 Task: Find connections with filter location Dimāpur with filter topic #Storytellingwith filter profile language Spanish with filter current company Citi India with filter school Teegala Krishna Reddy Engineering College with filter industry Baked Goods Manufacturing with filter service category Computer Repair with filter keywords title Concierge
Action: Mouse moved to (195, 288)
Screenshot: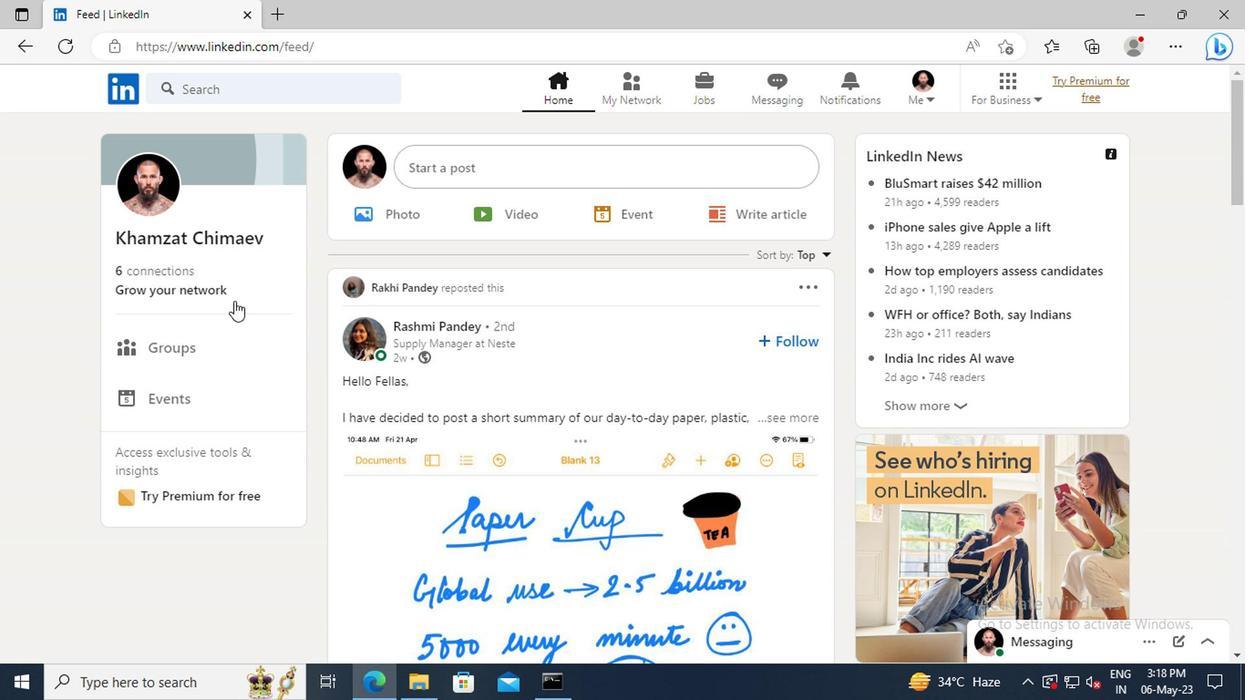 
Action: Mouse pressed left at (195, 288)
Screenshot: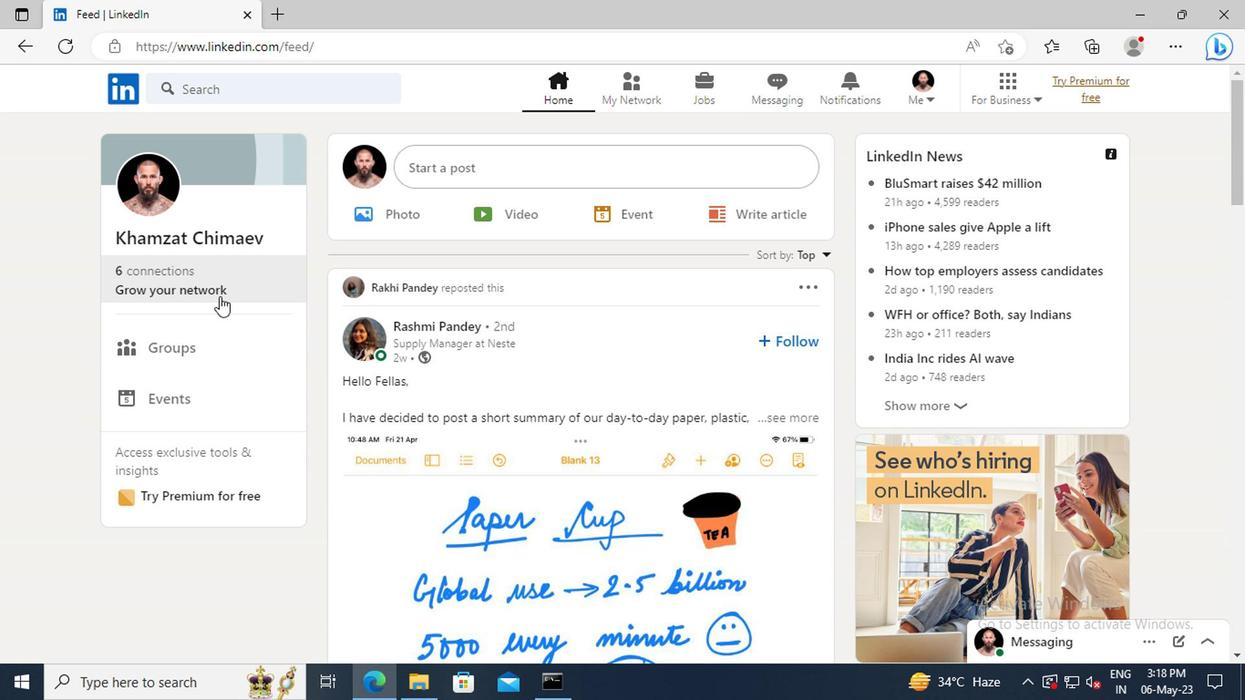 
Action: Mouse moved to (197, 197)
Screenshot: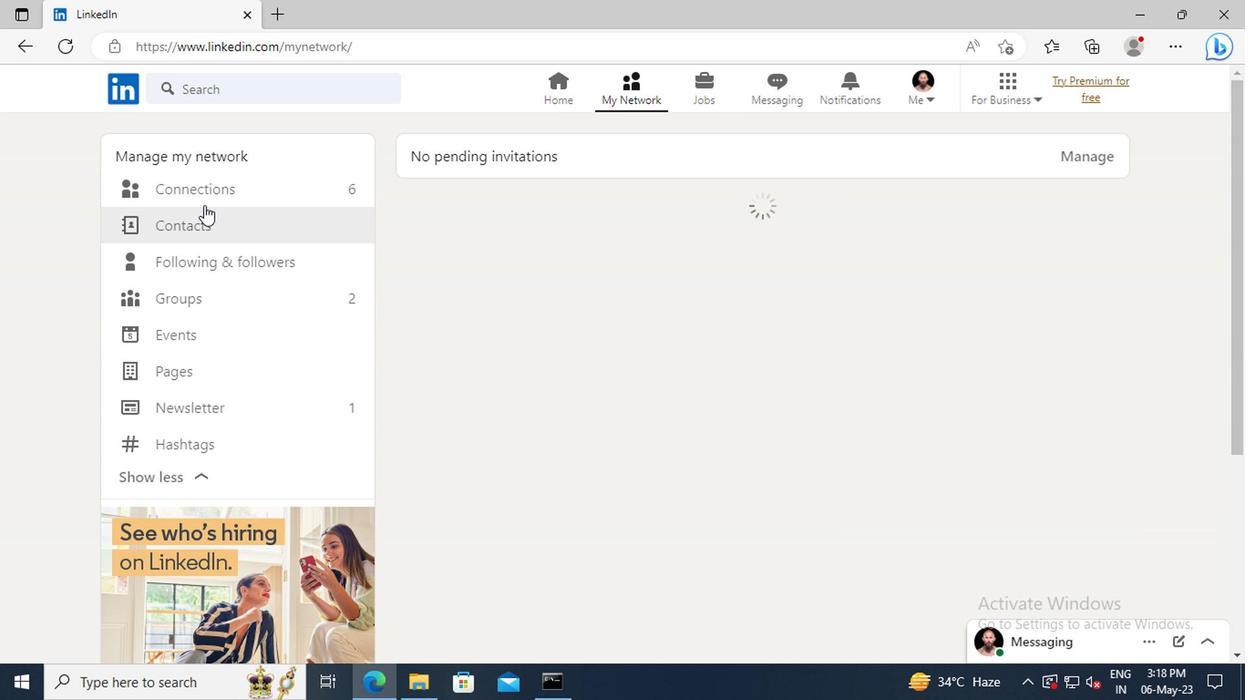 
Action: Mouse pressed left at (197, 197)
Screenshot: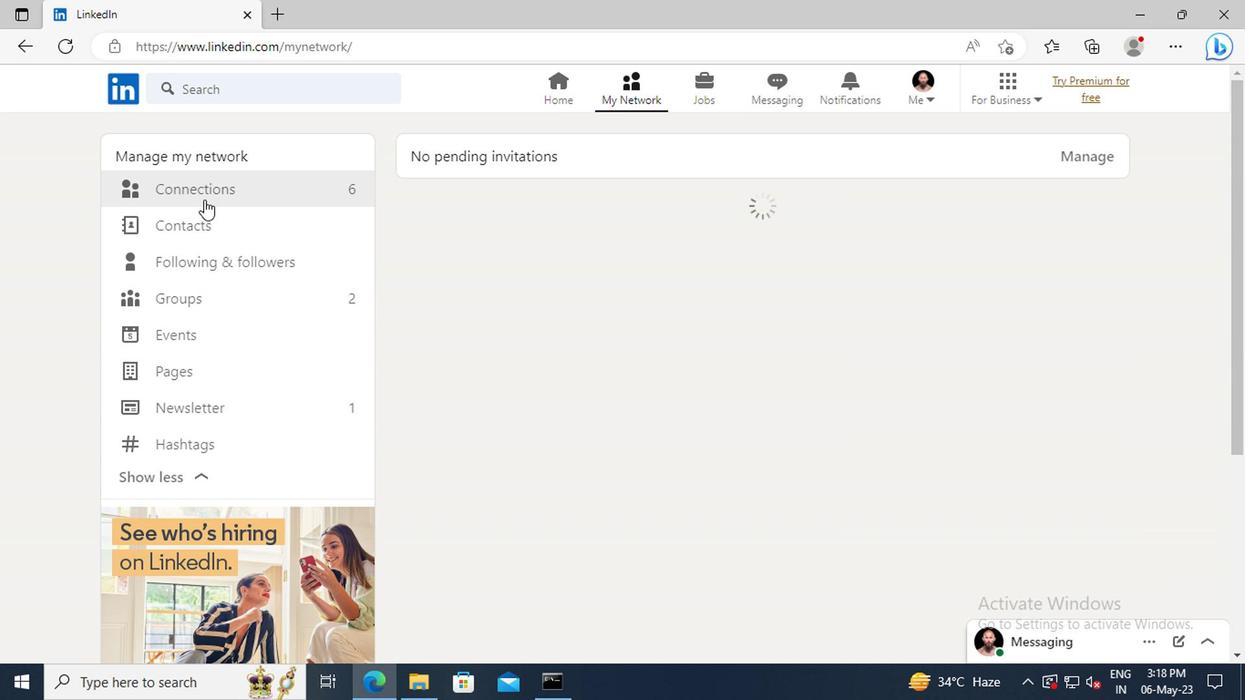 
Action: Mouse moved to (745, 195)
Screenshot: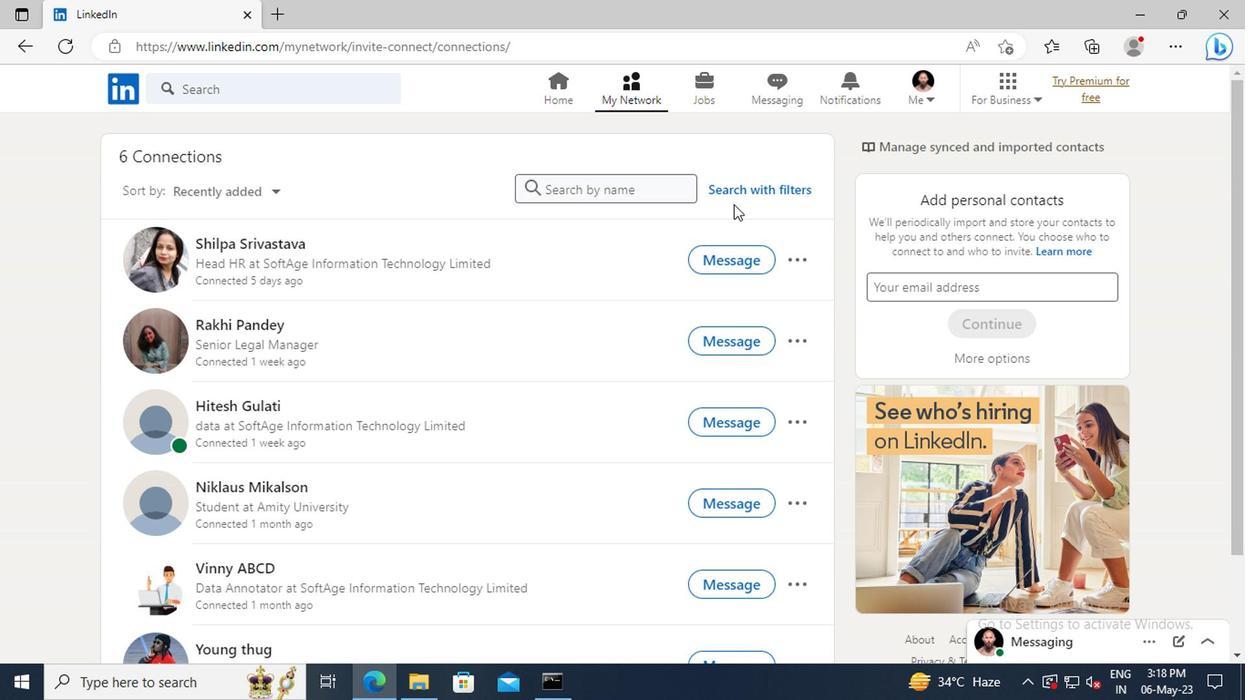 
Action: Mouse pressed left at (745, 195)
Screenshot: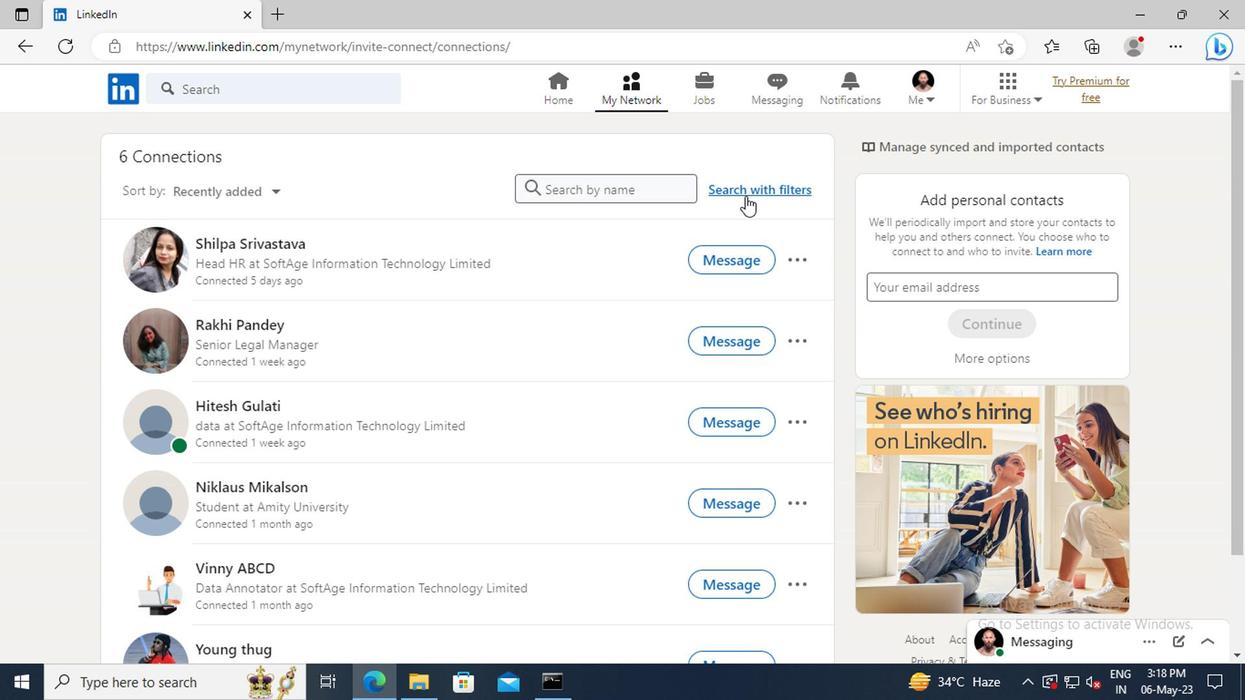 
Action: Mouse moved to (693, 138)
Screenshot: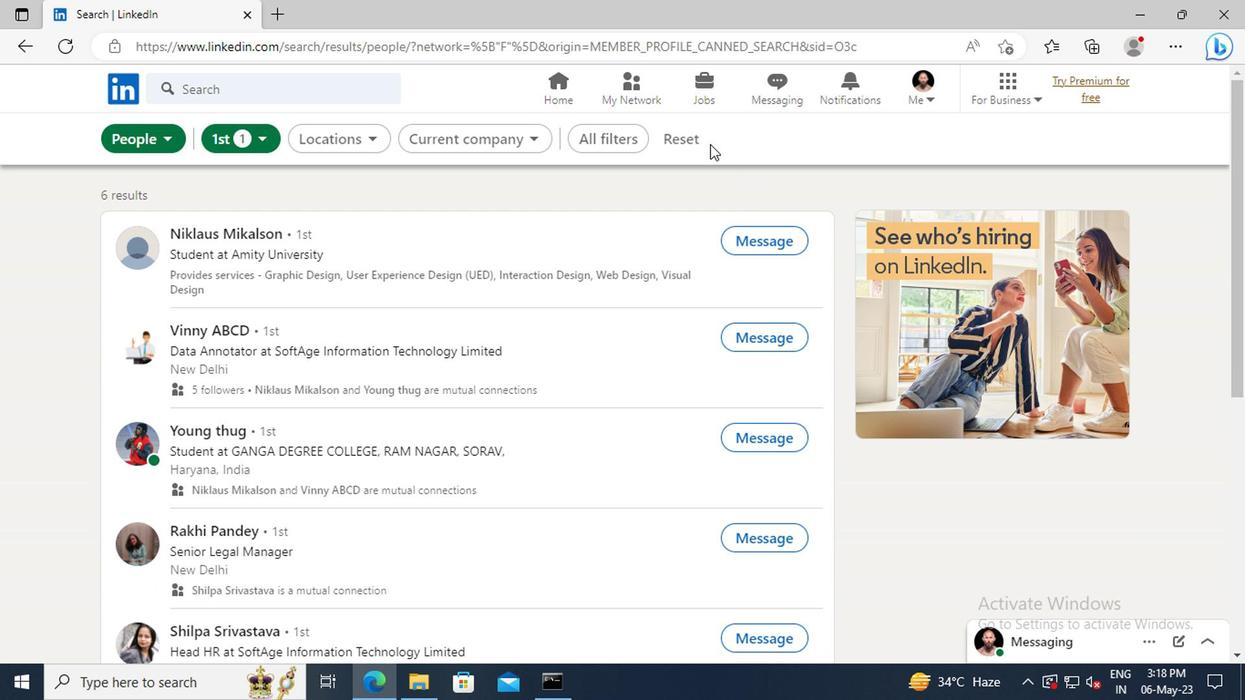 
Action: Mouse pressed left at (693, 138)
Screenshot: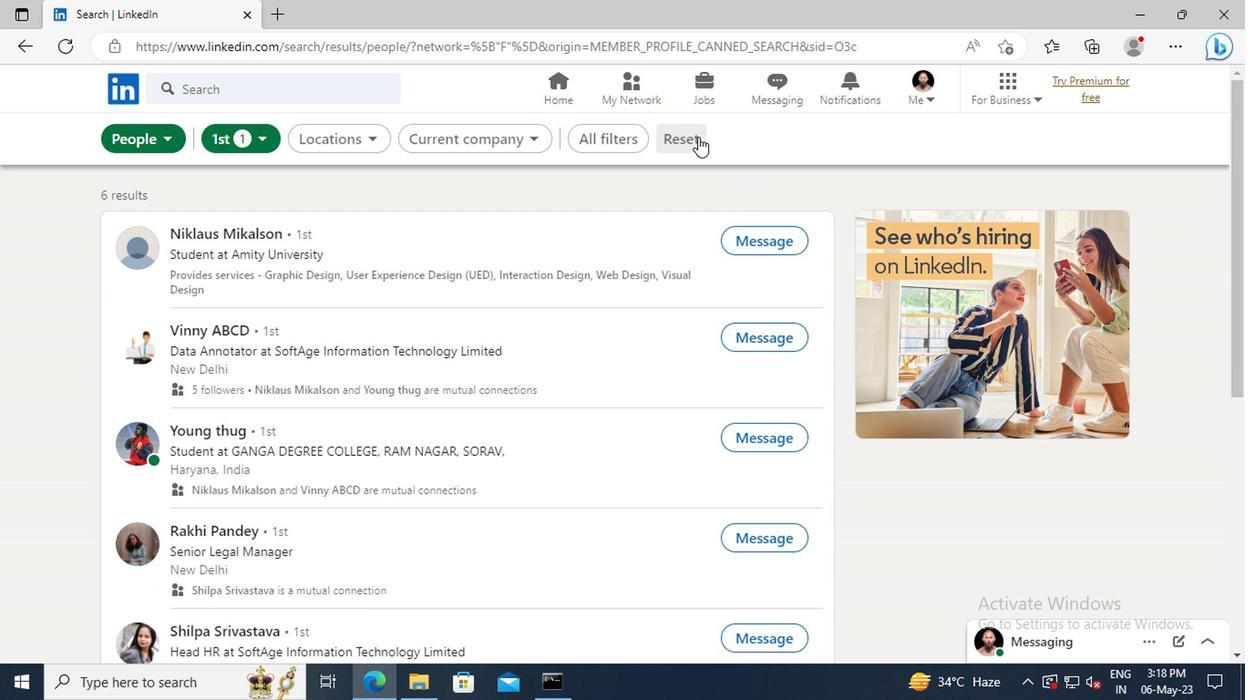 
Action: Mouse moved to (665, 141)
Screenshot: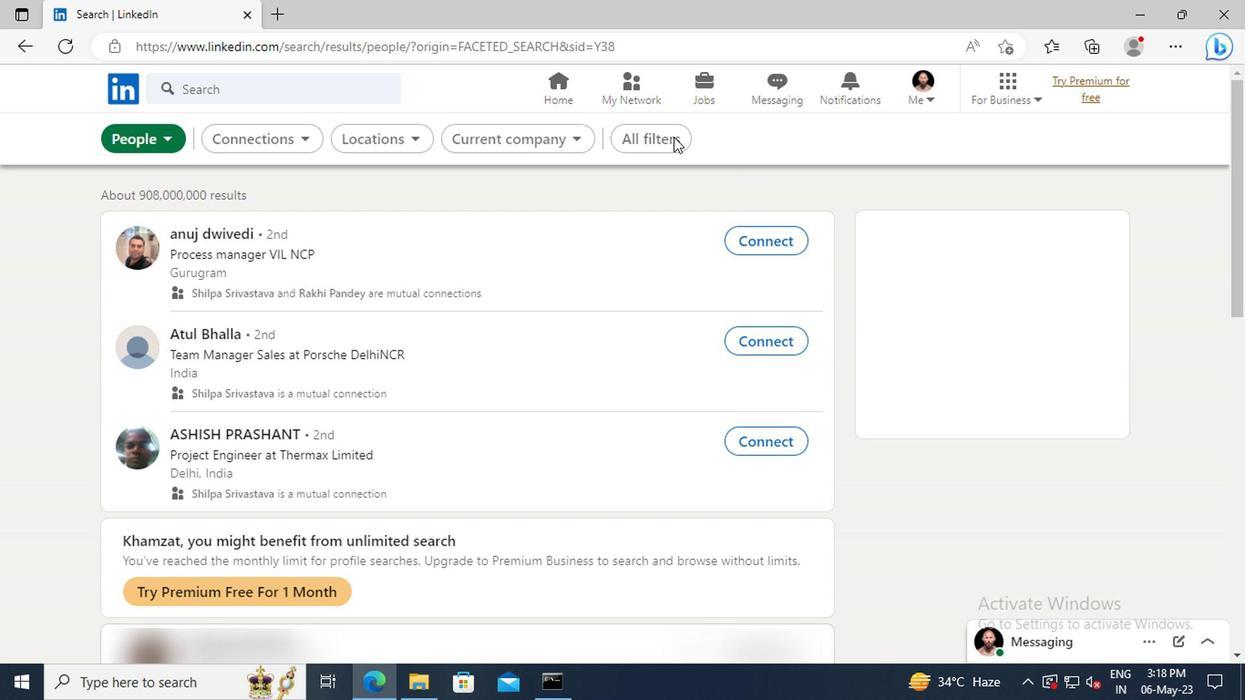 
Action: Mouse pressed left at (665, 141)
Screenshot: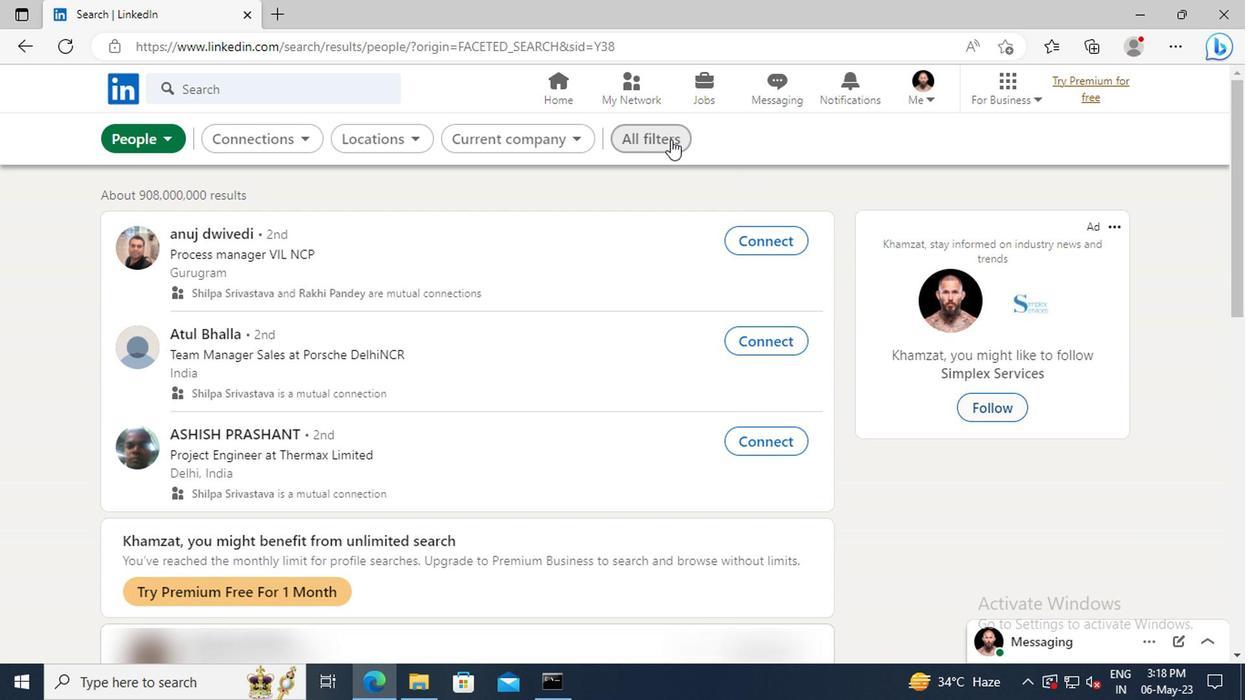 
Action: Mouse moved to (969, 327)
Screenshot: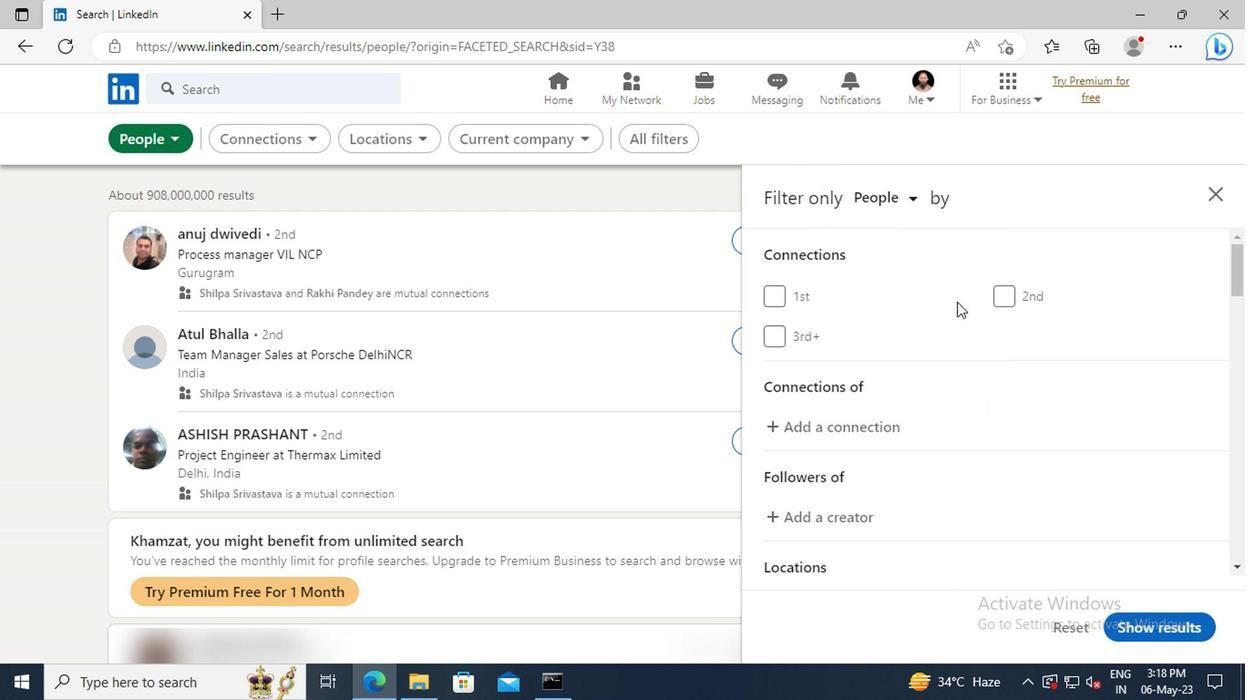 
Action: Mouse scrolled (969, 327) with delta (0, 0)
Screenshot: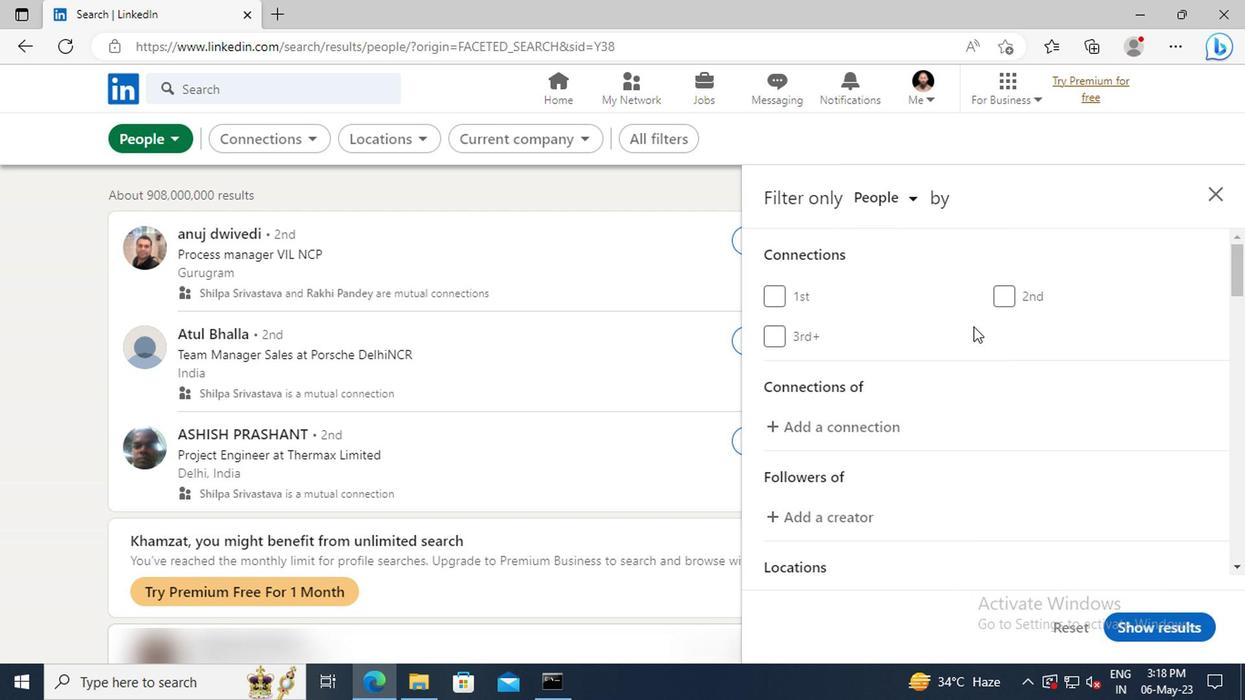 
Action: Mouse scrolled (969, 327) with delta (0, 0)
Screenshot: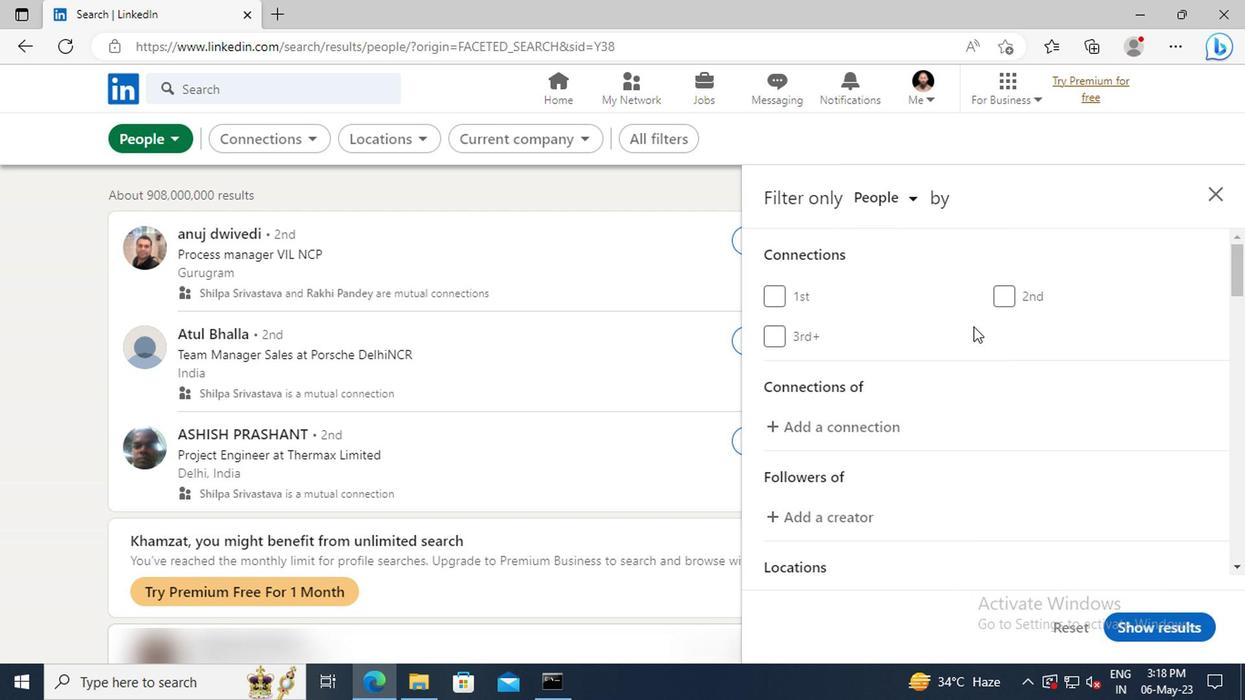 
Action: Mouse scrolled (969, 327) with delta (0, 0)
Screenshot: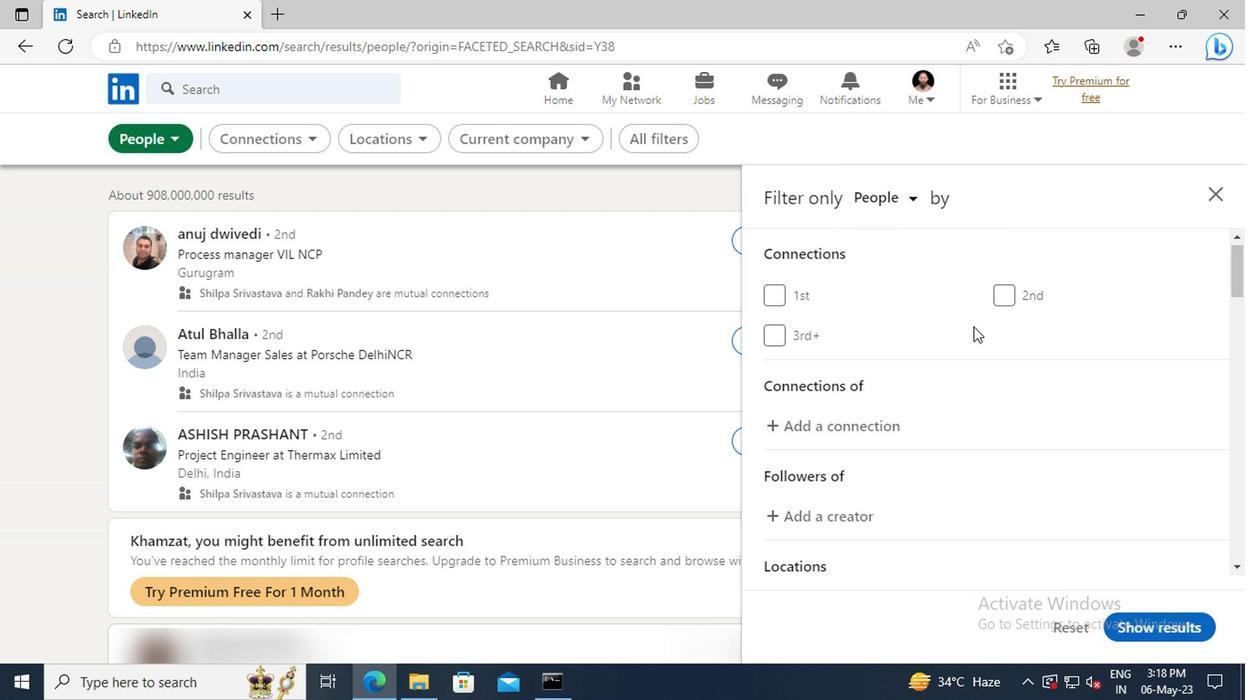 
Action: Mouse scrolled (969, 327) with delta (0, 0)
Screenshot: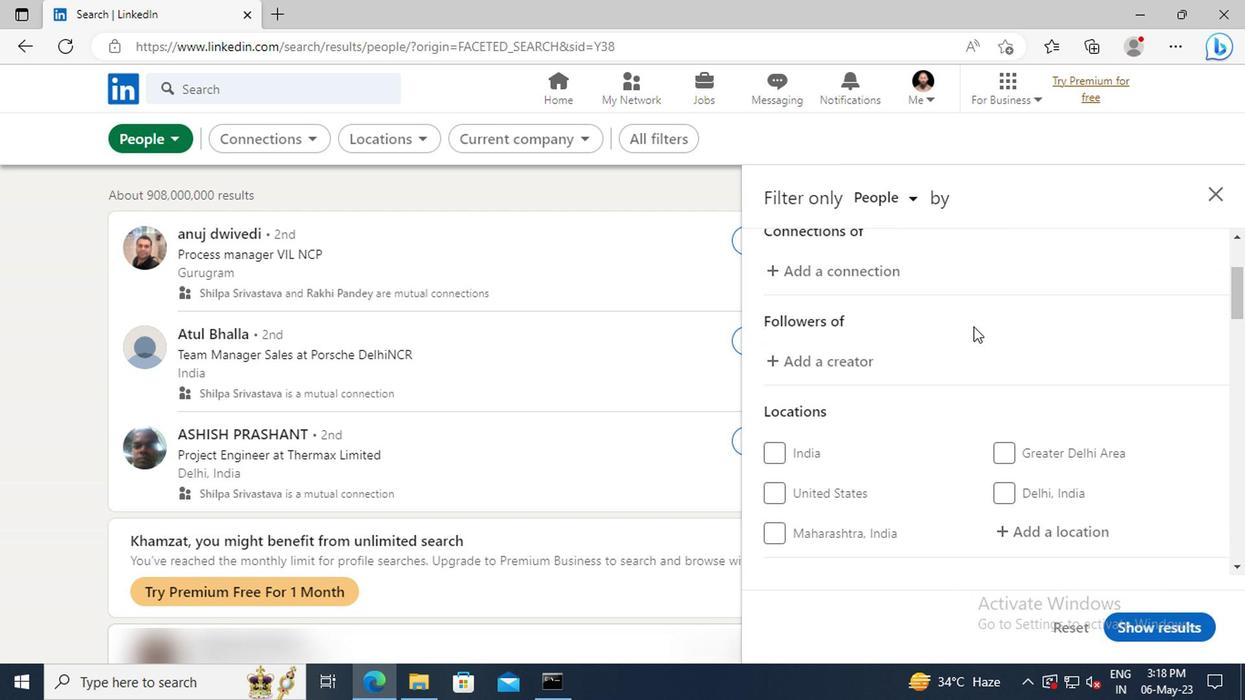 
Action: Mouse scrolled (969, 327) with delta (0, 0)
Screenshot: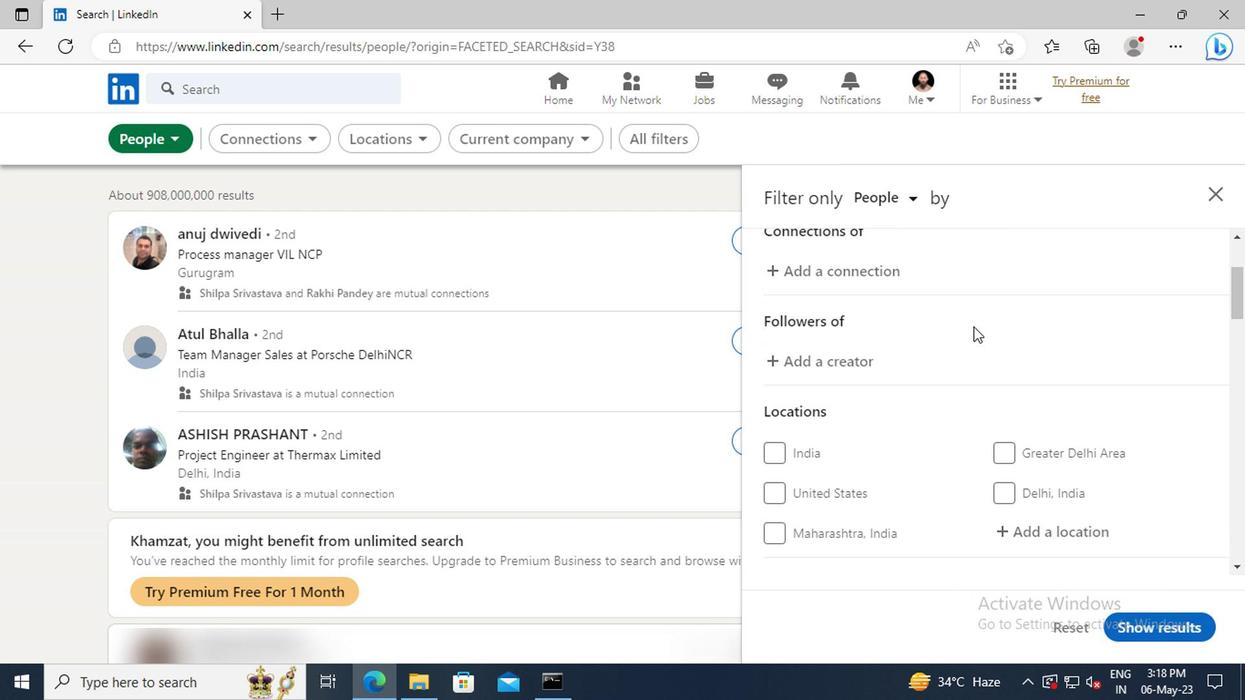 
Action: Mouse scrolled (969, 327) with delta (0, 0)
Screenshot: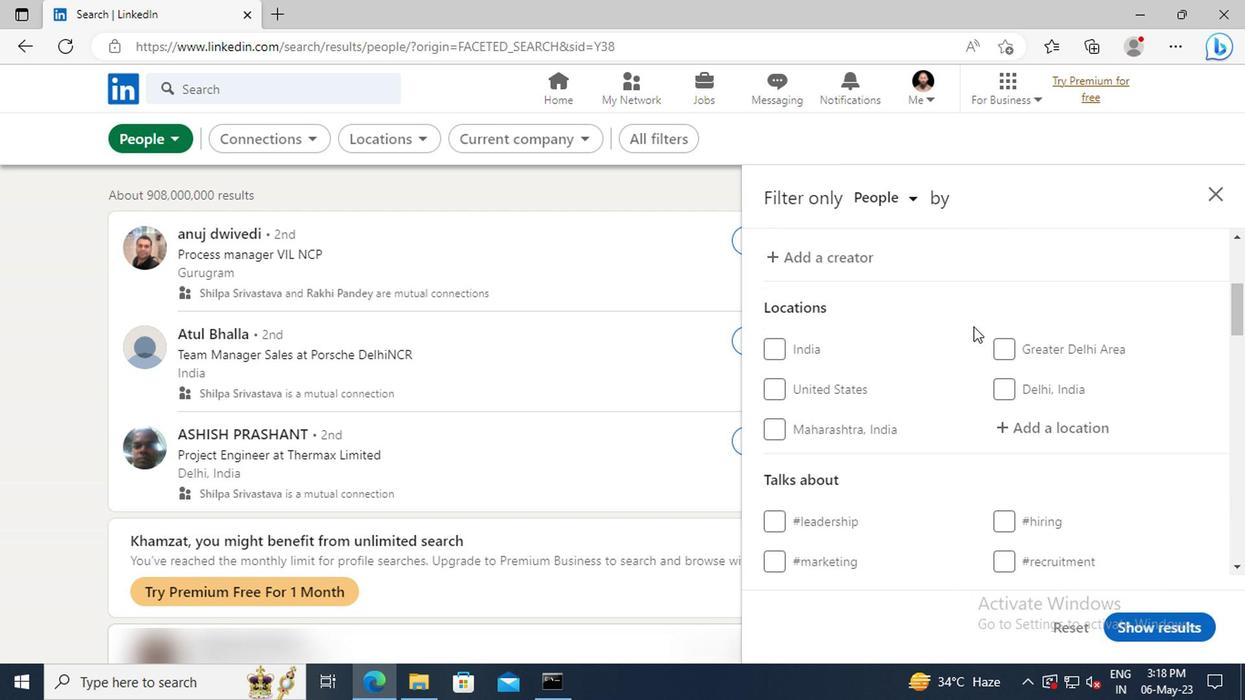 
Action: Mouse scrolled (969, 327) with delta (0, 0)
Screenshot: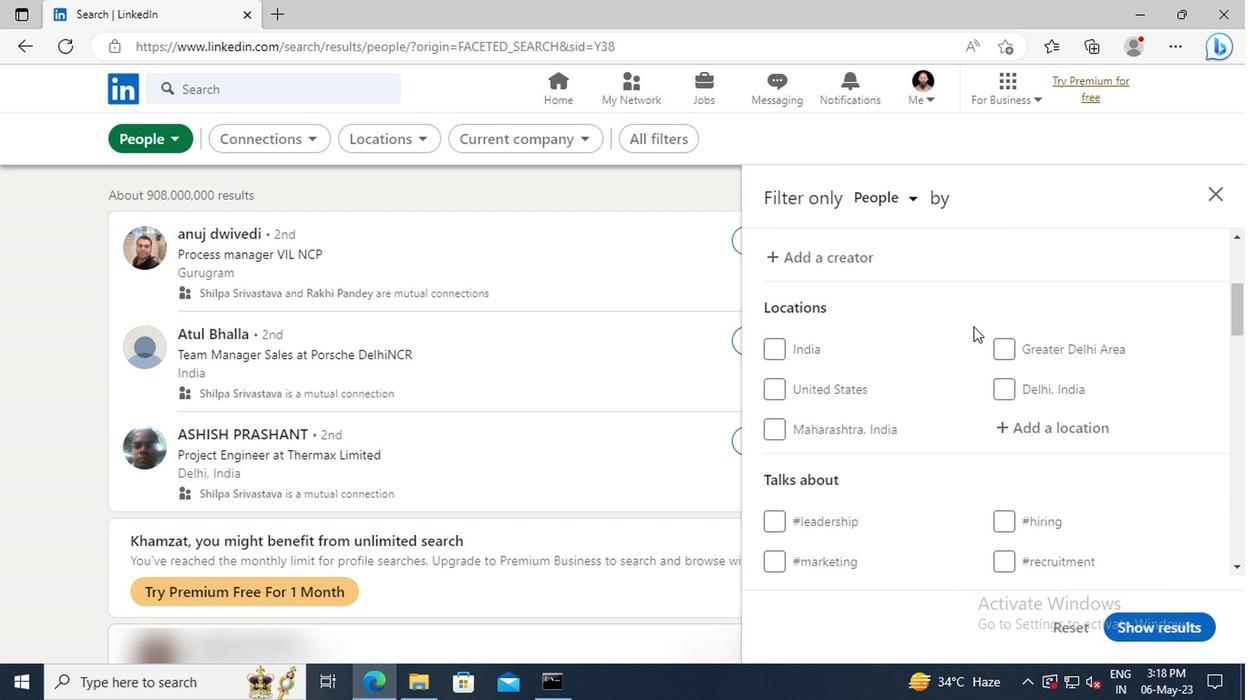 
Action: Mouse moved to (1018, 334)
Screenshot: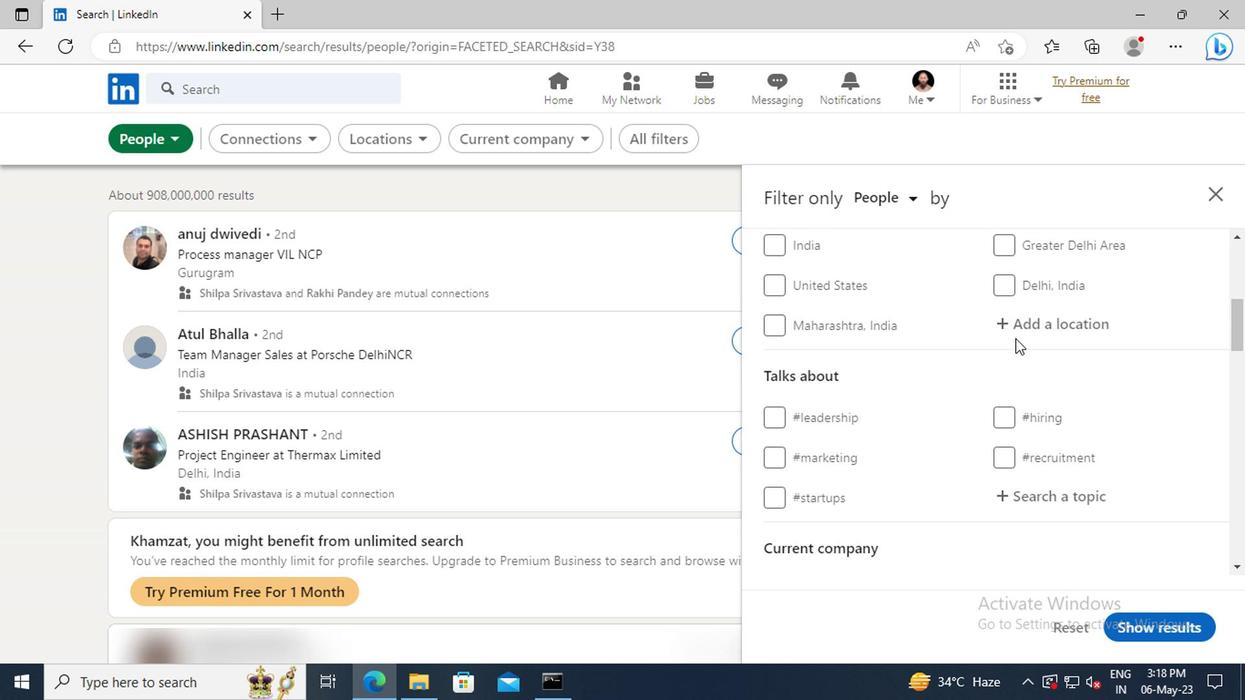 
Action: Mouse pressed left at (1018, 334)
Screenshot: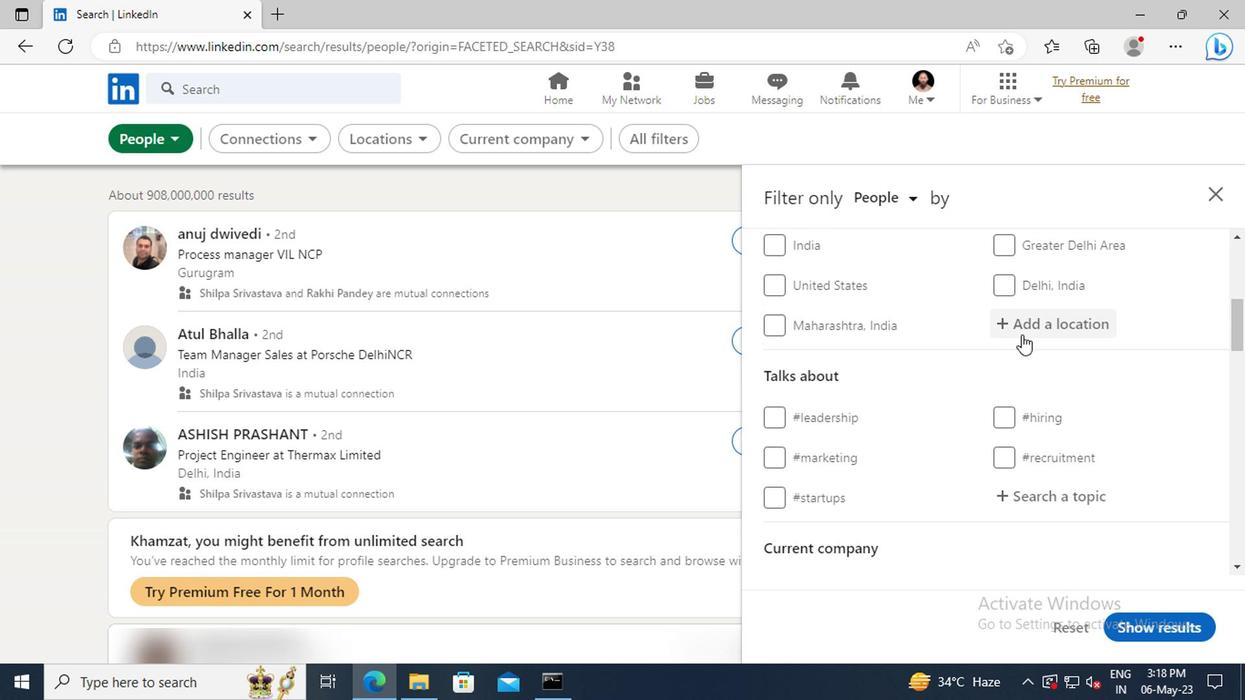 
Action: Key pressed <Key.shift>D
Screenshot: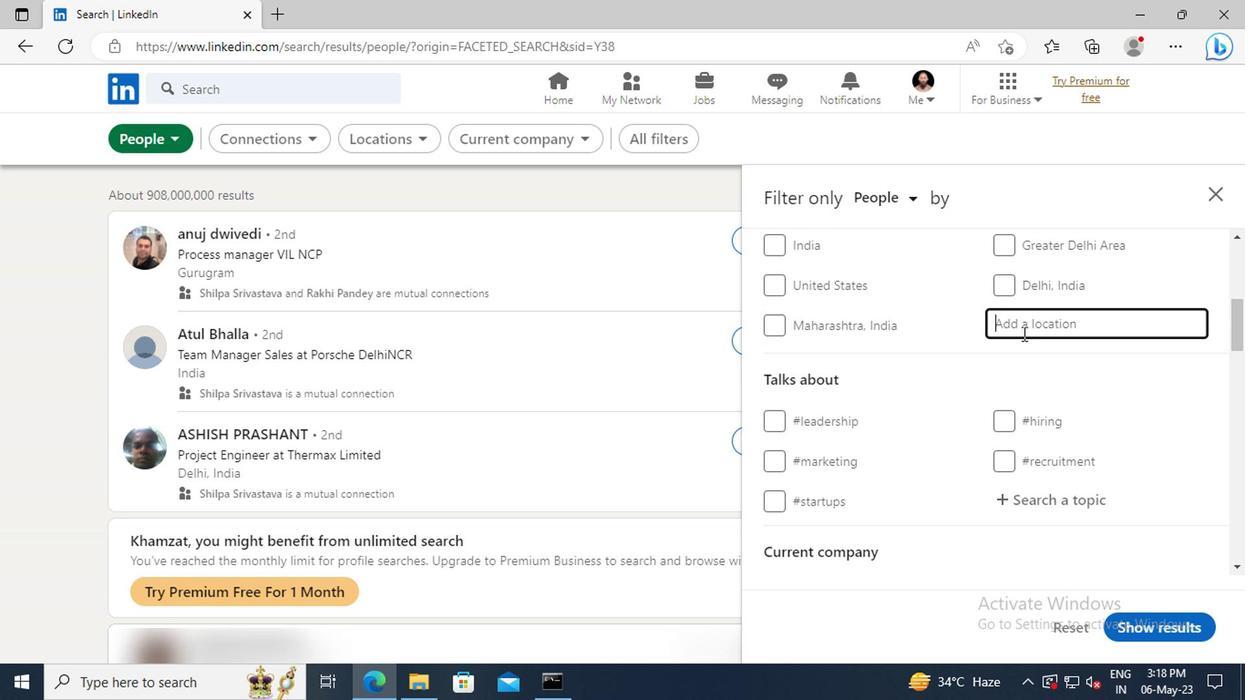
Action: Mouse moved to (1016, 330)
Screenshot: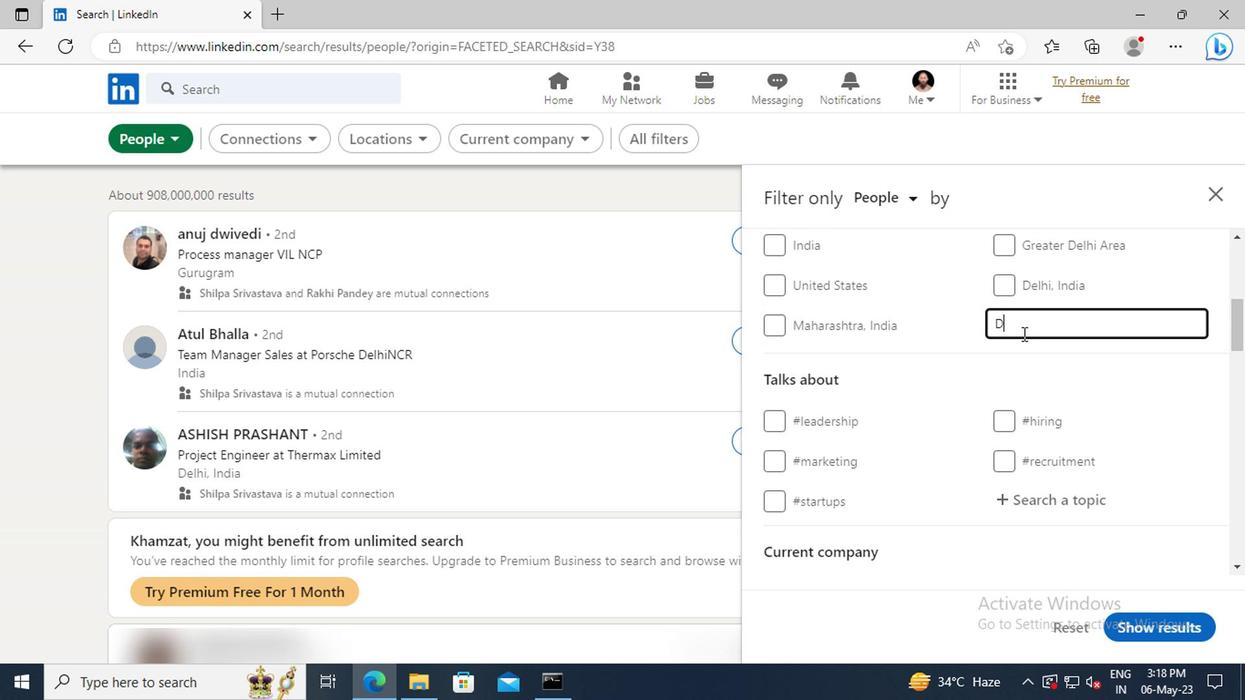 
Action: Key pressed IMAPUR<Key.enter>
Screenshot: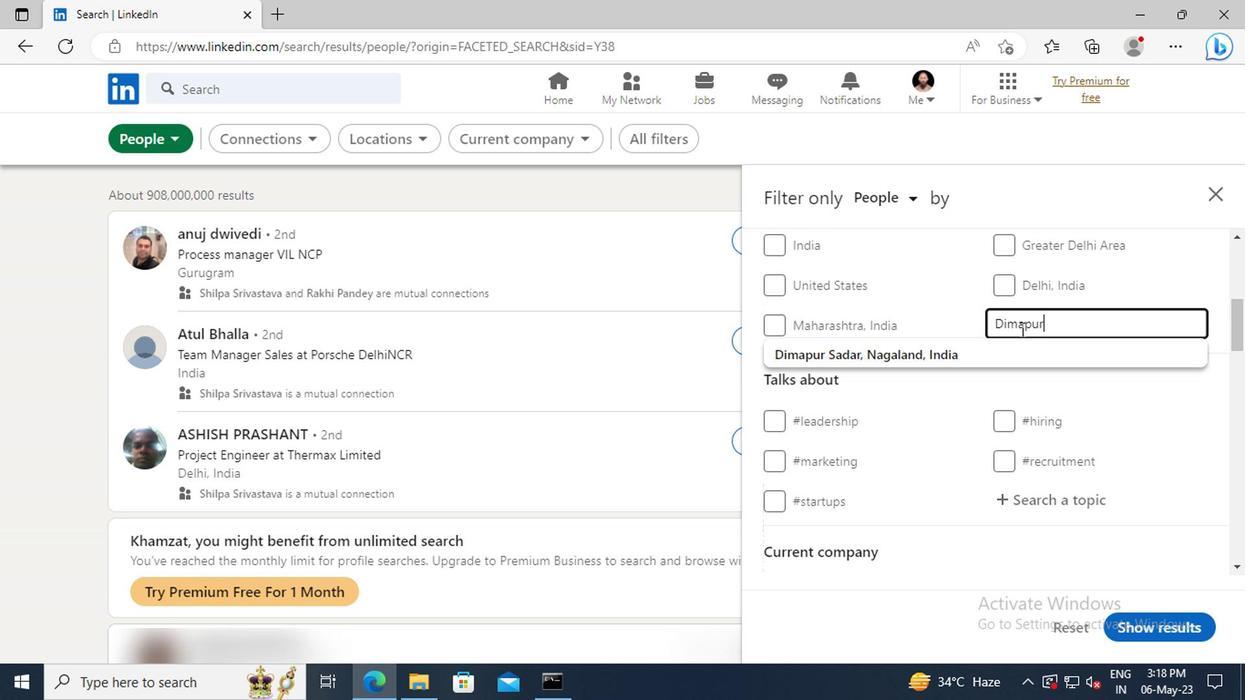
Action: Mouse scrolled (1016, 329) with delta (0, 0)
Screenshot: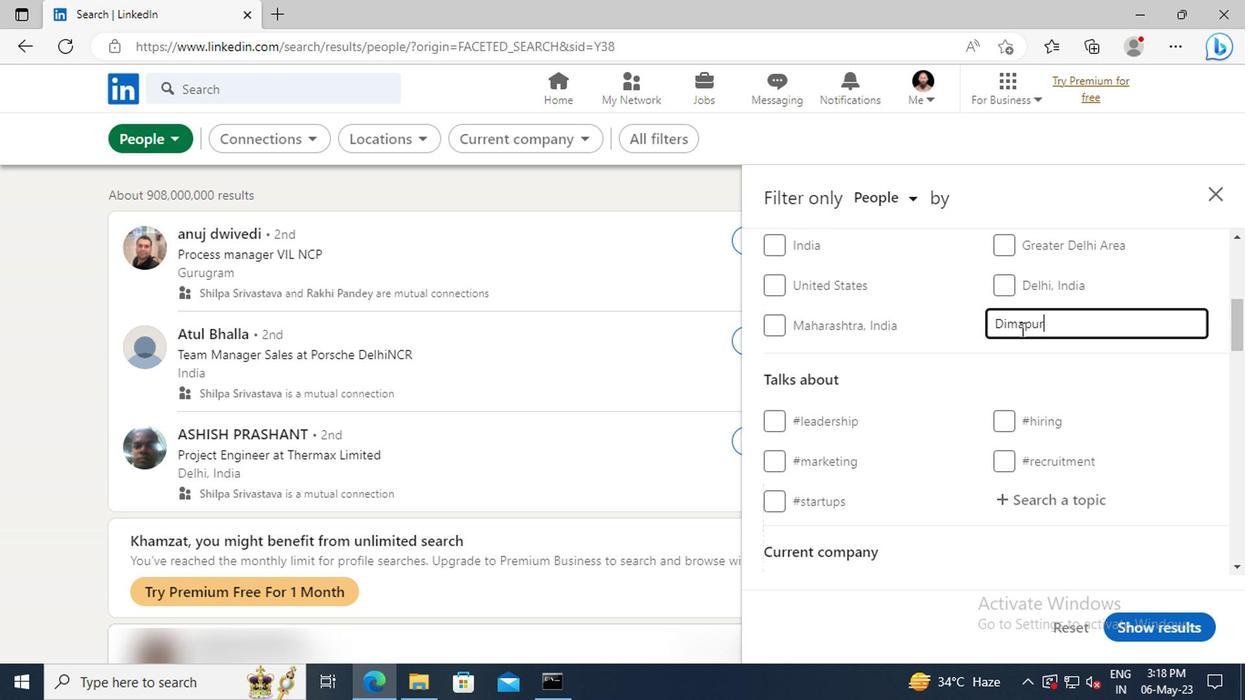 
Action: Mouse scrolled (1016, 329) with delta (0, 0)
Screenshot: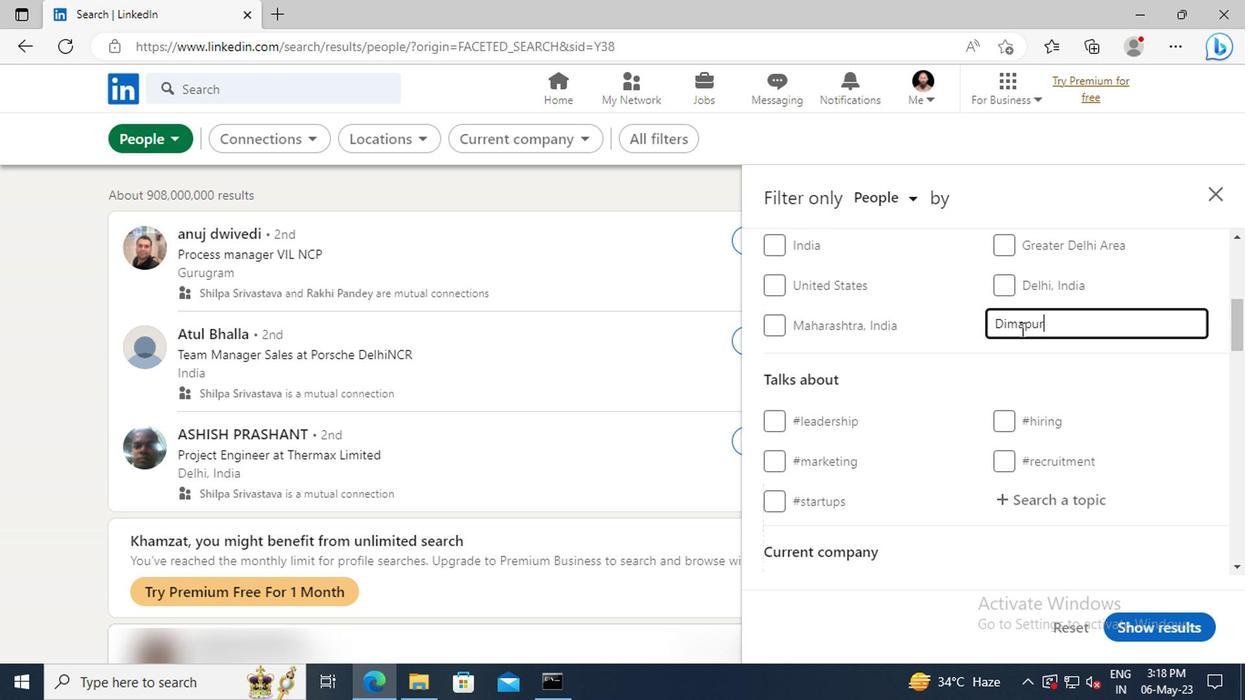 
Action: Mouse scrolled (1016, 329) with delta (0, 0)
Screenshot: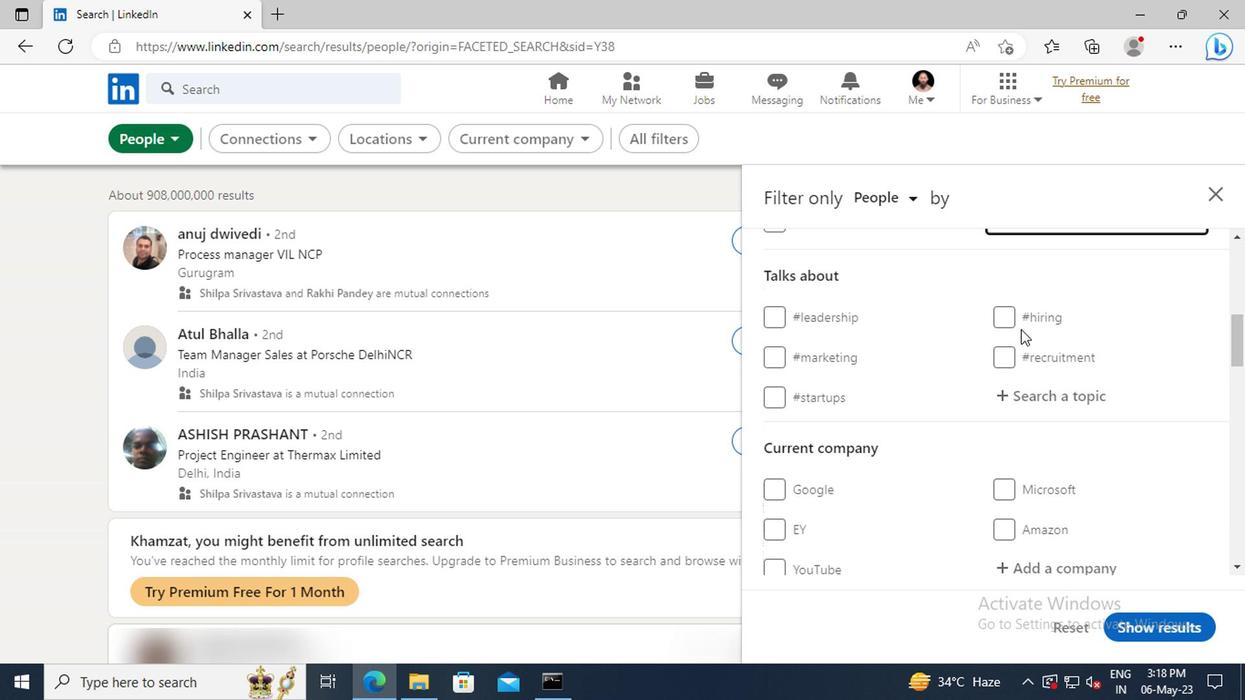 
Action: Mouse moved to (1016, 346)
Screenshot: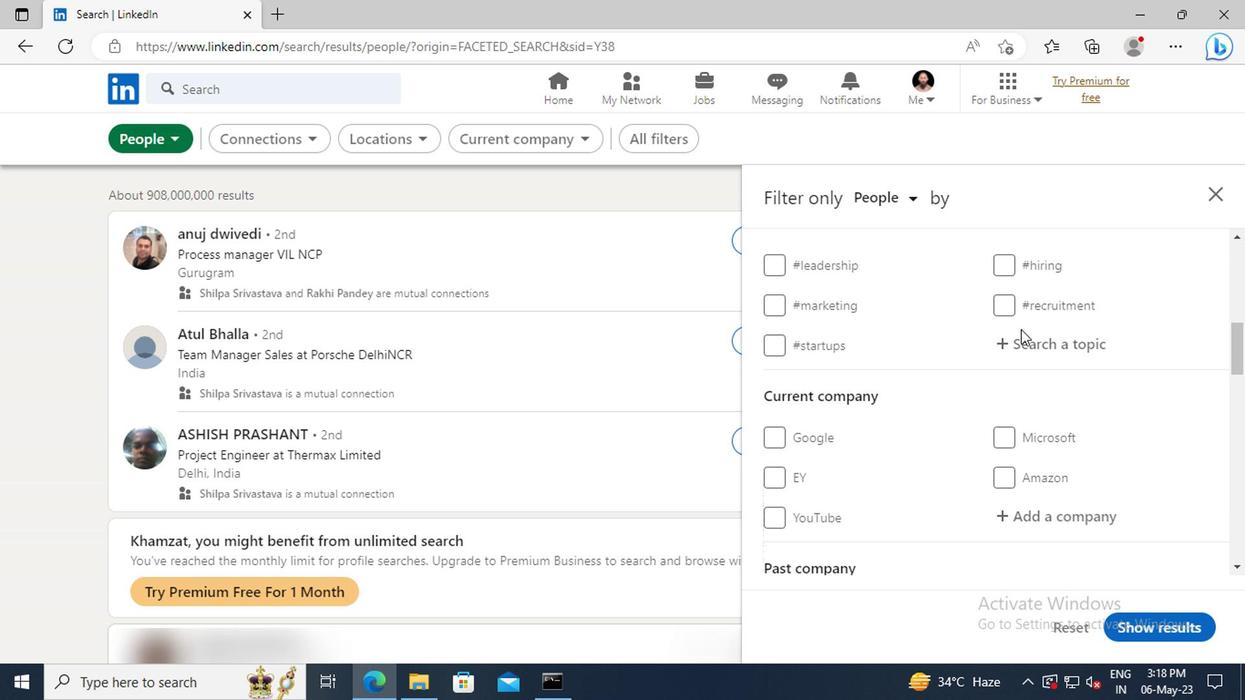 
Action: Mouse pressed left at (1016, 346)
Screenshot: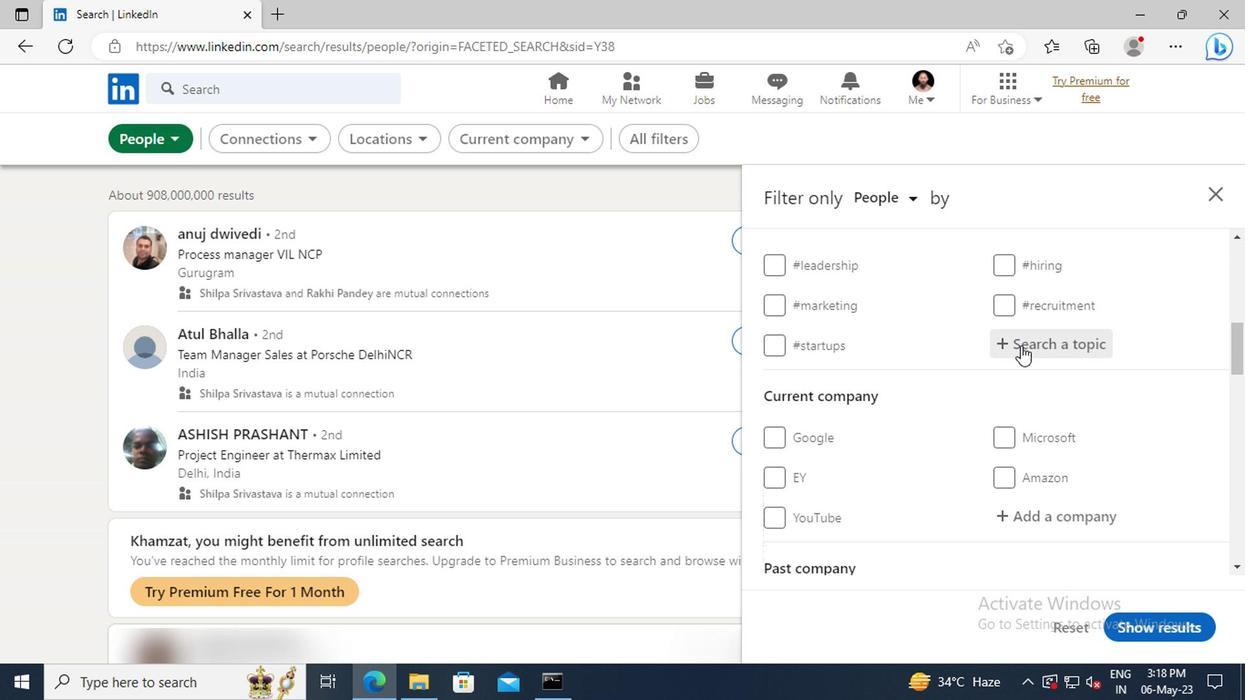 
Action: Key pressed <Key.shift>STORYTEL
Screenshot: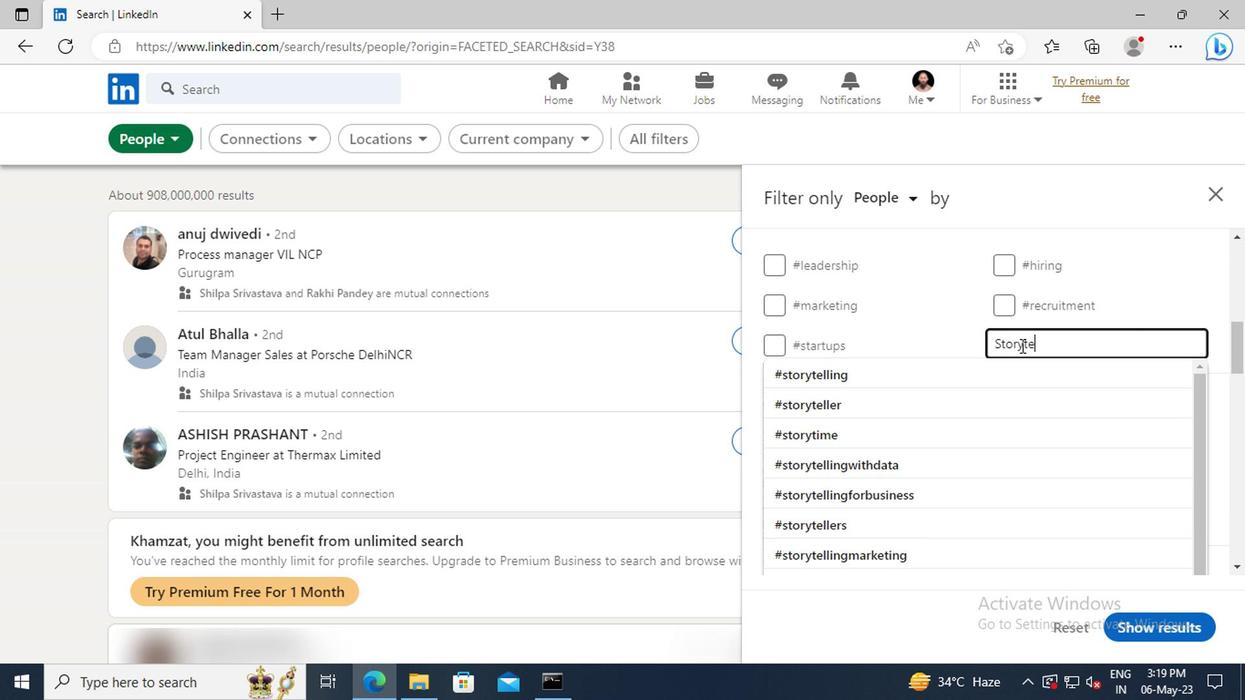 
Action: Mouse moved to (1016, 375)
Screenshot: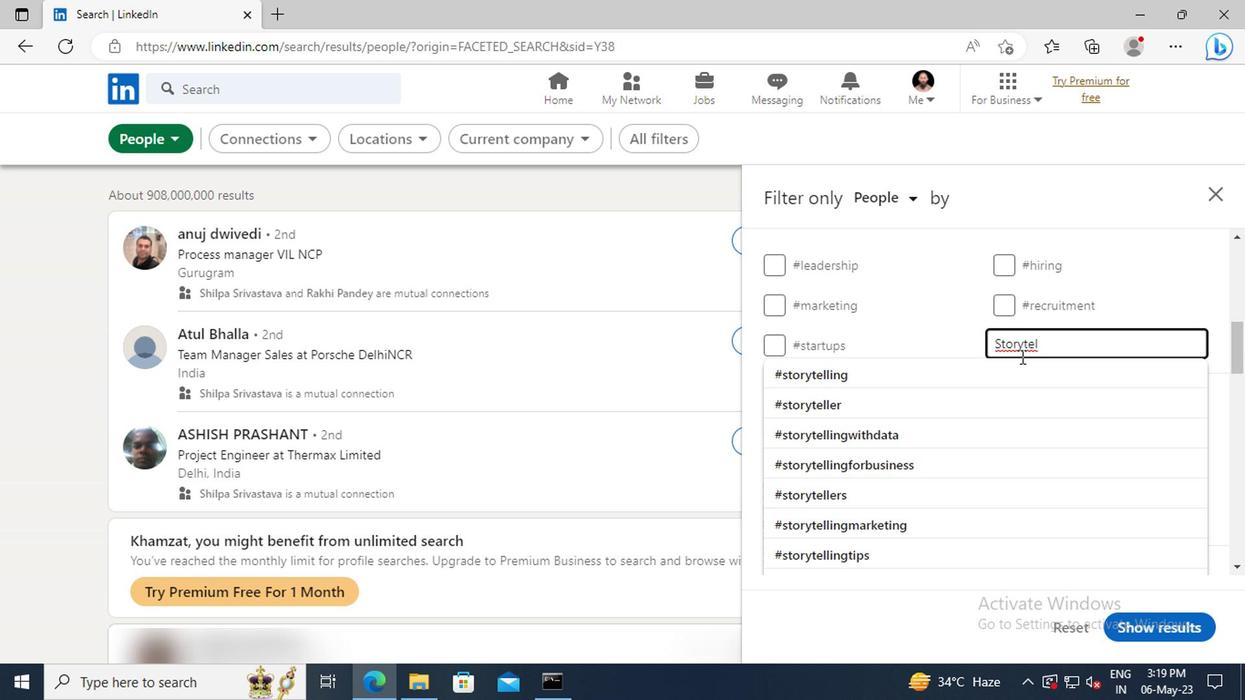 
Action: Mouse pressed left at (1016, 375)
Screenshot: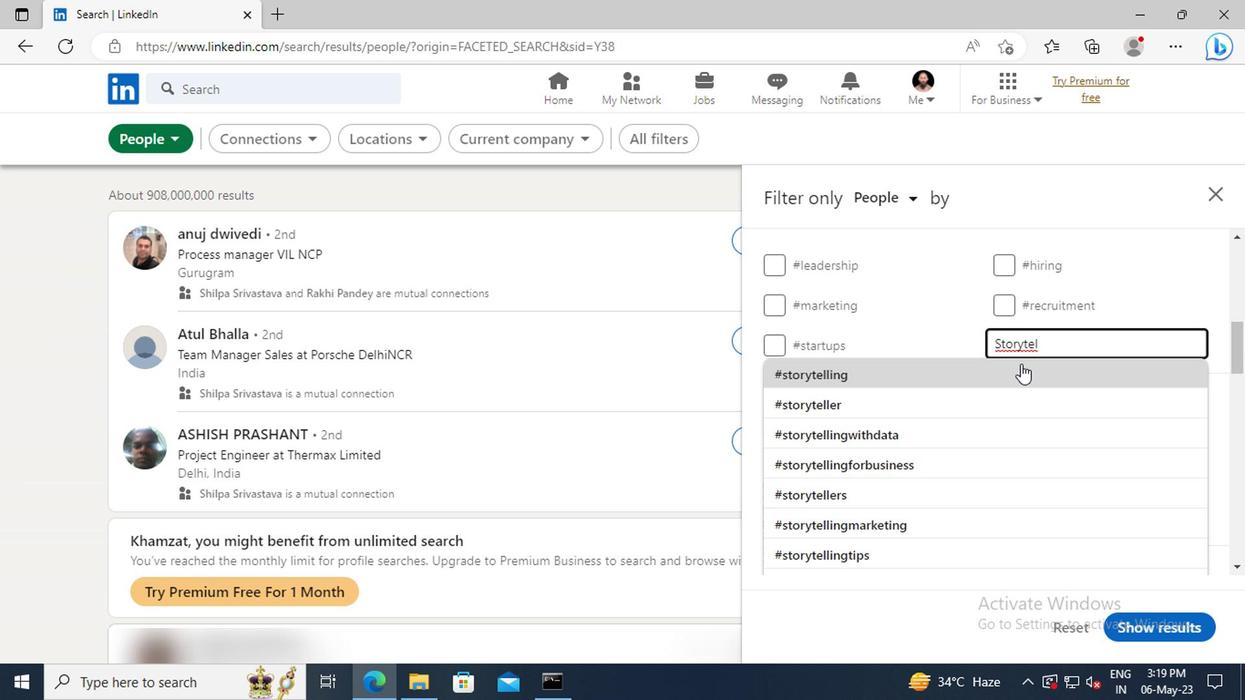 
Action: Mouse scrolled (1016, 373) with delta (0, -1)
Screenshot: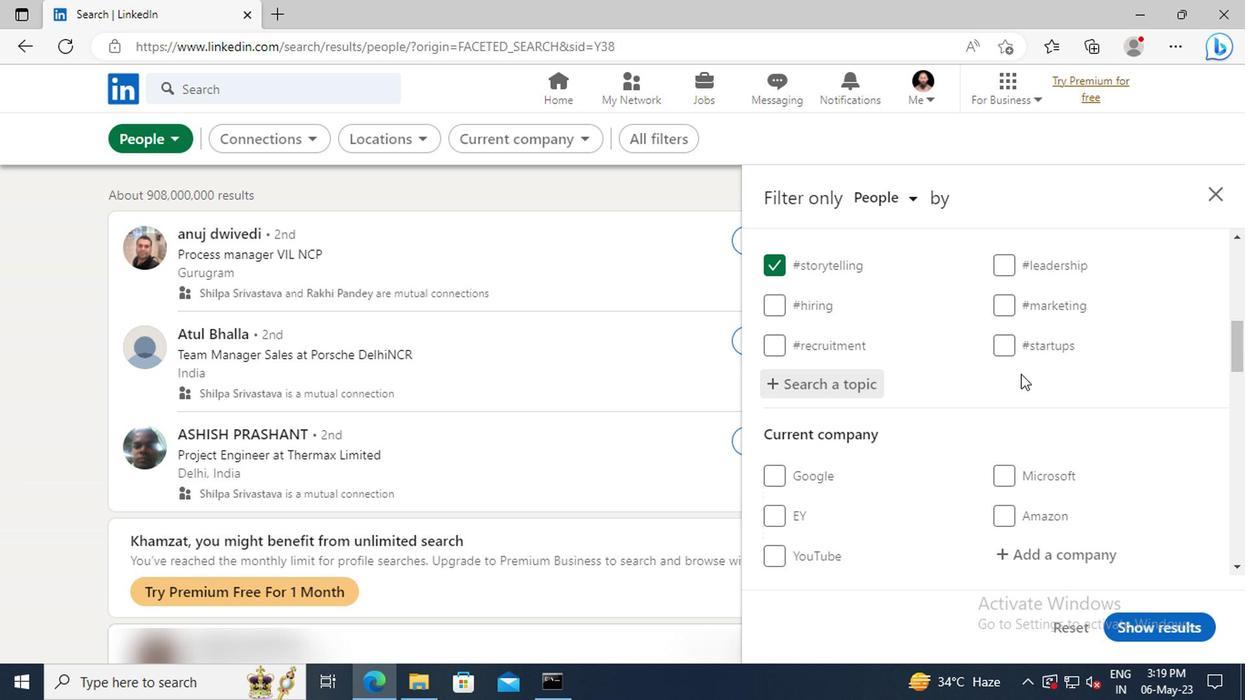 
Action: Mouse scrolled (1016, 373) with delta (0, -1)
Screenshot: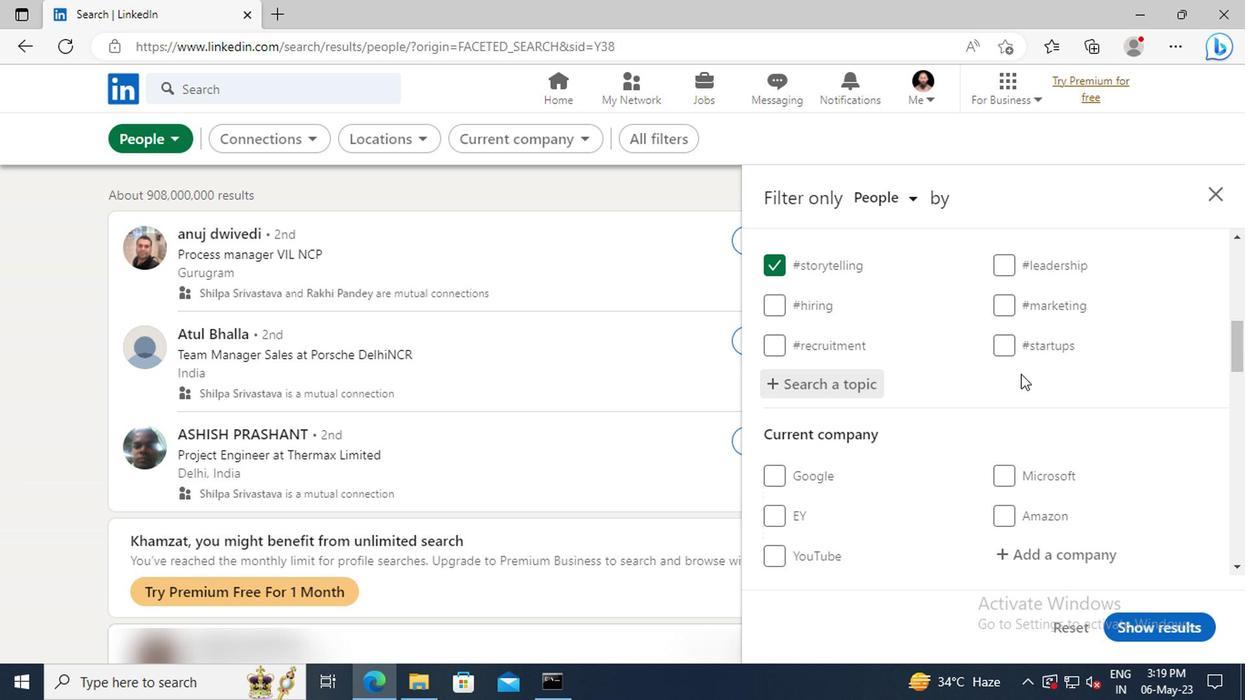 
Action: Mouse scrolled (1016, 373) with delta (0, -1)
Screenshot: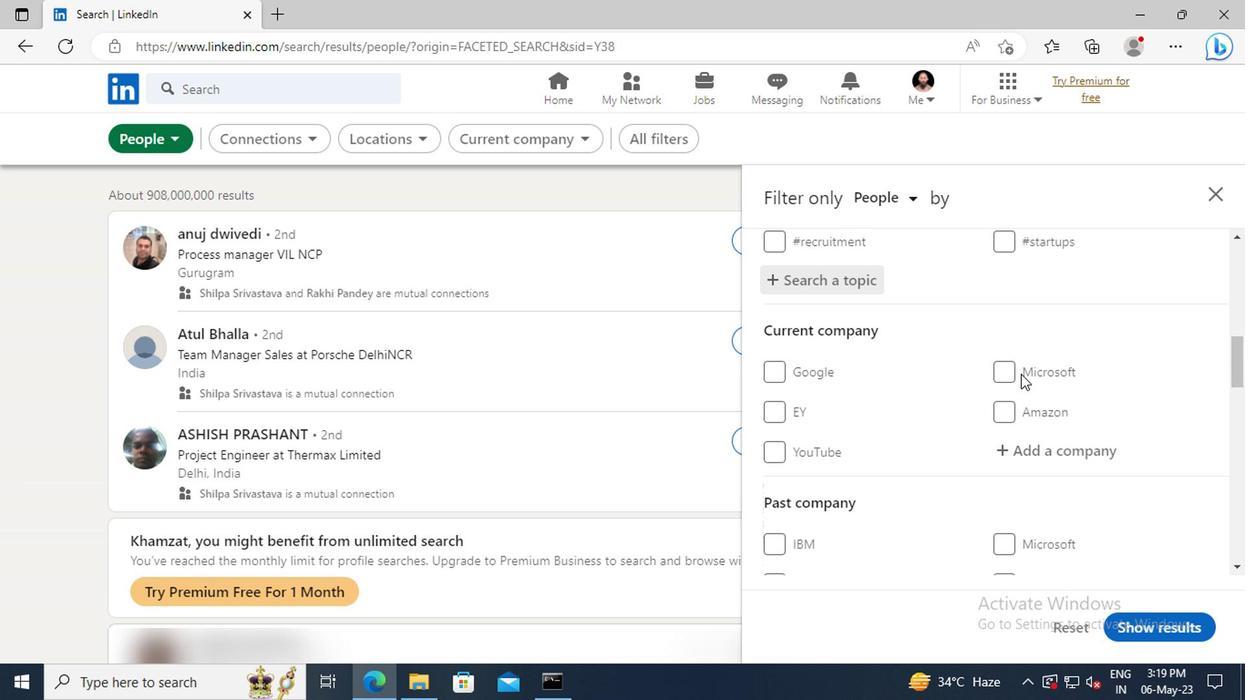
Action: Mouse scrolled (1016, 373) with delta (0, -1)
Screenshot: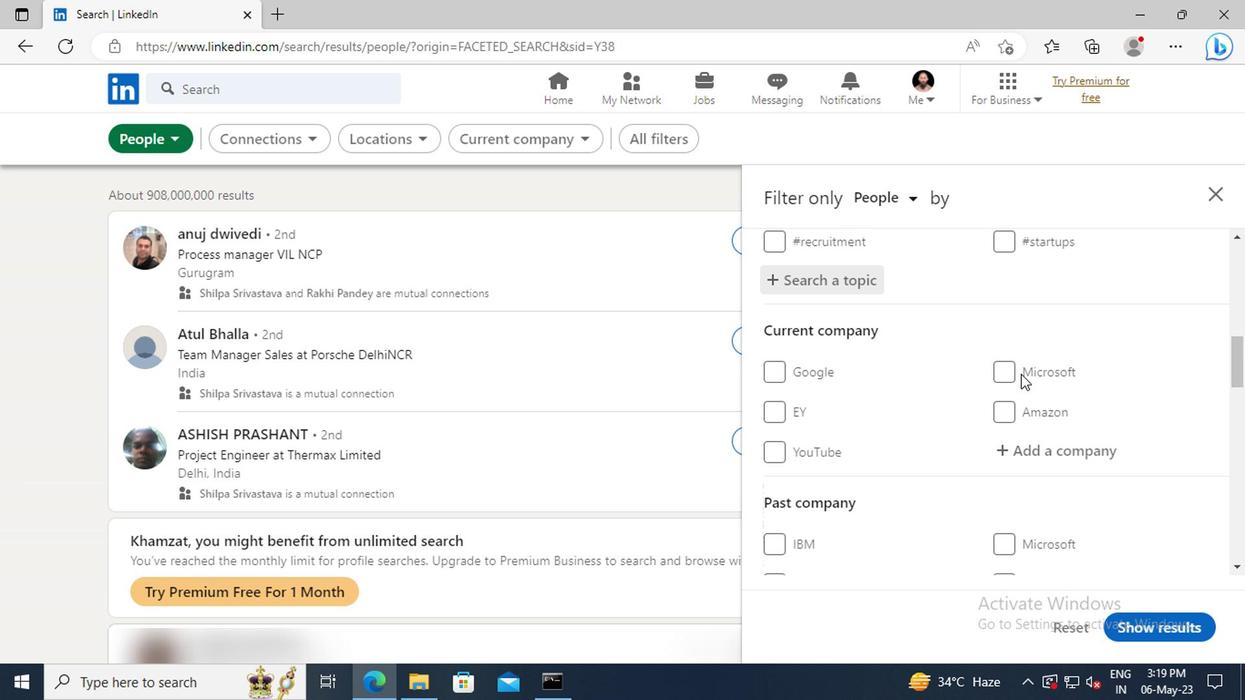
Action: Mouse scrolled (1016, 373) with delta (0, -1)
Screenshot: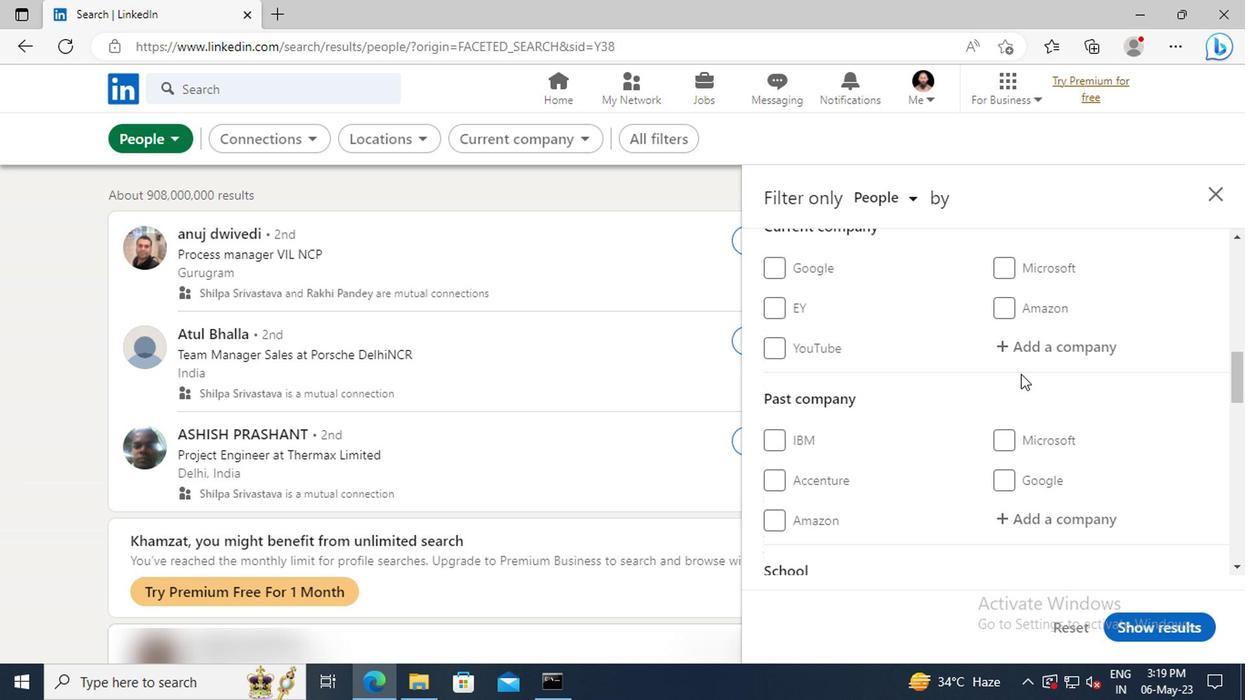 
Action: Mouse scrolled (1016, 373) with delta (0, -1)
Screenshot: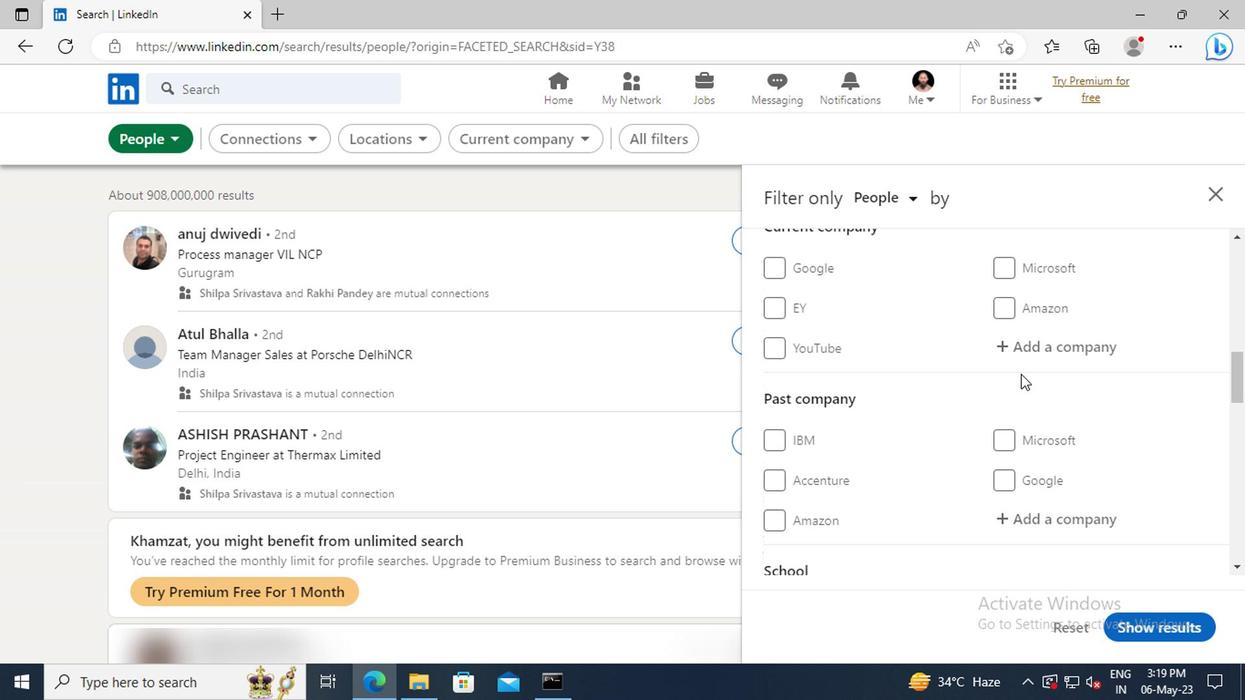 
Action: Mouse scrolled (1016, 373) with delta (0, -1)
Screenshot: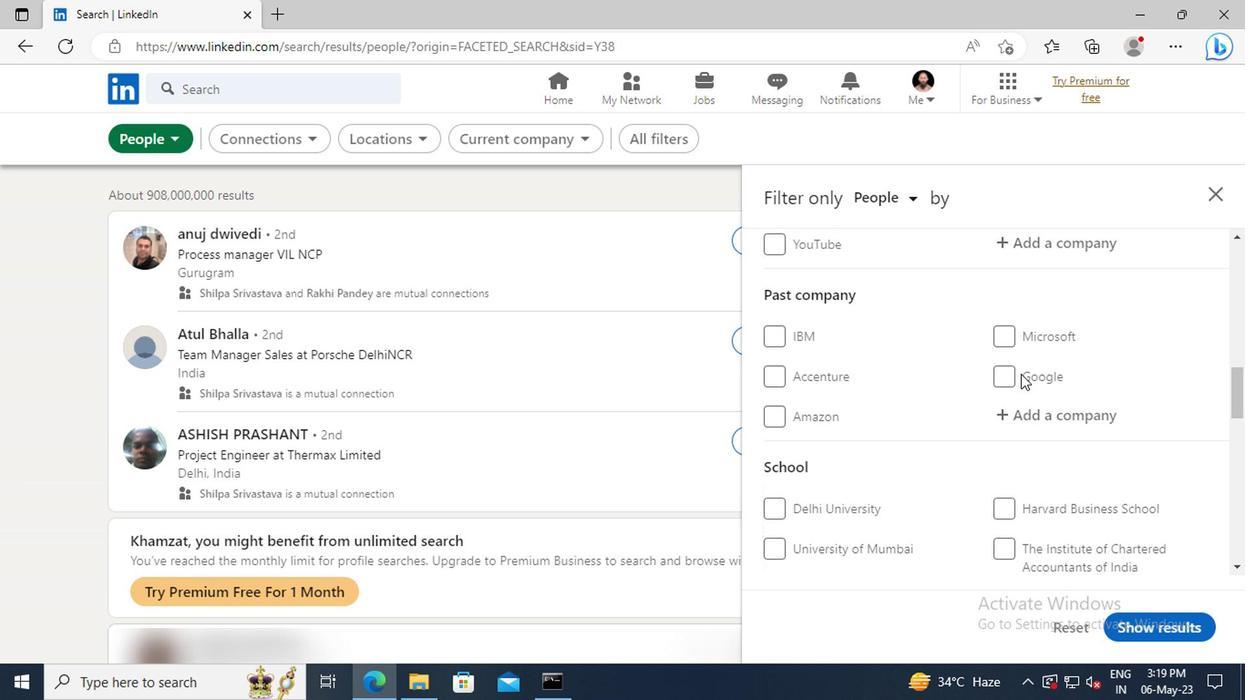 
Action: Mouse scrolled (1016, 373) with delta (0, -1)
Screenshot: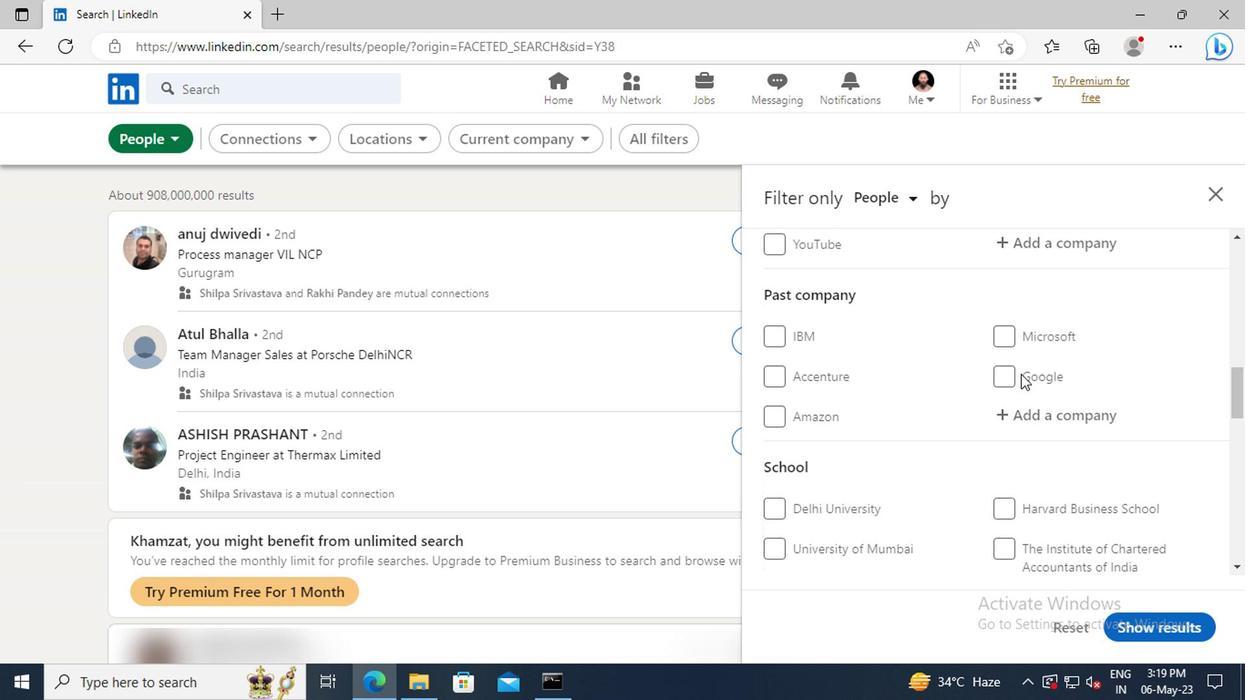 
Action: Mouse scrolled (1016, 373) with delta (0, -1)
Screenshot: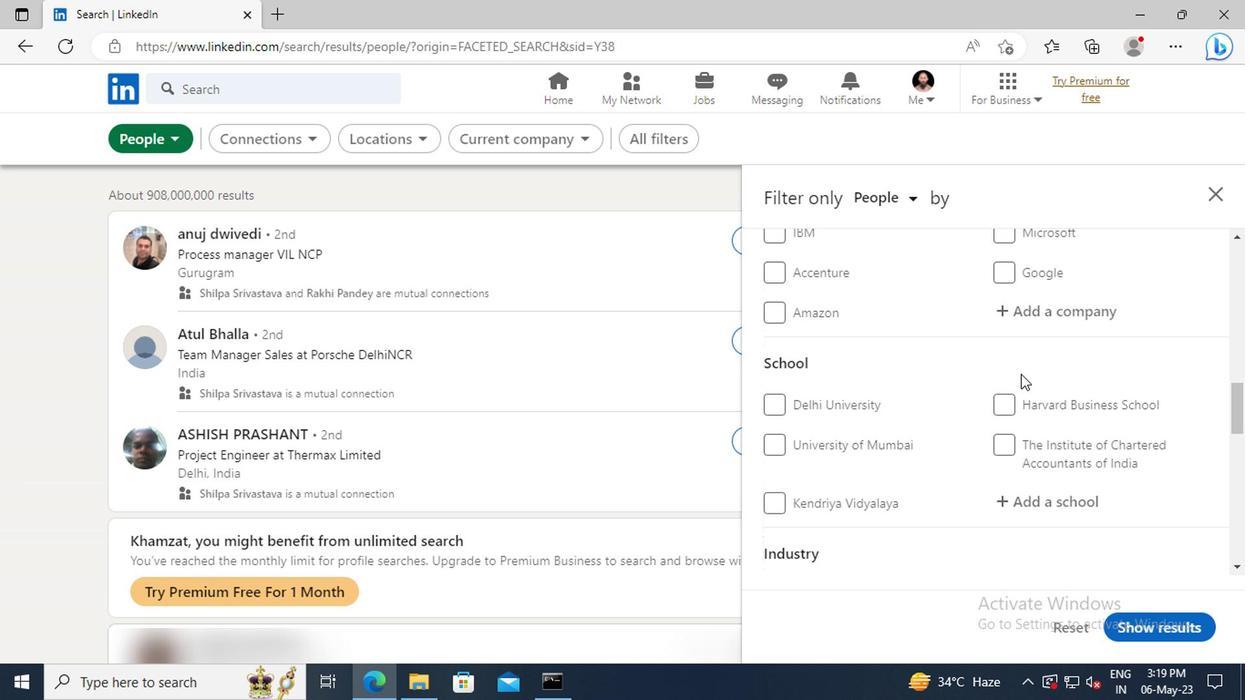 
Action: Mouse scrolled (1016, 373) with delta (0, -1)
Screenshot: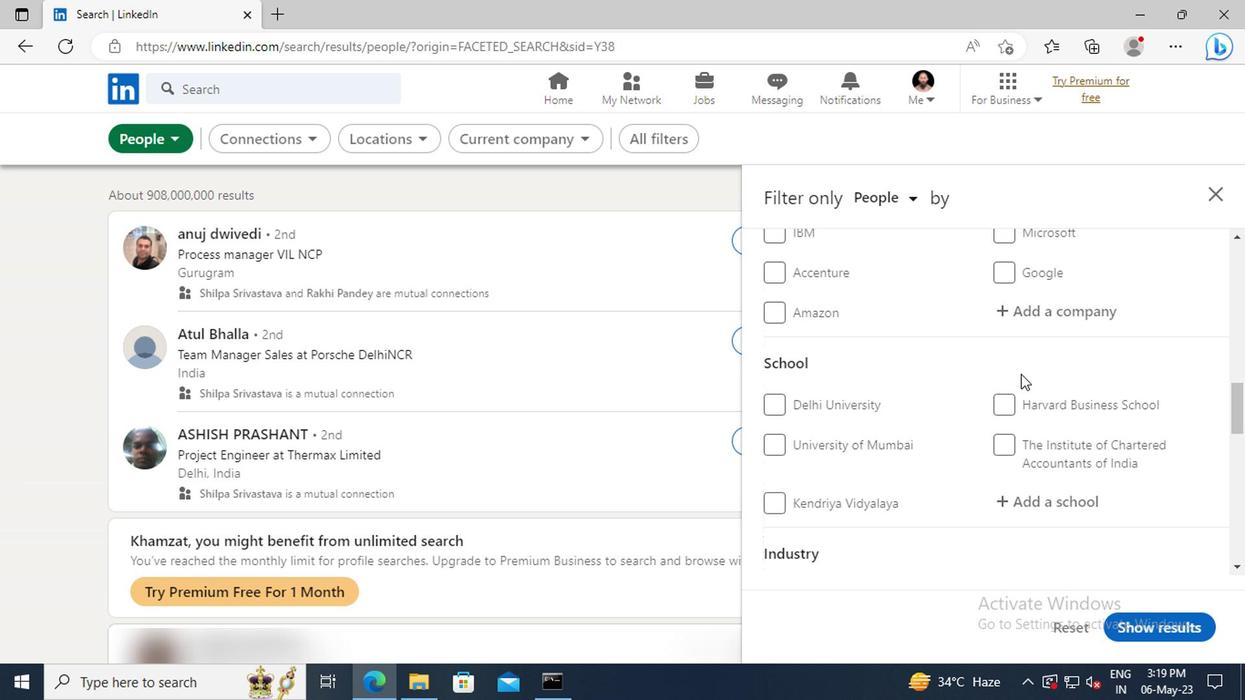 
Action: Mouse scrolled (1016, 373) with delta (0, -1)
Screenshot: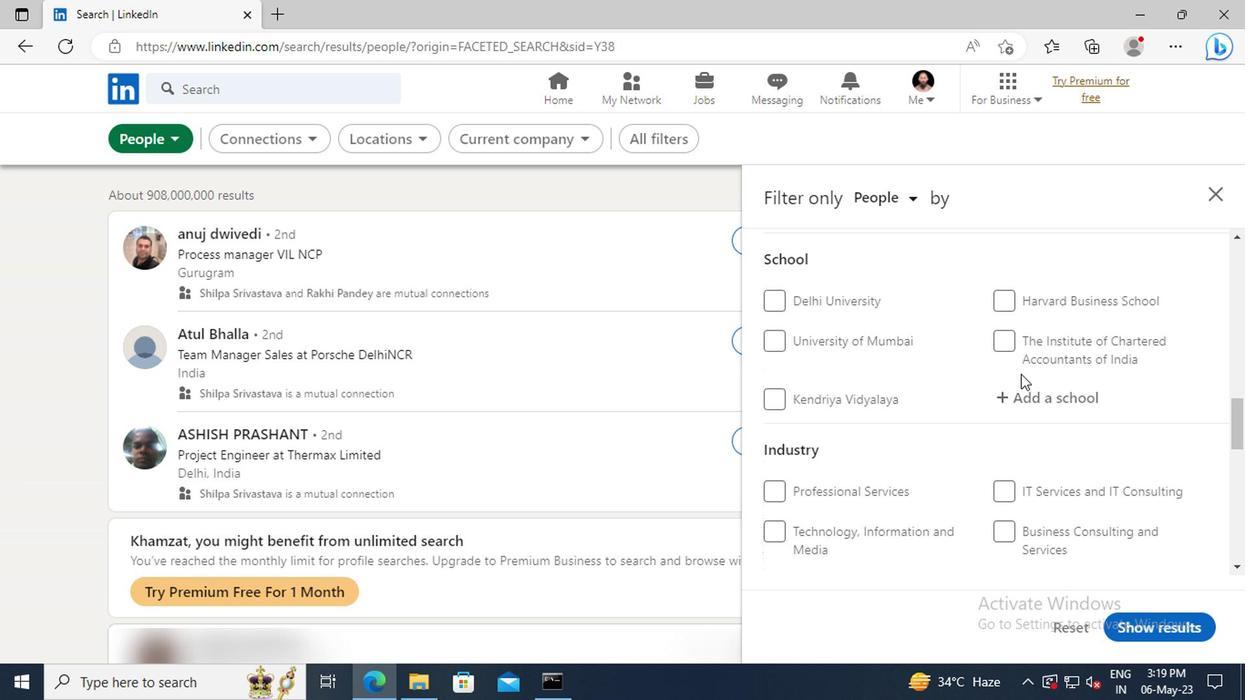 
Action: Mouse scrolled (1016, 373) with delta (0, -1)
Screenshot: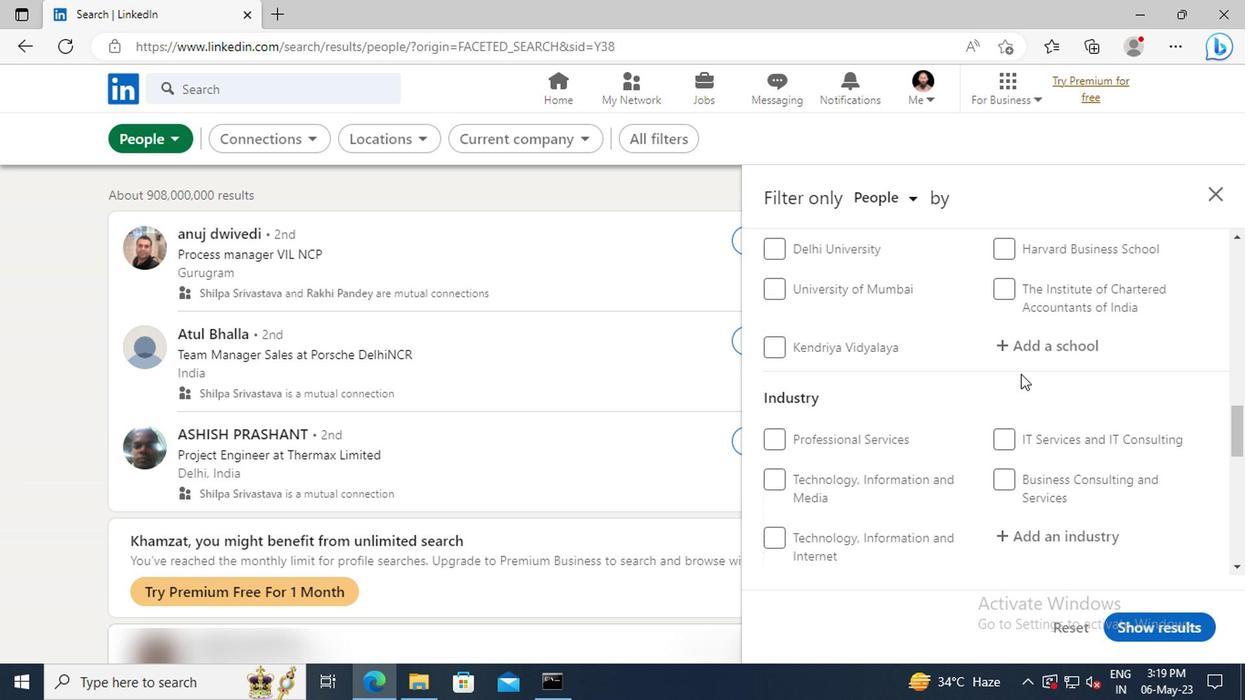 
Action: Mouse scrolled (1016, 373) with delta (0, -1)
Screenshot: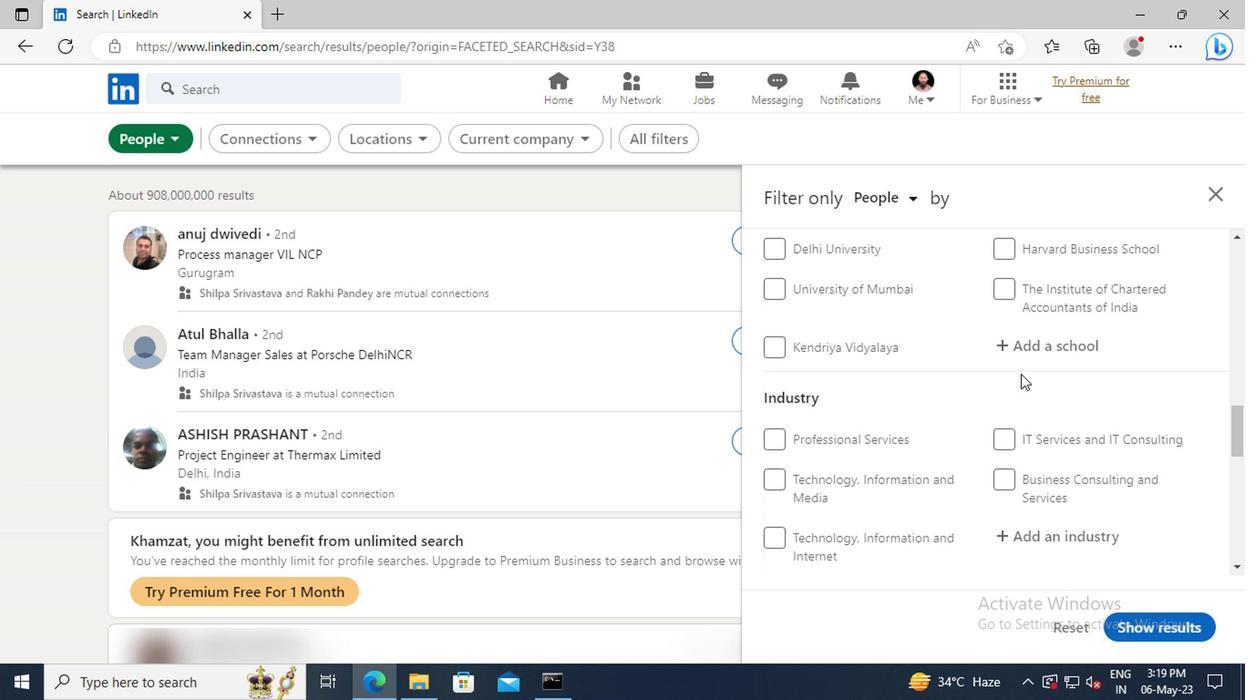 
Action: Mouse scrolled (1016, 373) with delta (0, -1)
Screenshot: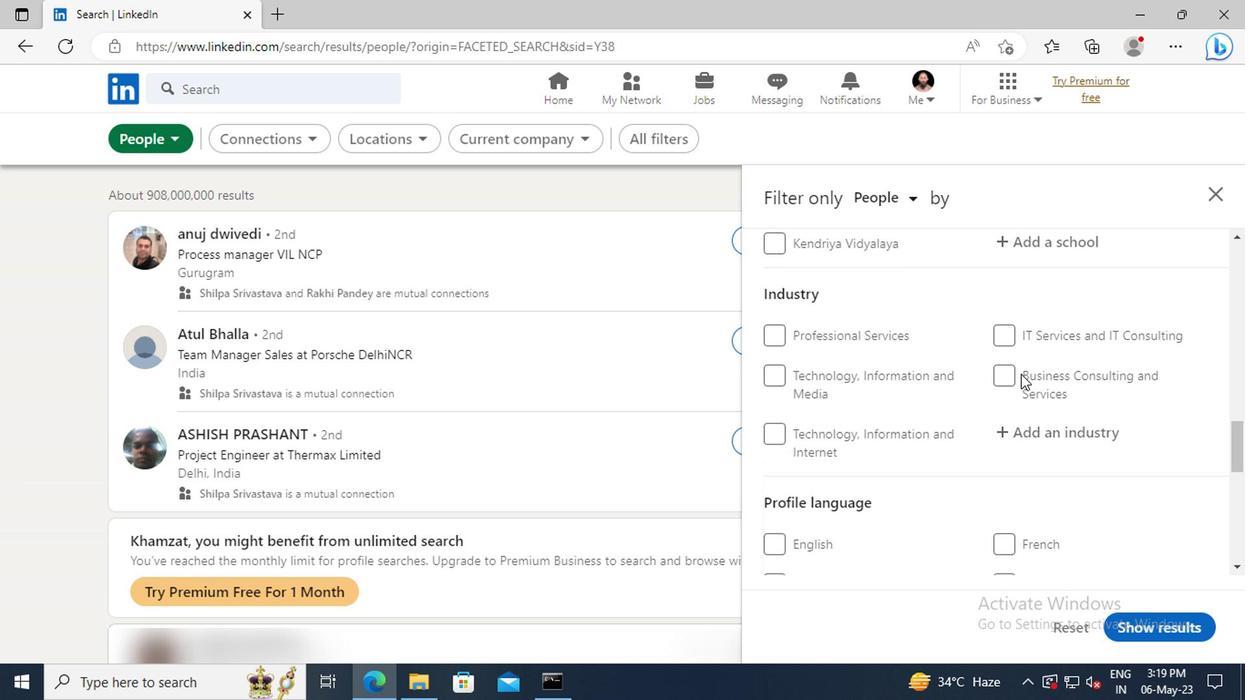 
Action: Mouse scrolled (1016, 373) with delta (0, -1)
Screenshot: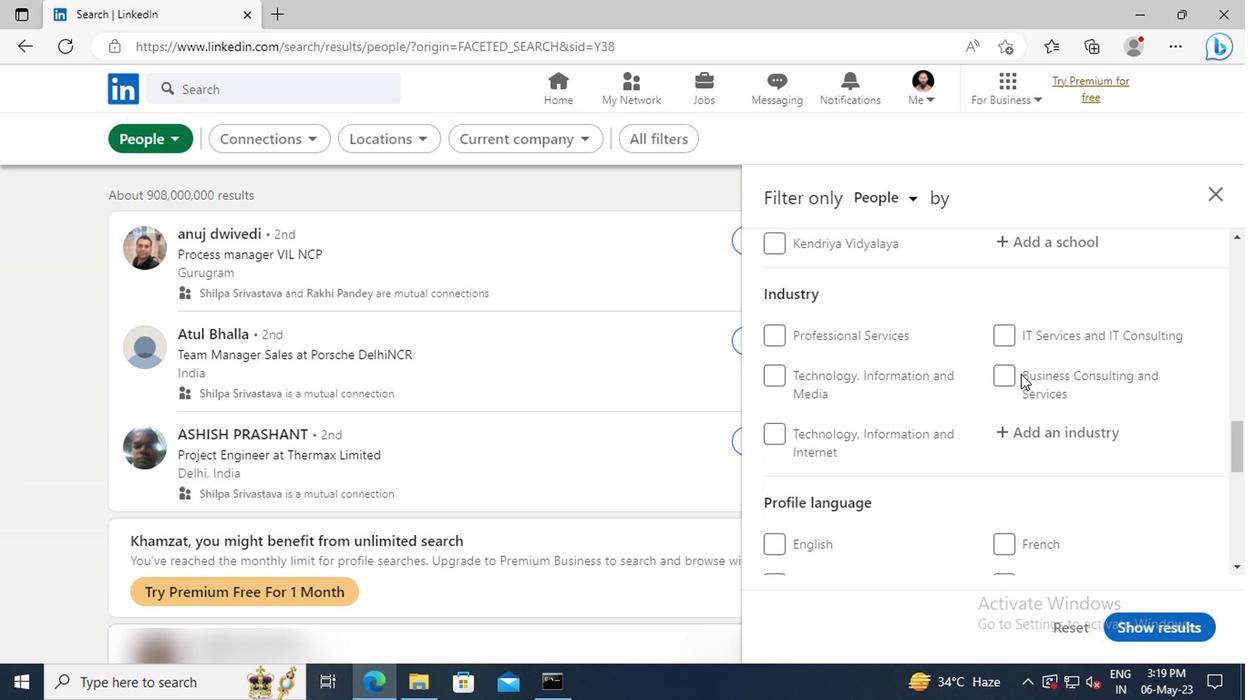 
Action: Mouse scrolled (1016, 373) with delta (0, -1)
Screenshot: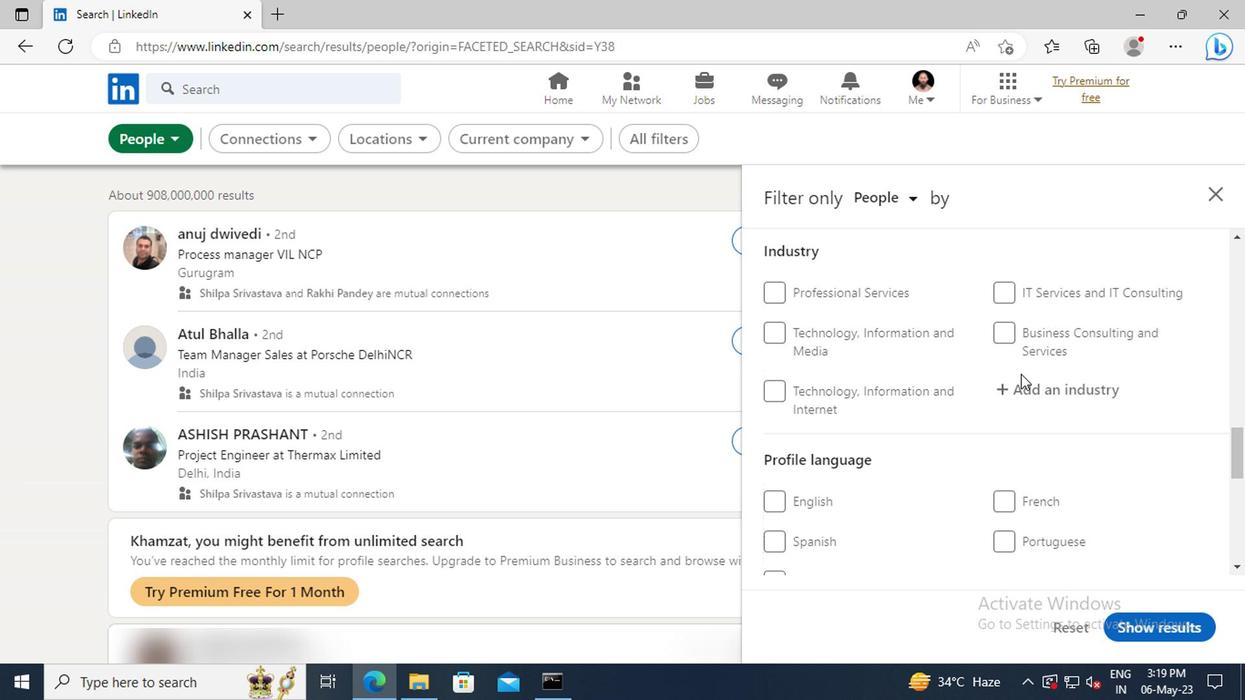 
Action: Mouse scrolled (1016, 373) with delta (0, -1)
Screenshot: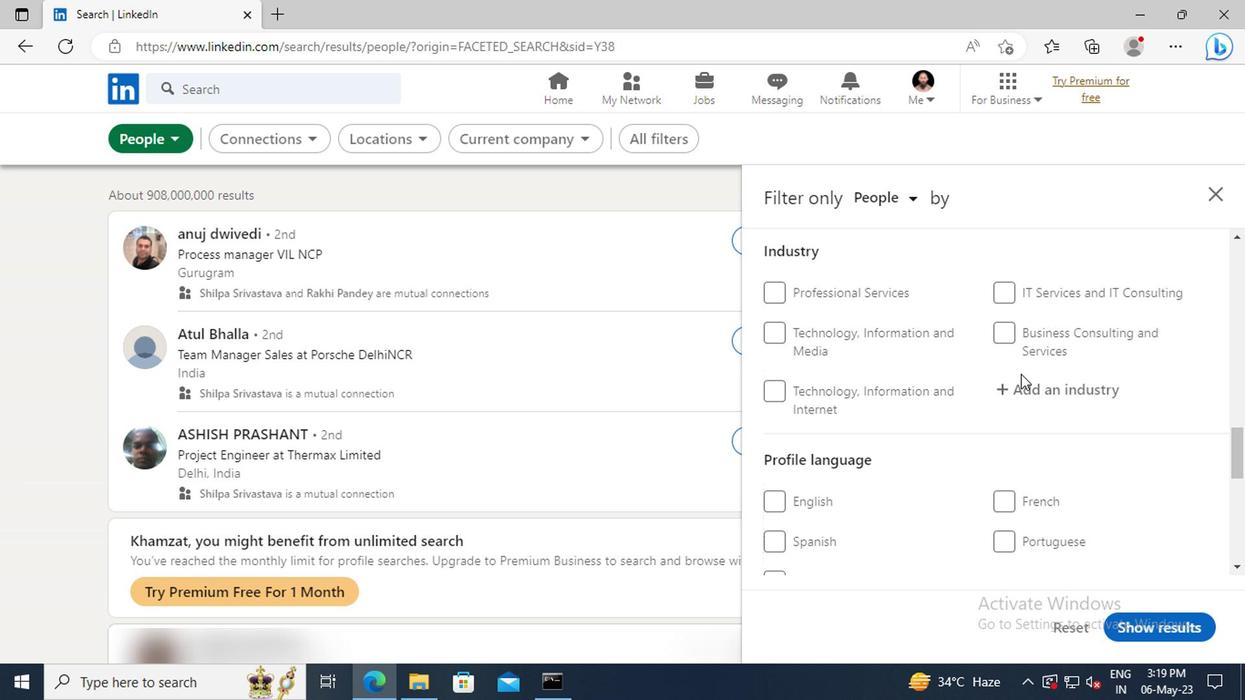 
Action: Mouse moved to (766, 375)
Screenshot: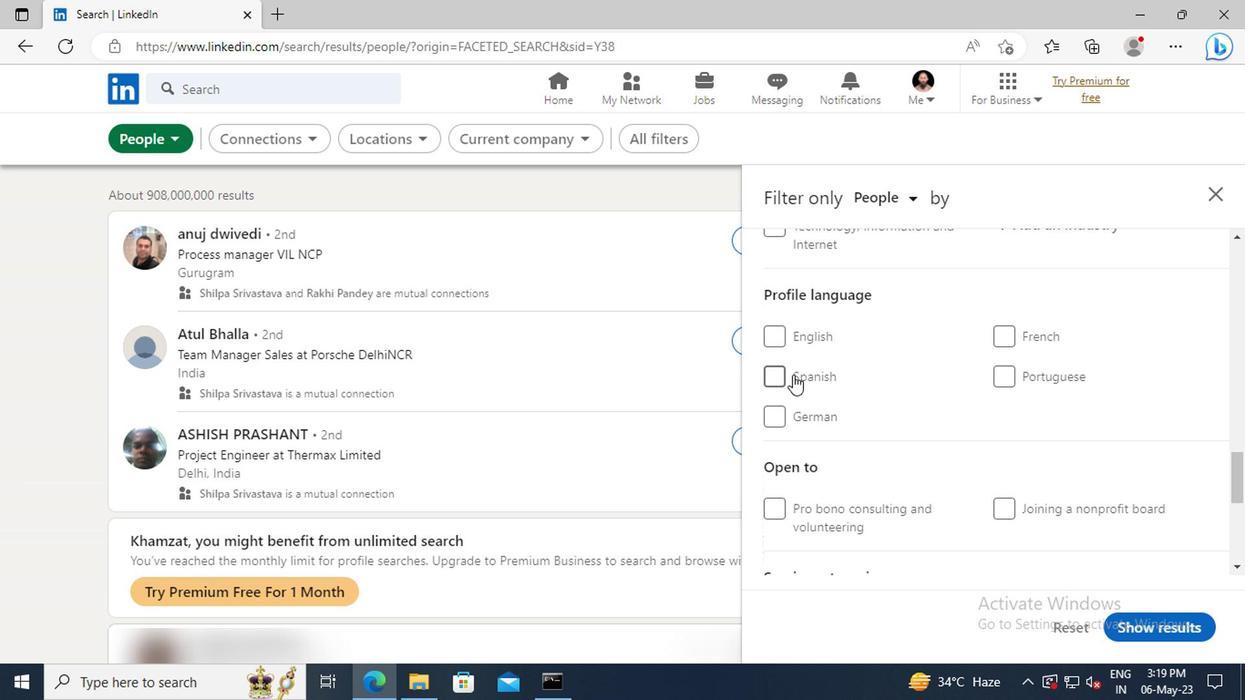 
Action: Mouse pressed left at (766, 375)
Screenshot: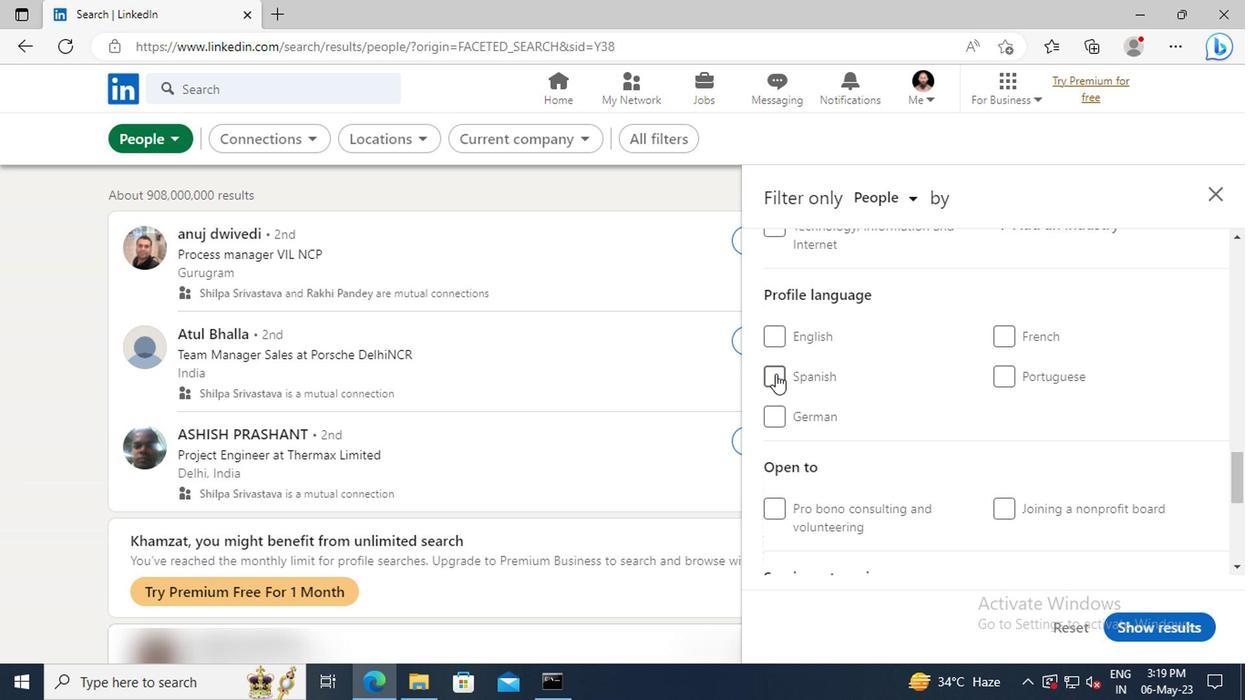 
Action: Mouse moved to (974, 394)
Screenshot: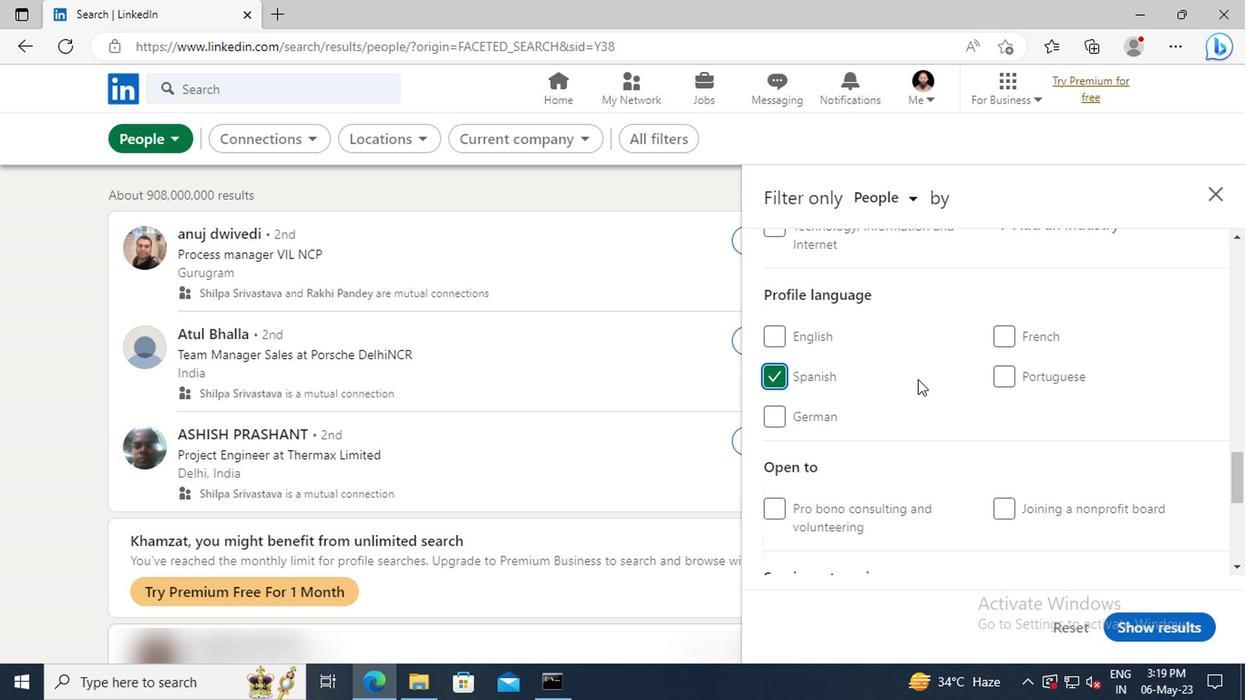 
Action: Mouse scrolled (974, 395) with delta (0, 1)
Screenshot: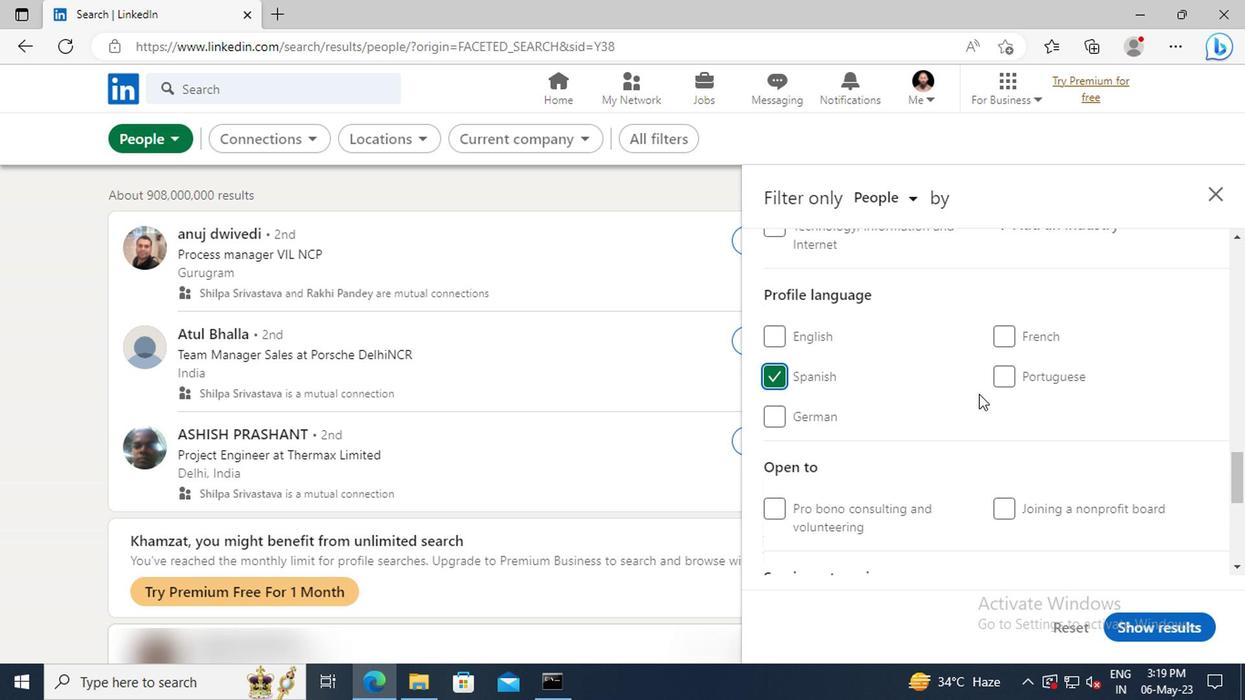 
Action: Mouse scrolled (974, 395) with delta (0, 1)
Screenshot: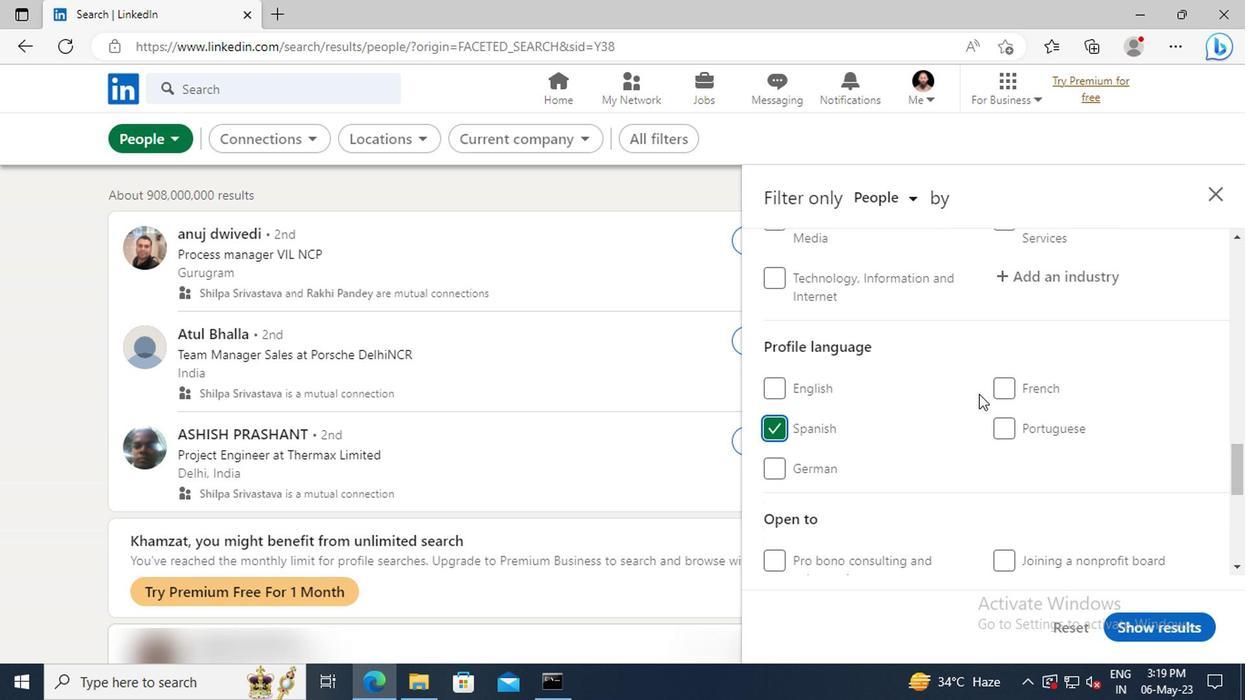 
Action: Mouse scrolled (974, 395) with delta (0, 1)
Screenshot: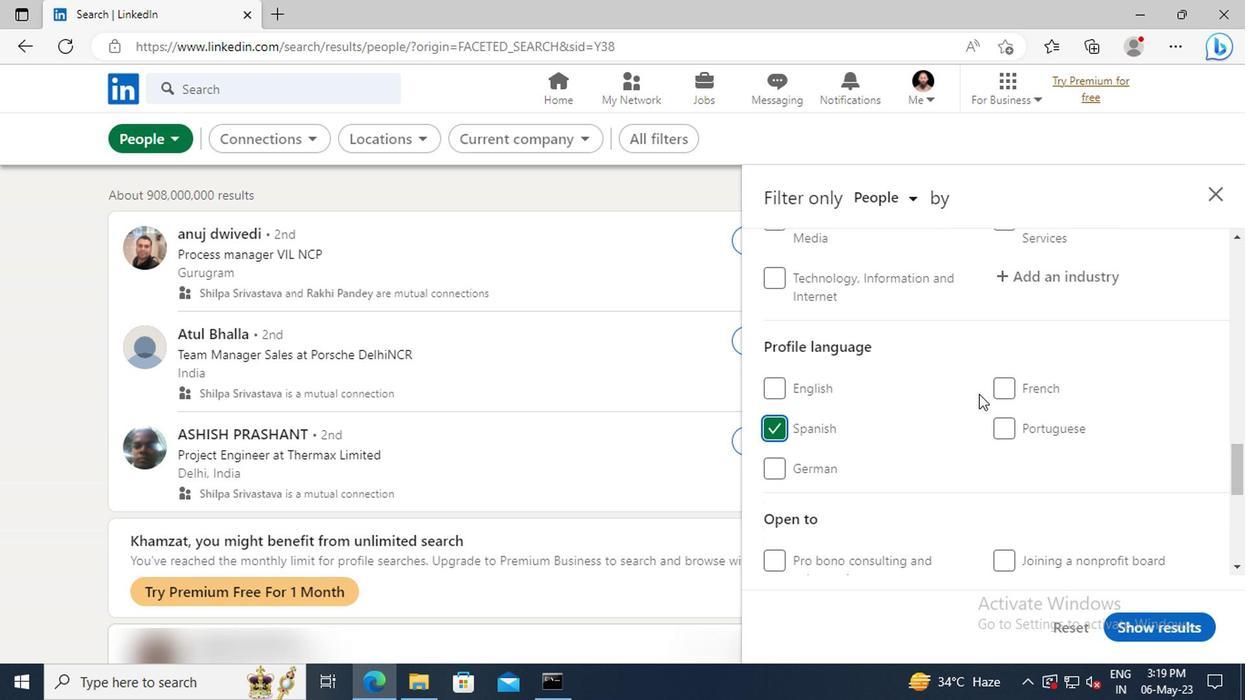 
Action: Mouse scrolled (974, 395) with delta (0, 1)
Screenshot: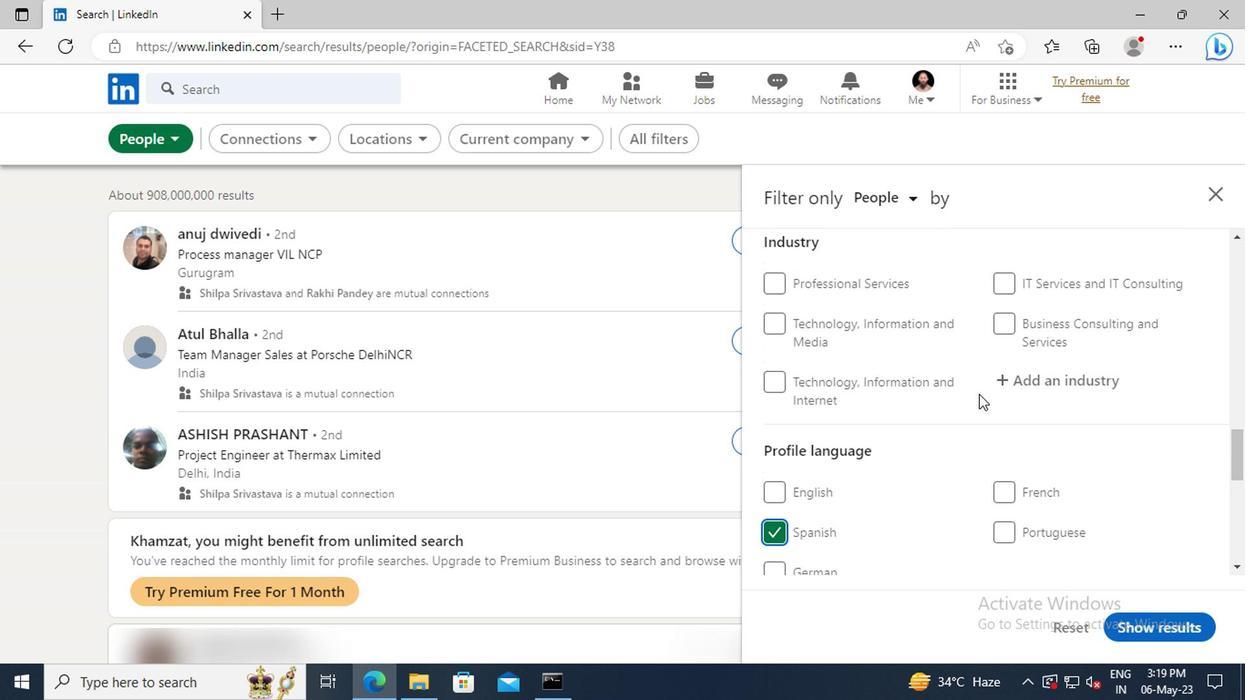 
Action: Mouse moved to (983, 434)
Screenshot: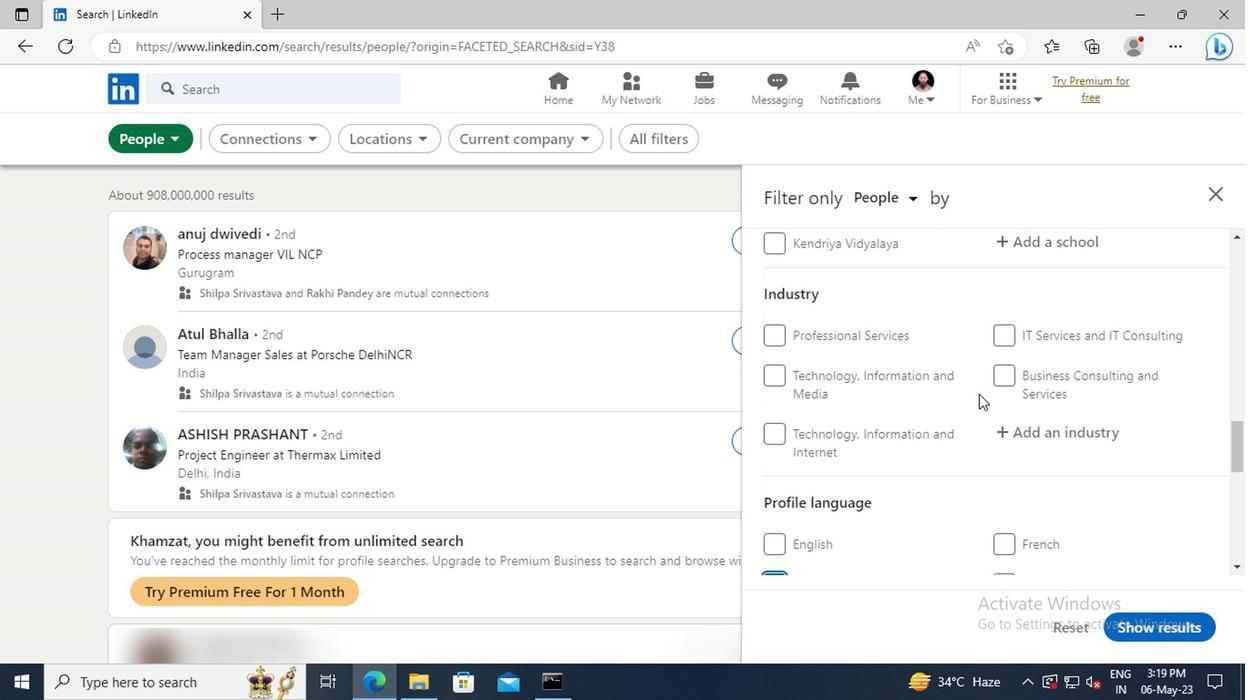 
Action: Mouse scrolled (983, 434) with delta (0, 0)
Screenshot: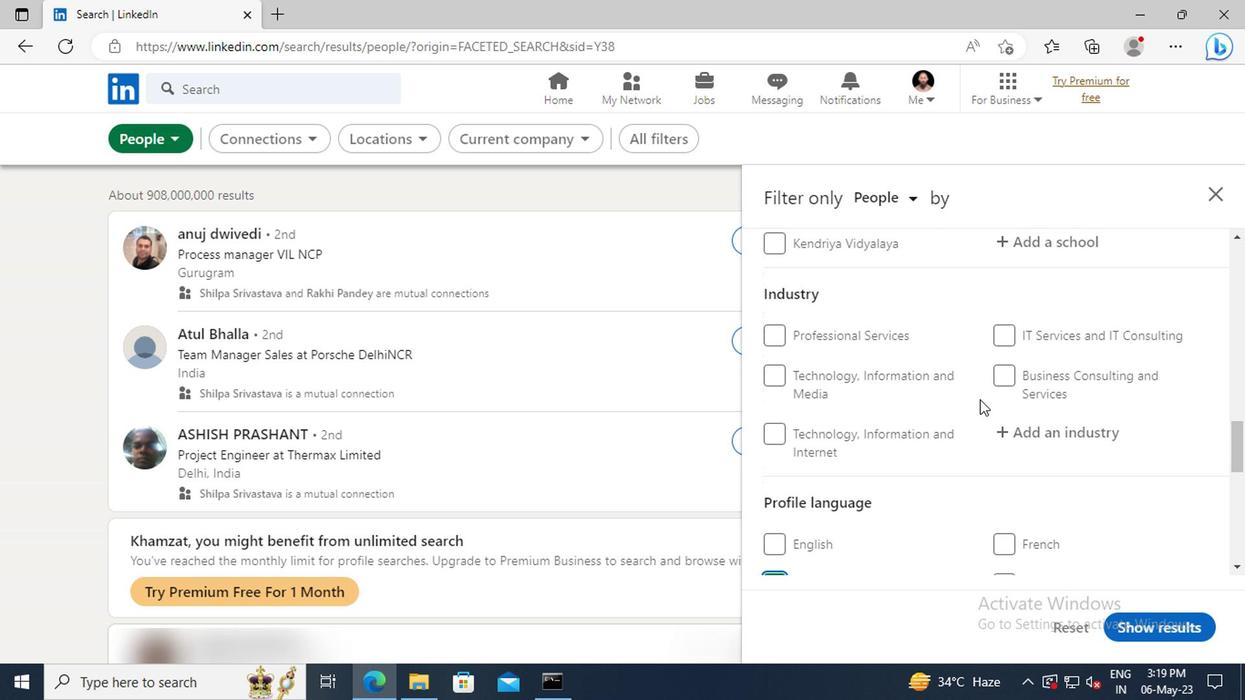 
Action: Mouse scrolled (983, 434) with delta (0, 0)
Screenshot: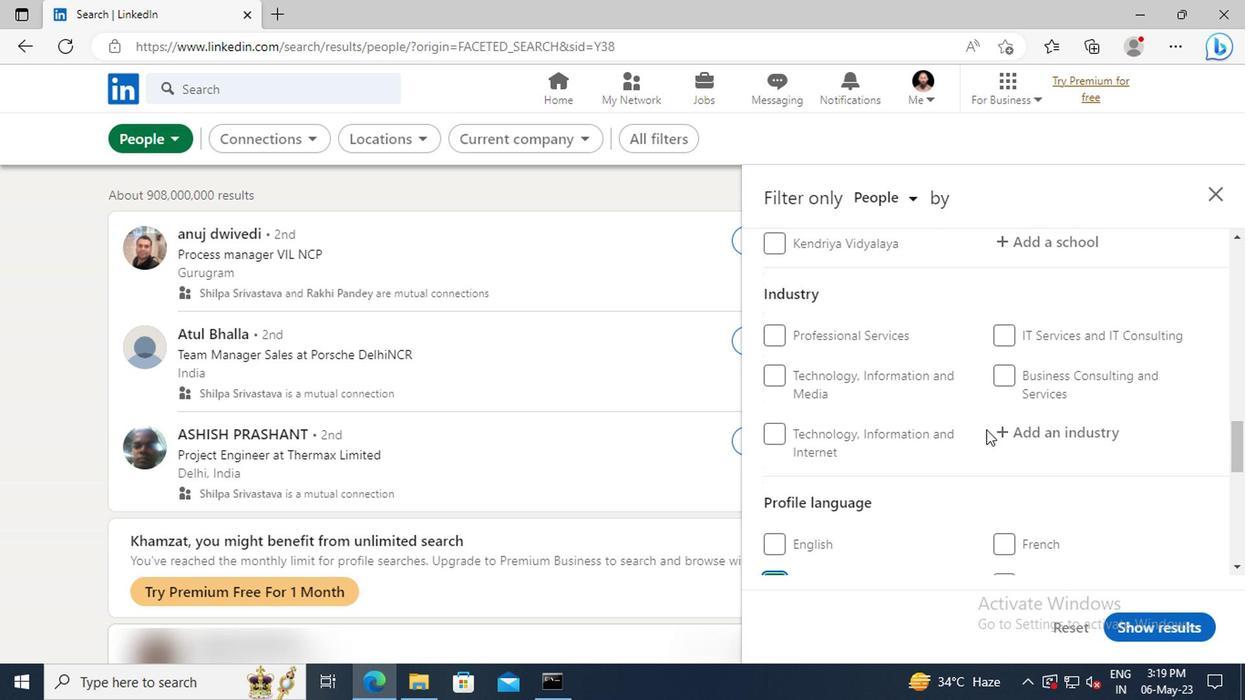 
Action: Mouse scrolled (983, 434) with delta (0, 0)
Screenshot: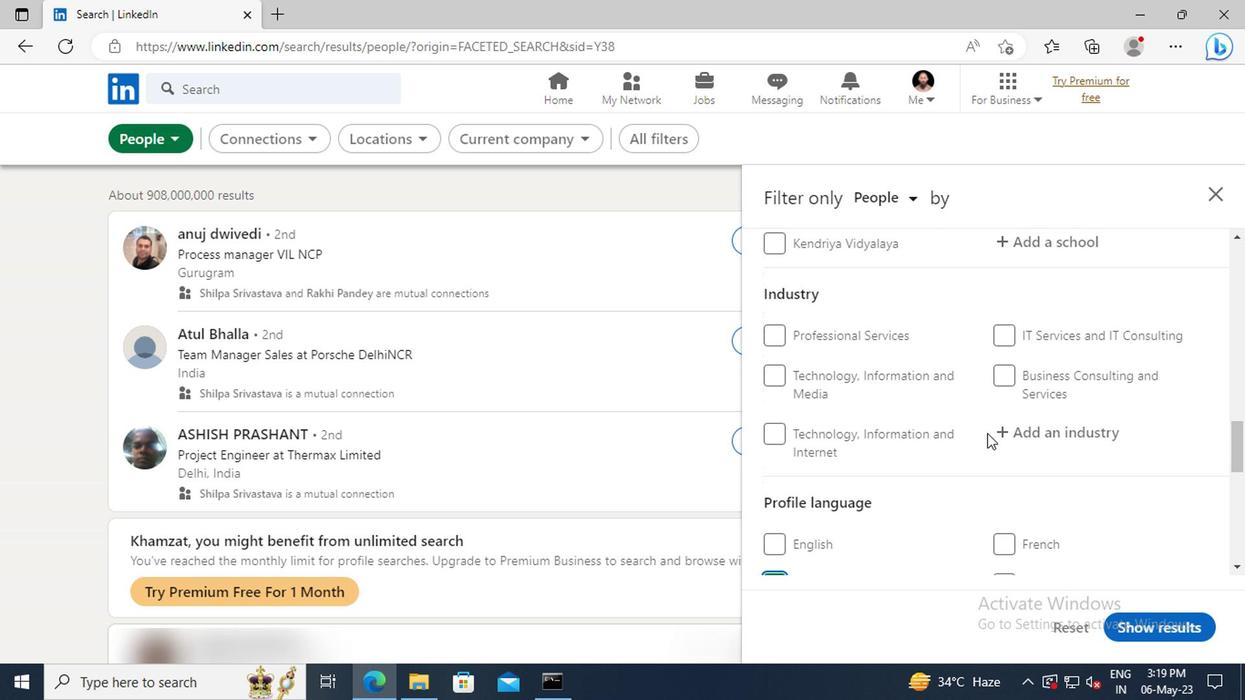 
Action: Mouse scrolled (983, 434) with delta (0, 0)
Screenshot: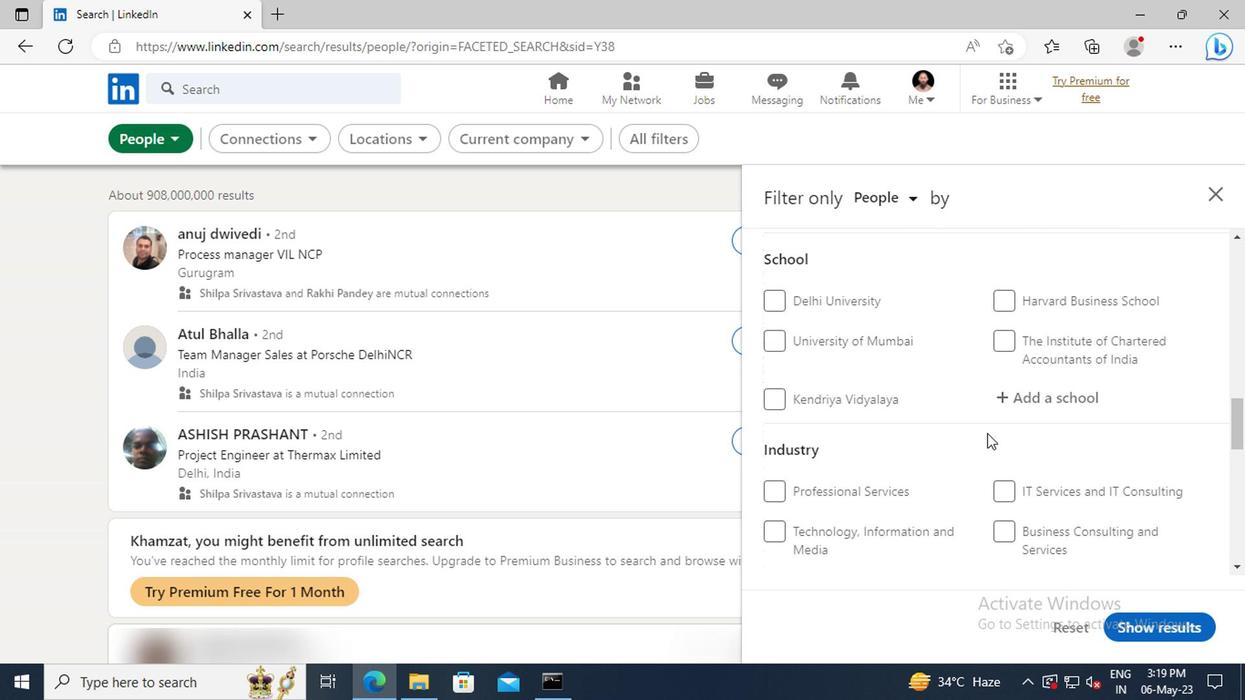 
Action: Mouse scrolled (983, 434) with delta (0, 0)
Screenshot: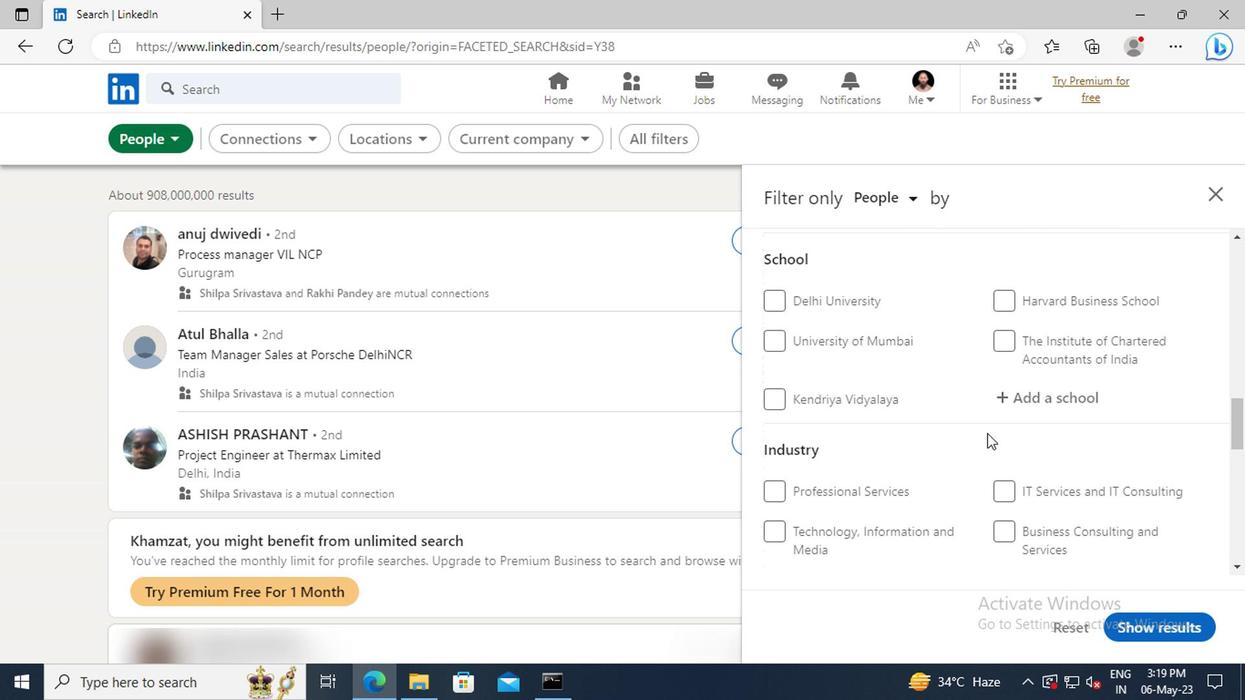 
Action: Mouse scrolled (983, 434) with delta (0, 0)
Screenshot: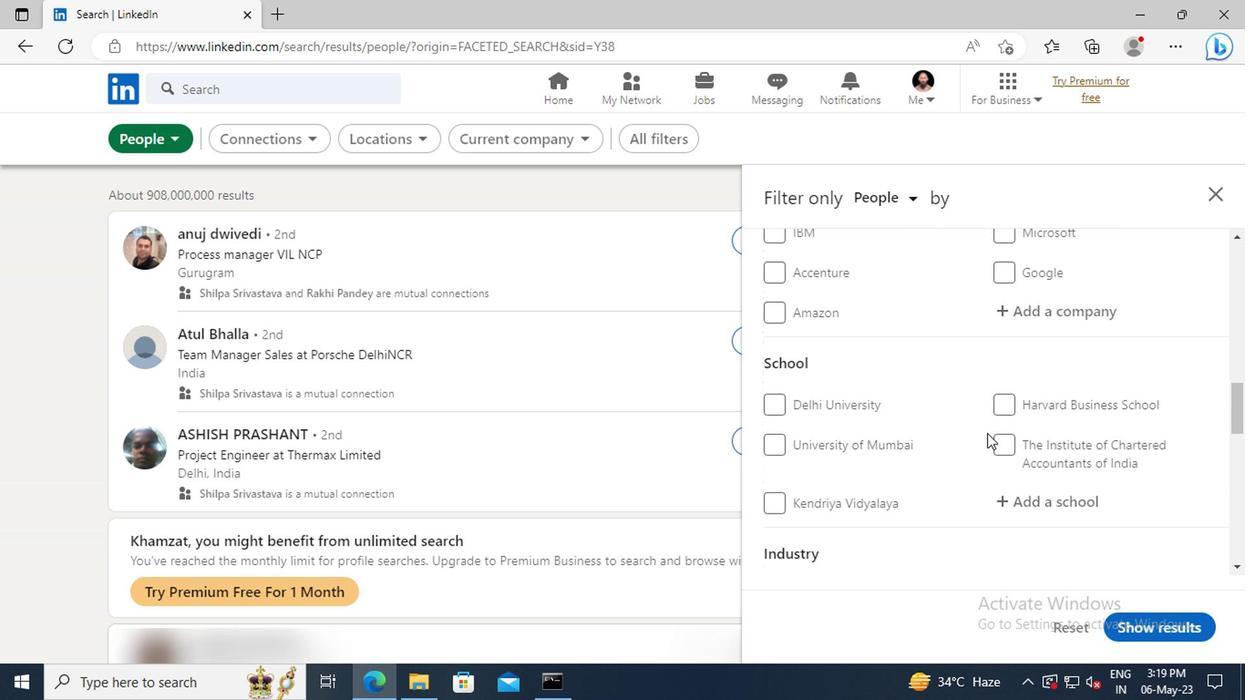
Action: Mouse scrolled (983, 434) with delta (0, 0)
Screenshot: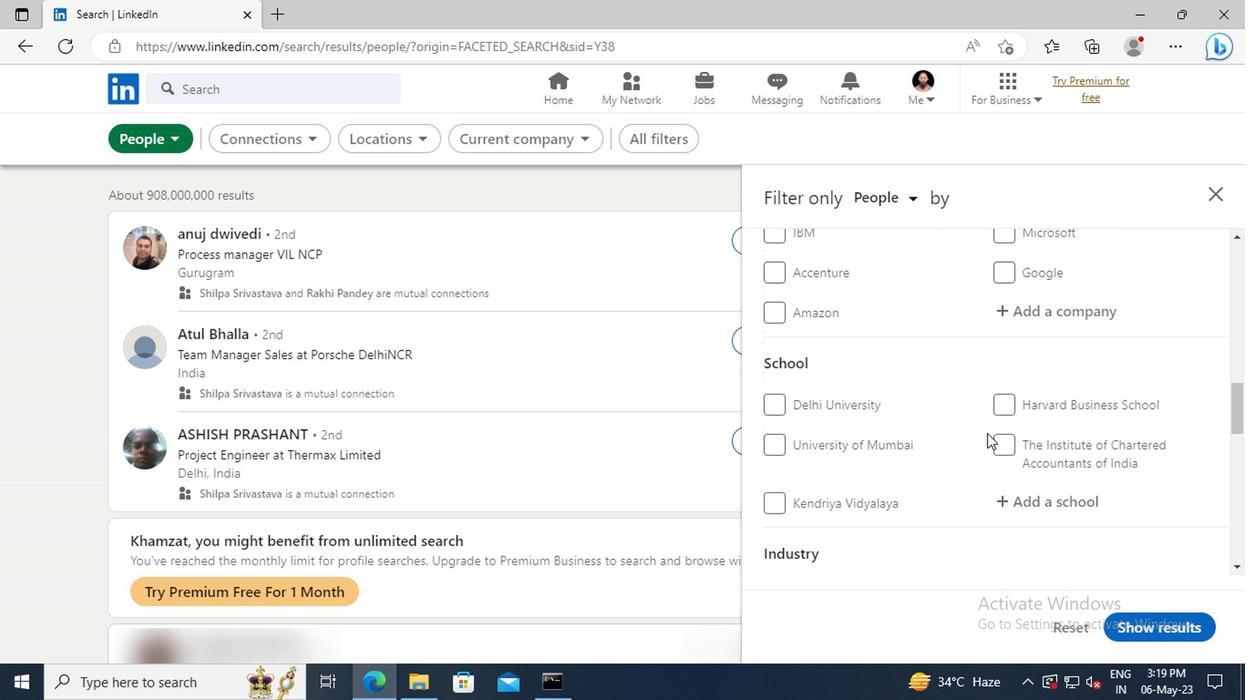 
Action: Mouse scrolled (983, 434) with delta (0, 0)
Screenshot: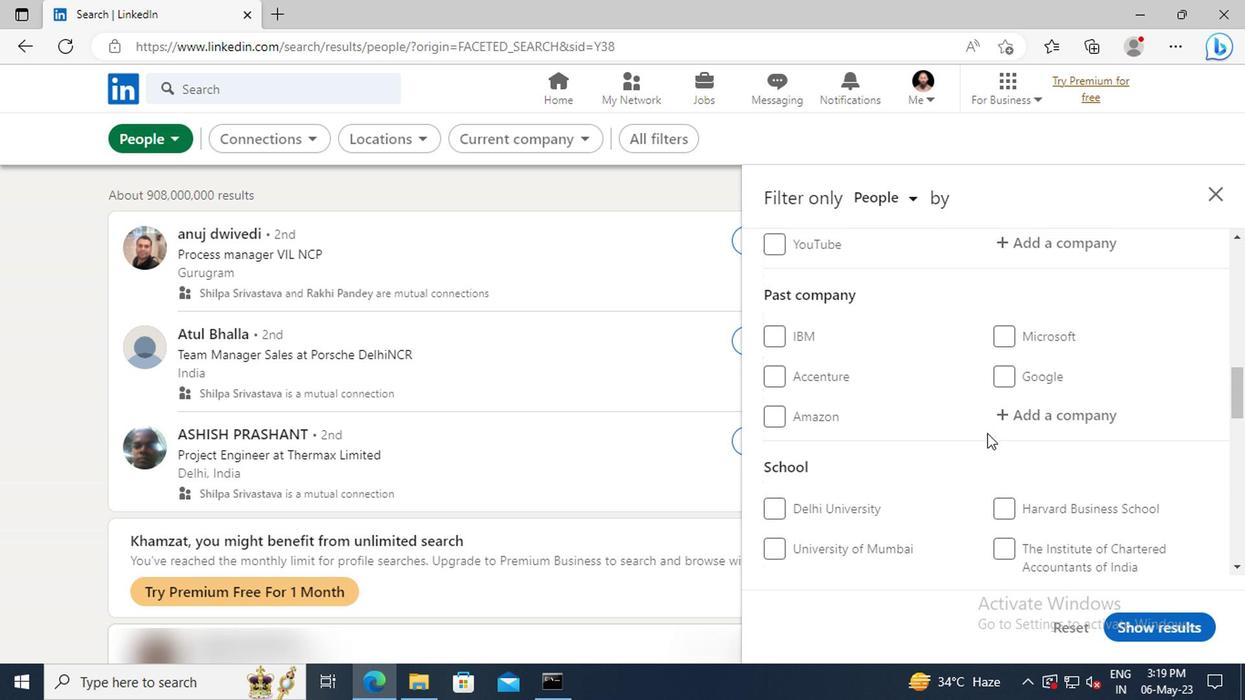 
Action: Mouse scrolled (983, 434) with delta (0, 0)
Screenshot: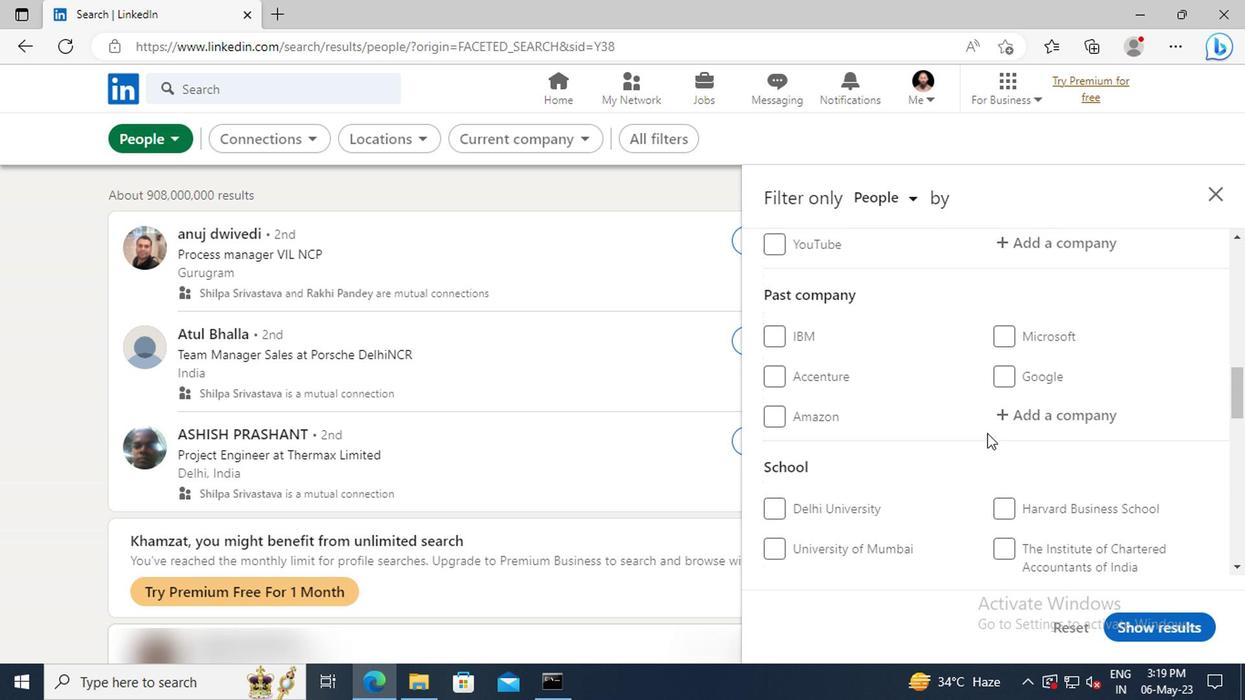 
Action: Mouse scrolled (983, 434) with delta (0, 0)
Screenshot: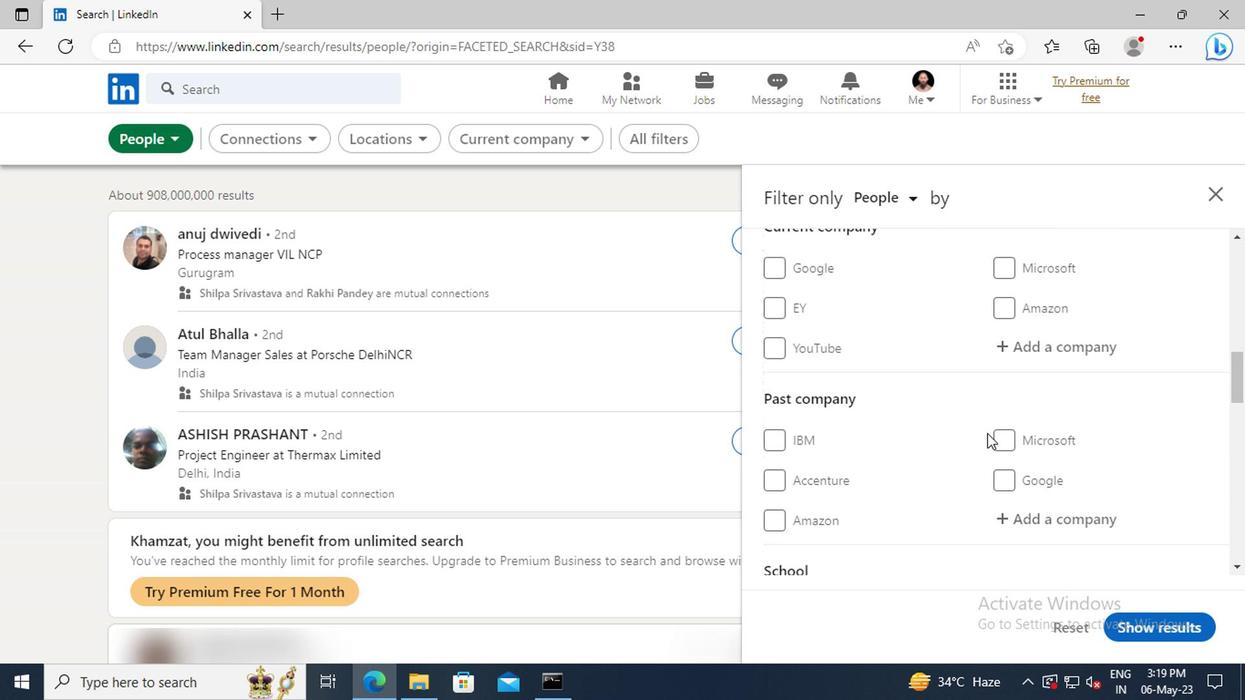 
Action: Mouse moved to (1012, 404)
Screenshot: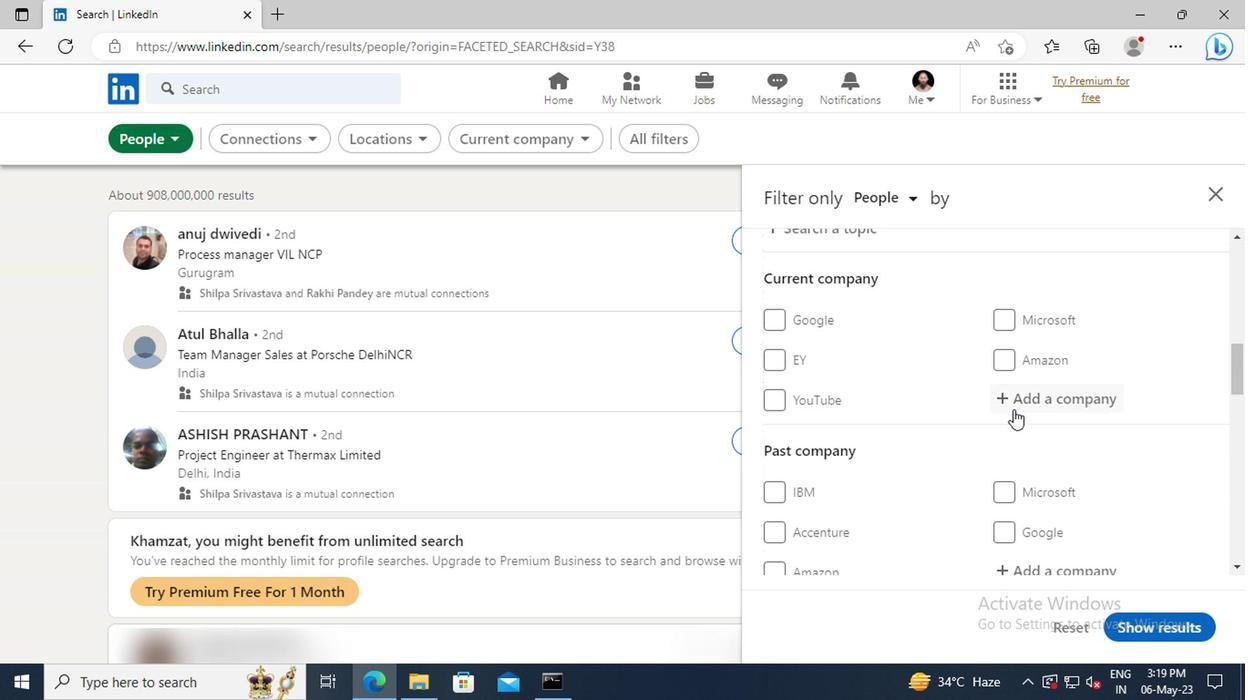 
Action: Mouse pressed left at (1012, 404)
Screenshot: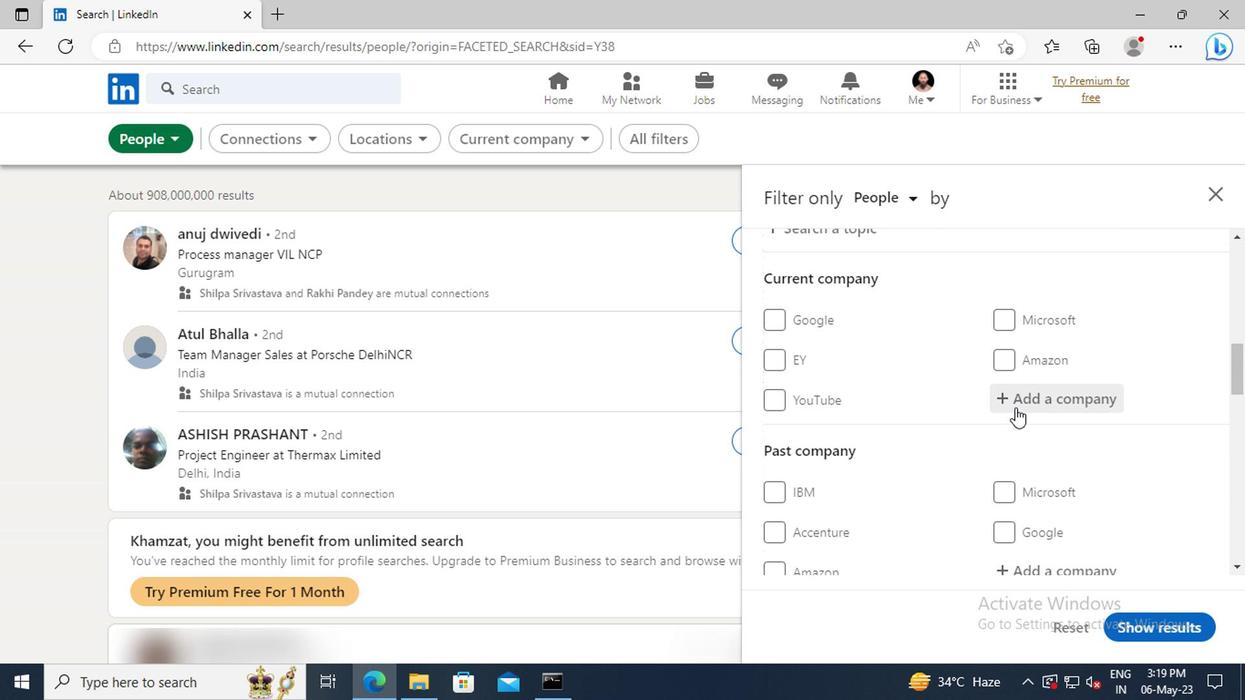 
Action: Key pressed <Key.shift>CITI<Key.space><Key.shift>INDI
Screenshot: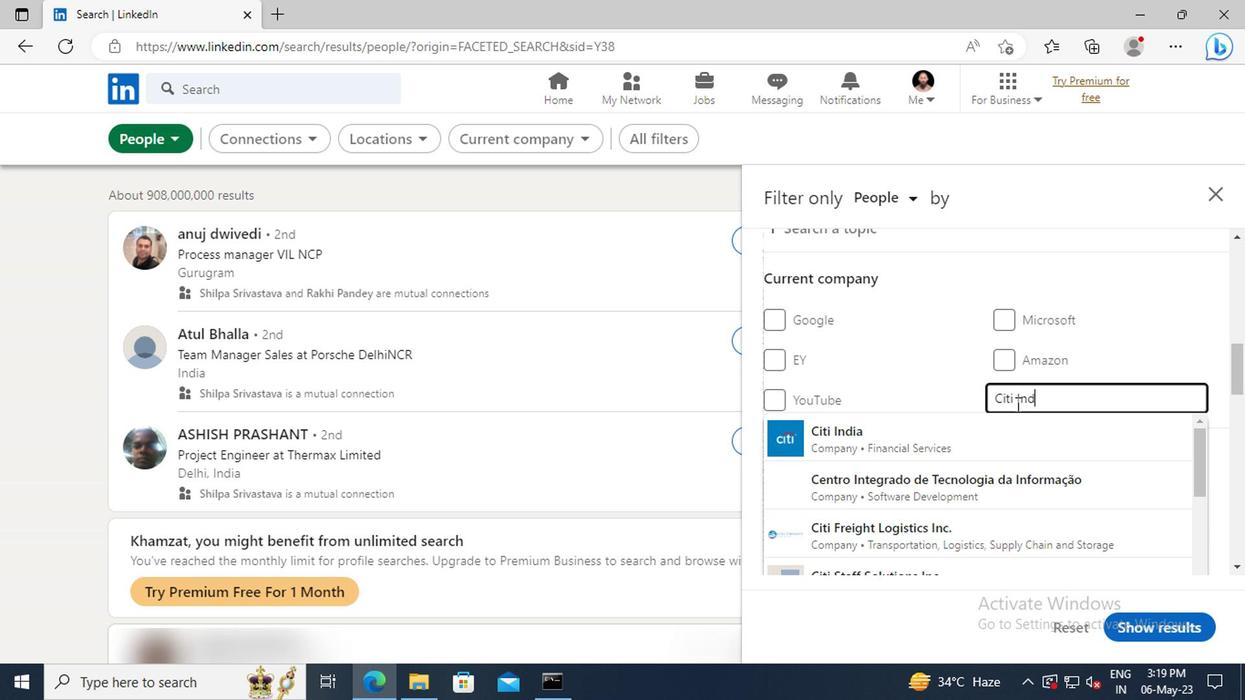 
Action: Mouse moved to (1022, 423)
Screenshot: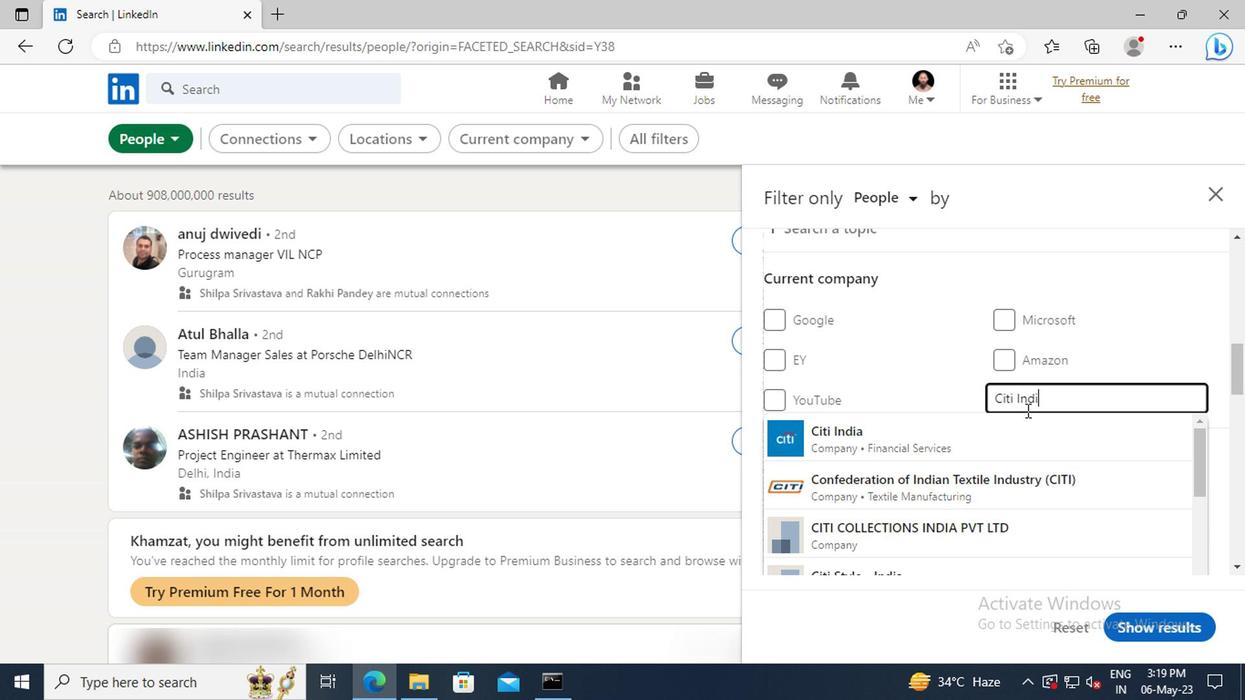 
Action: Mouse pressed left at (1022, 423)
Screenshot: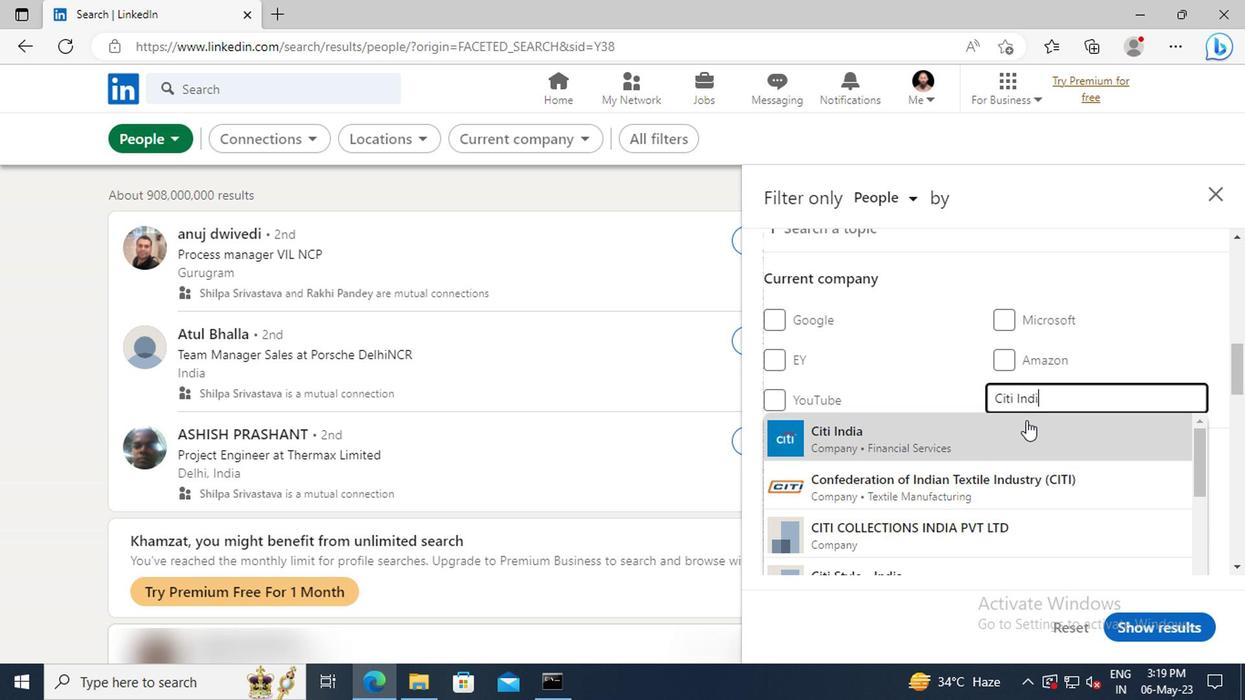 
Action: Mouse scrolled (1022, 423) with delta (0, 0)
Screenshot: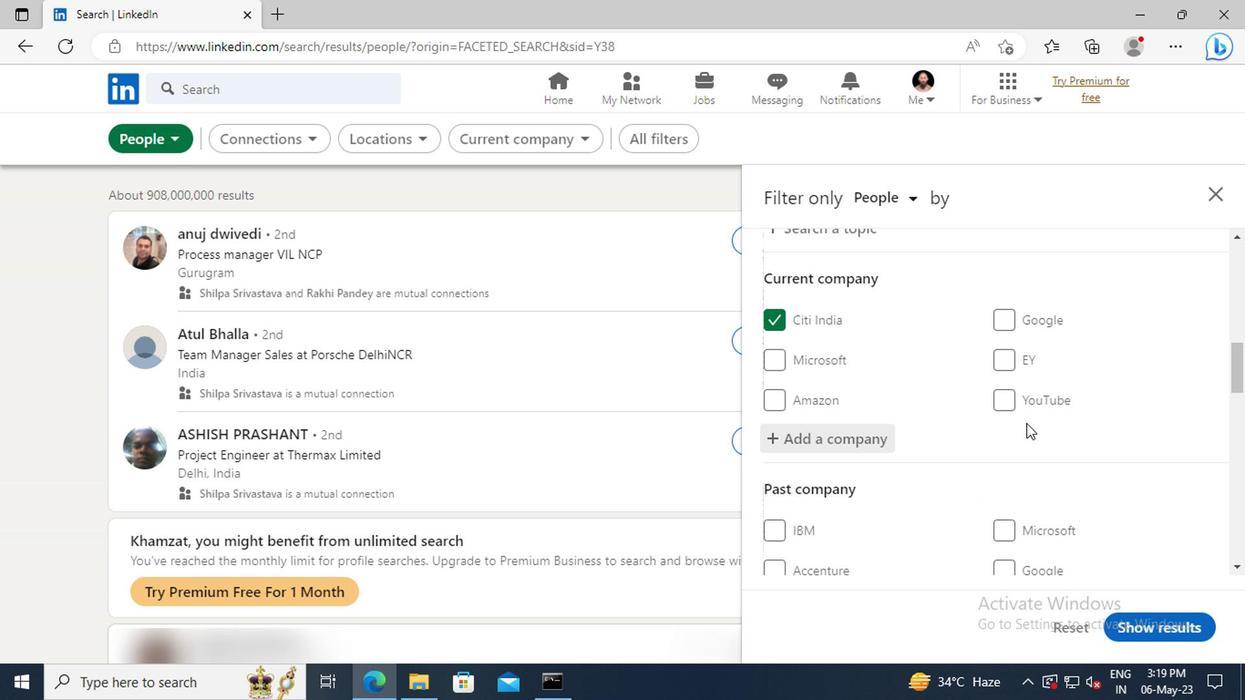 
Action: Mouse scrolled (1022, 423) with delta (0, 0)
Screenshot: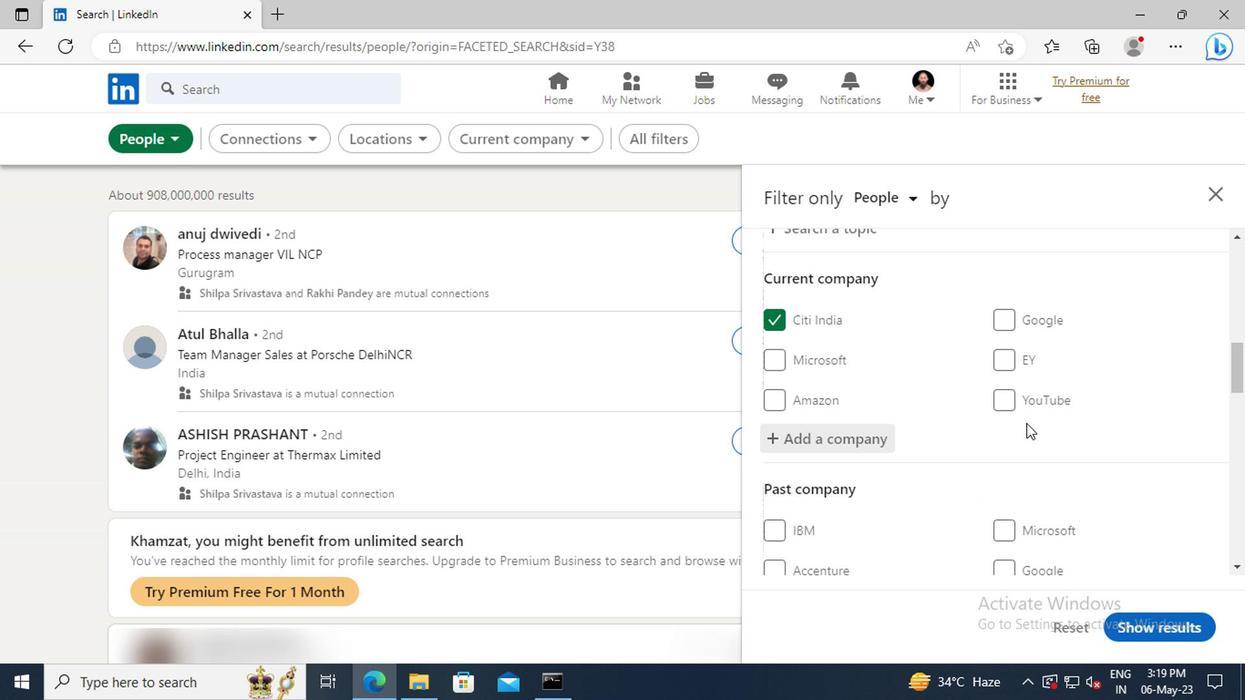 
Action: Mouse scrolled (1022, 423) with delta (0, 0)
Screenshot: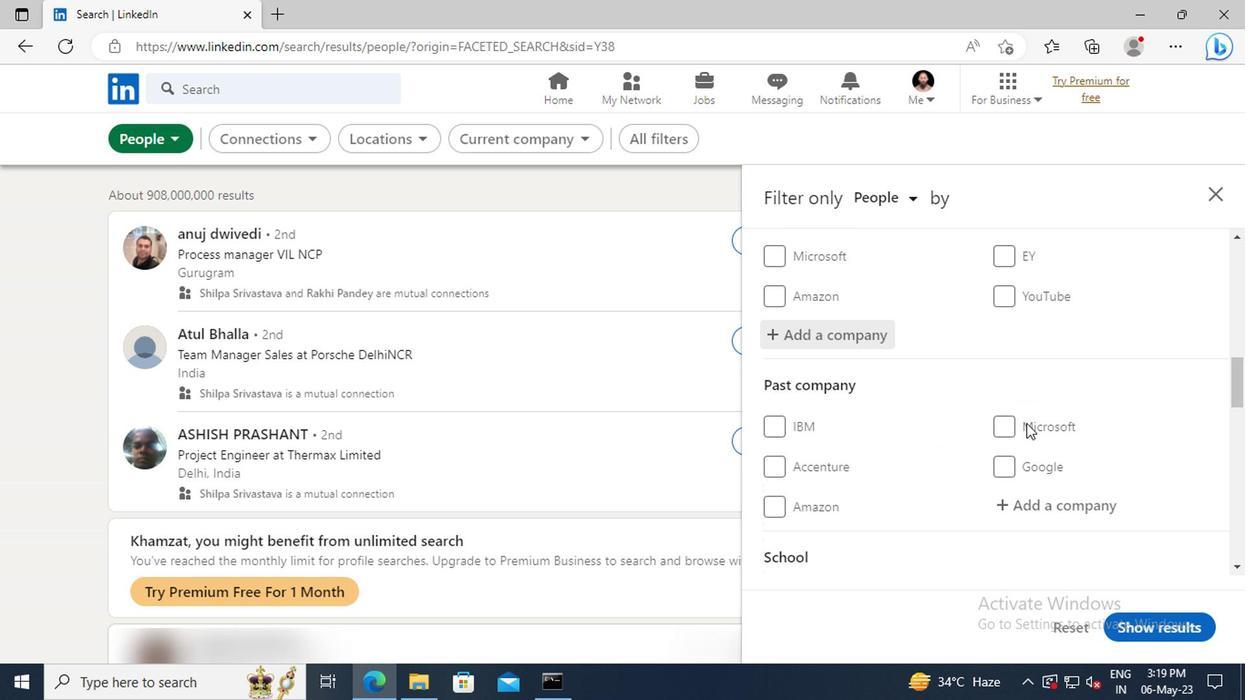 
Action: Mouse scrolled (1022, 423) with delta (0, 0)
Screenshot: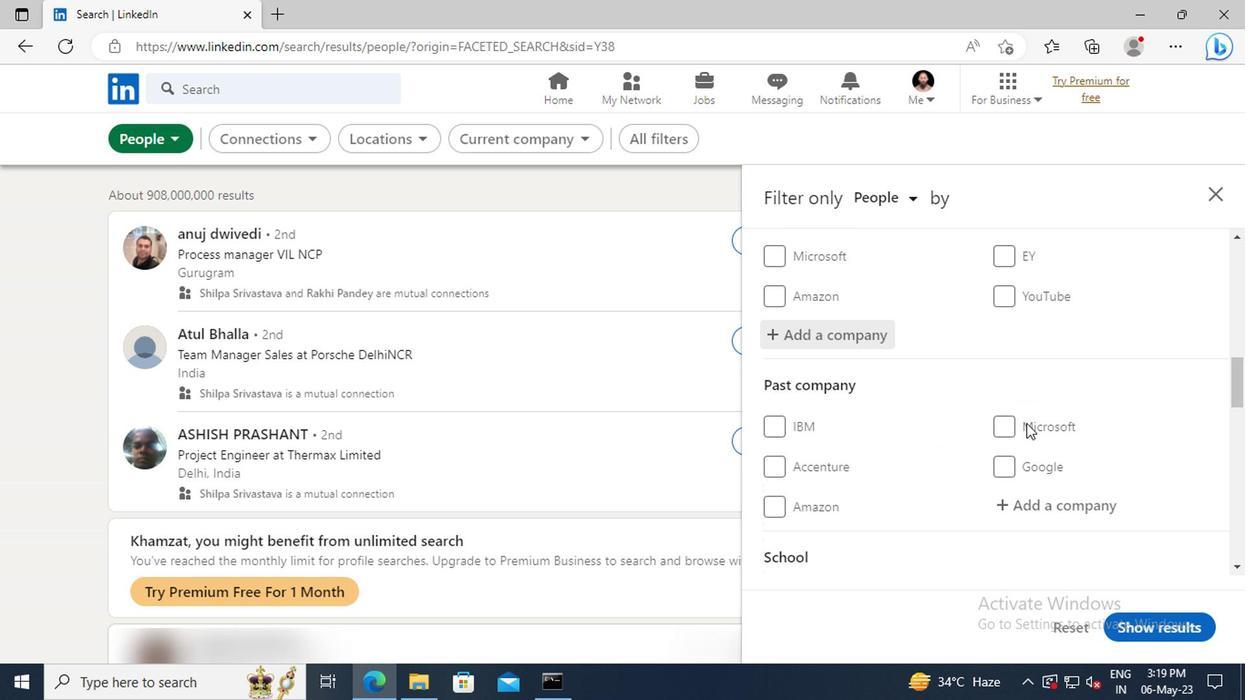
Action: Mouse moved to (1017, 423)
Screenshot: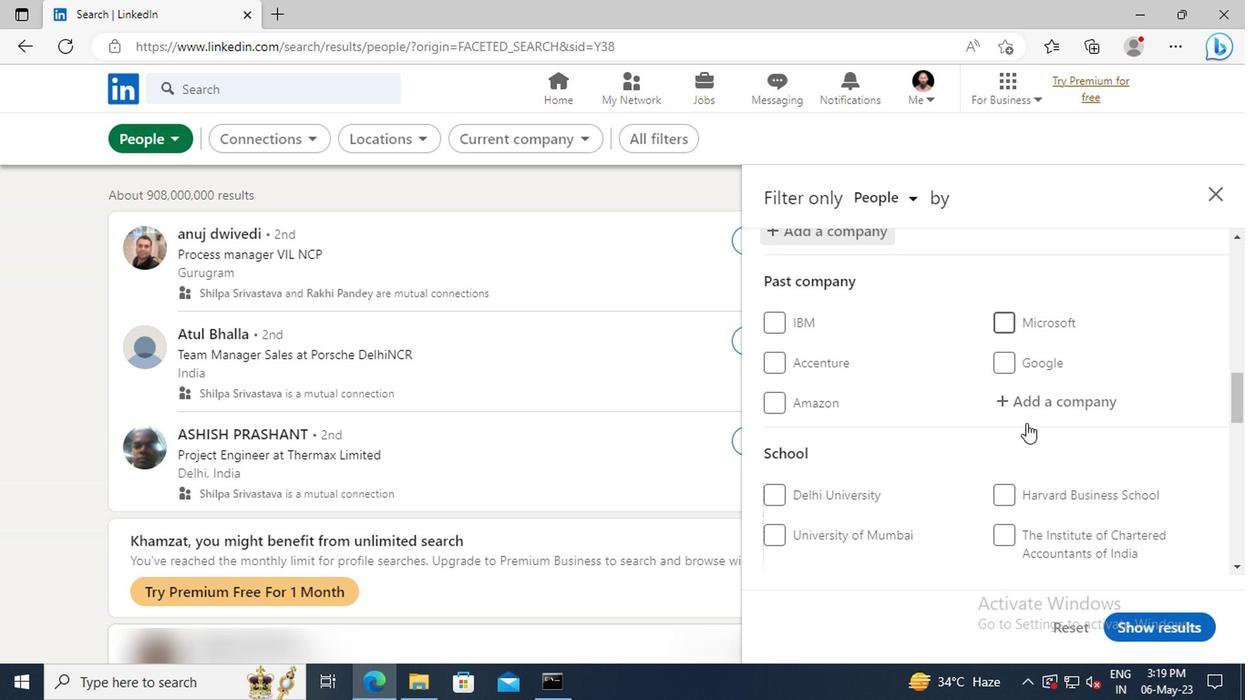 
Action: Mouse scrolled (1017, 423) with delta (0, 0)
Screenshot: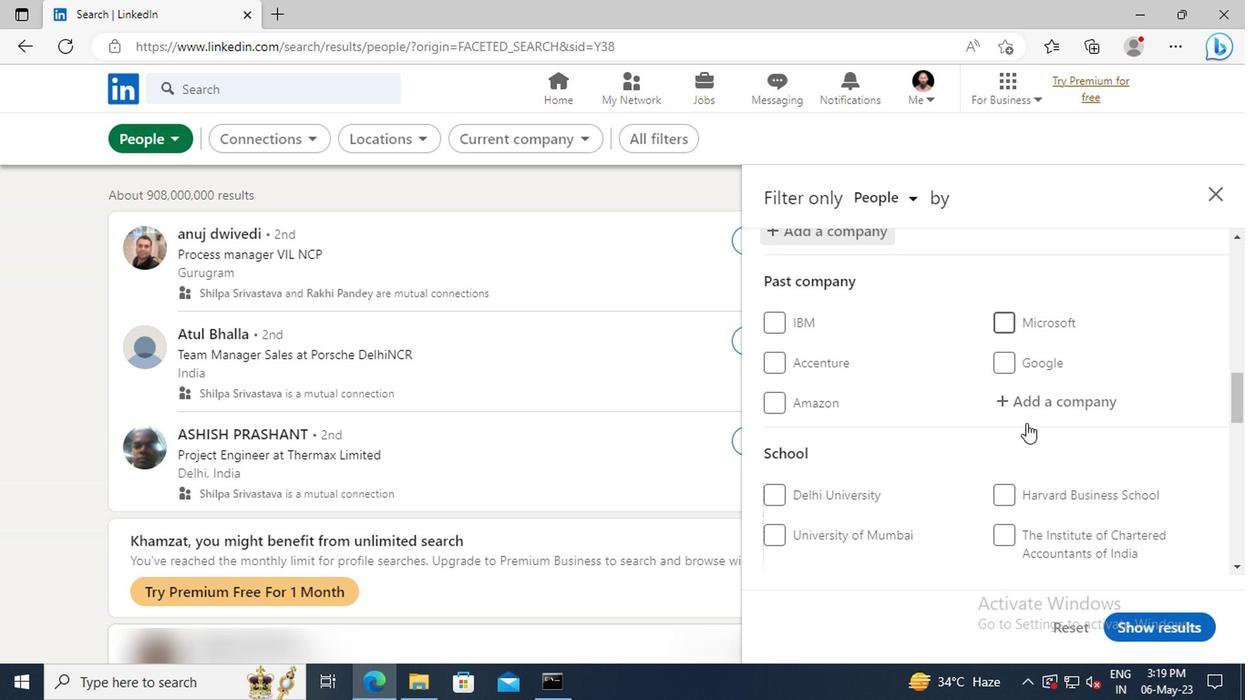 
Action: Mouse scrolled (1017, 423) with delta (0, 0)
Screenshot: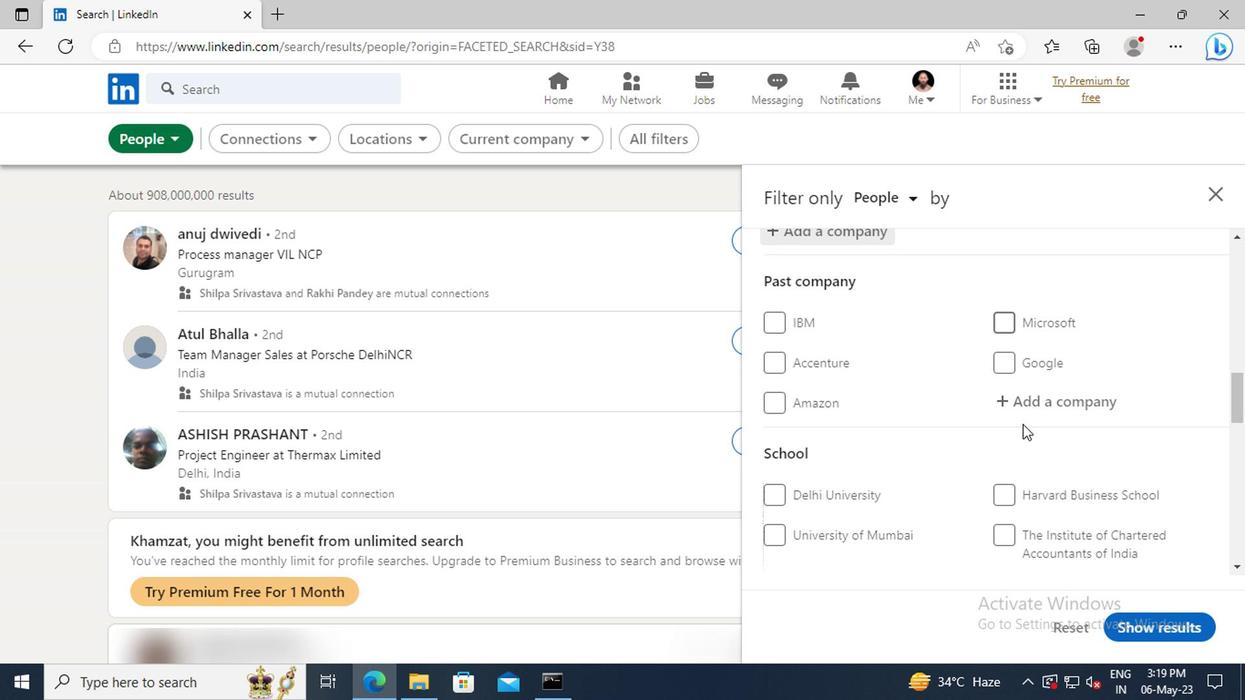 
Action: Mouse scrolled (1017, 423) with delta (0, 0)
Screenshot: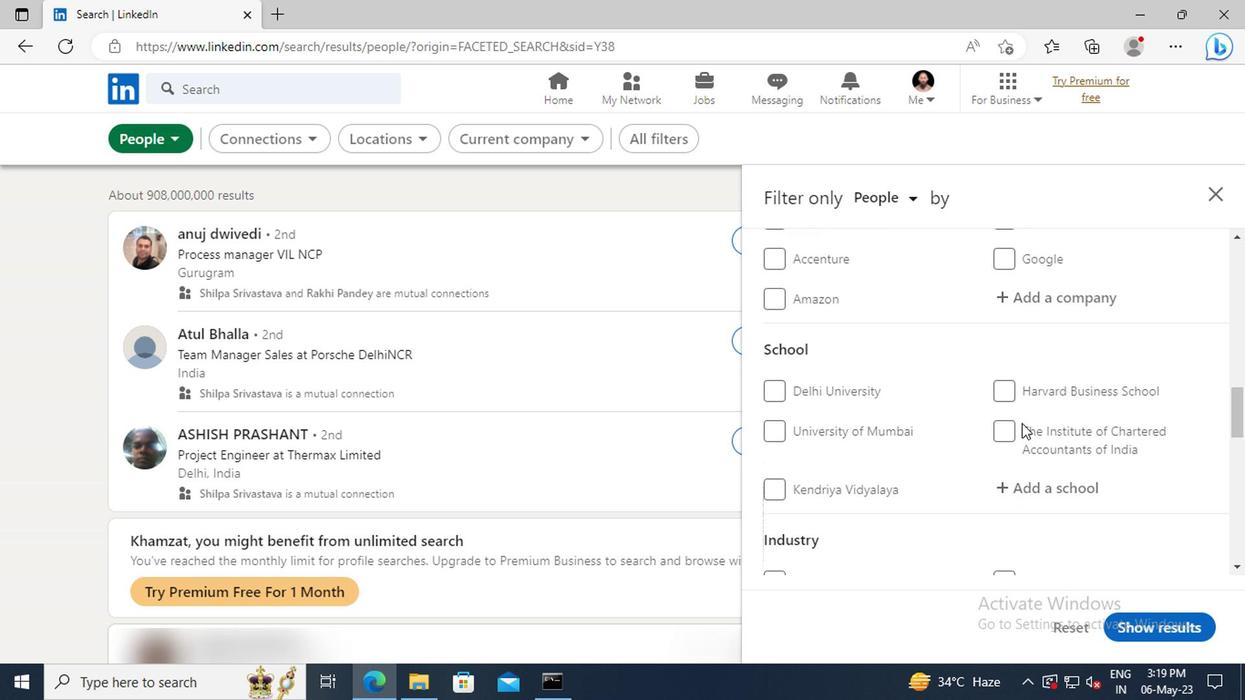 
Action: Mouse moved to (1016, 434)
Screenshot: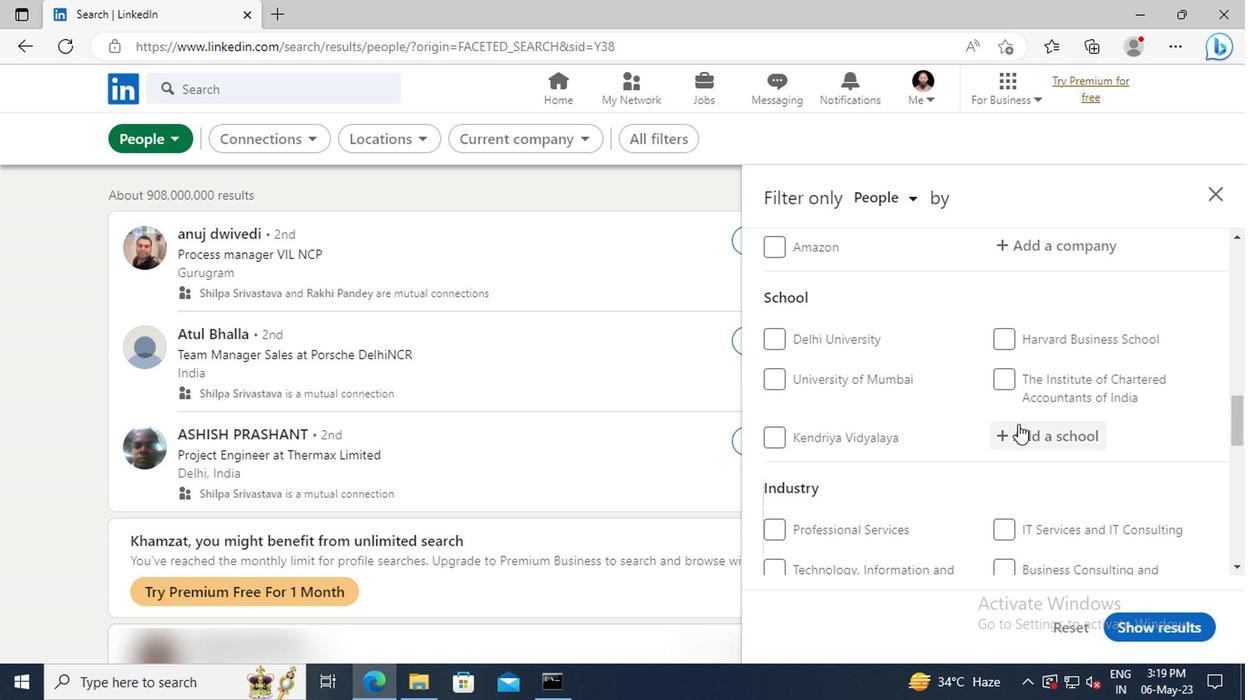 
Action: Mouse pressed left at (1016, 434)
Screenshot: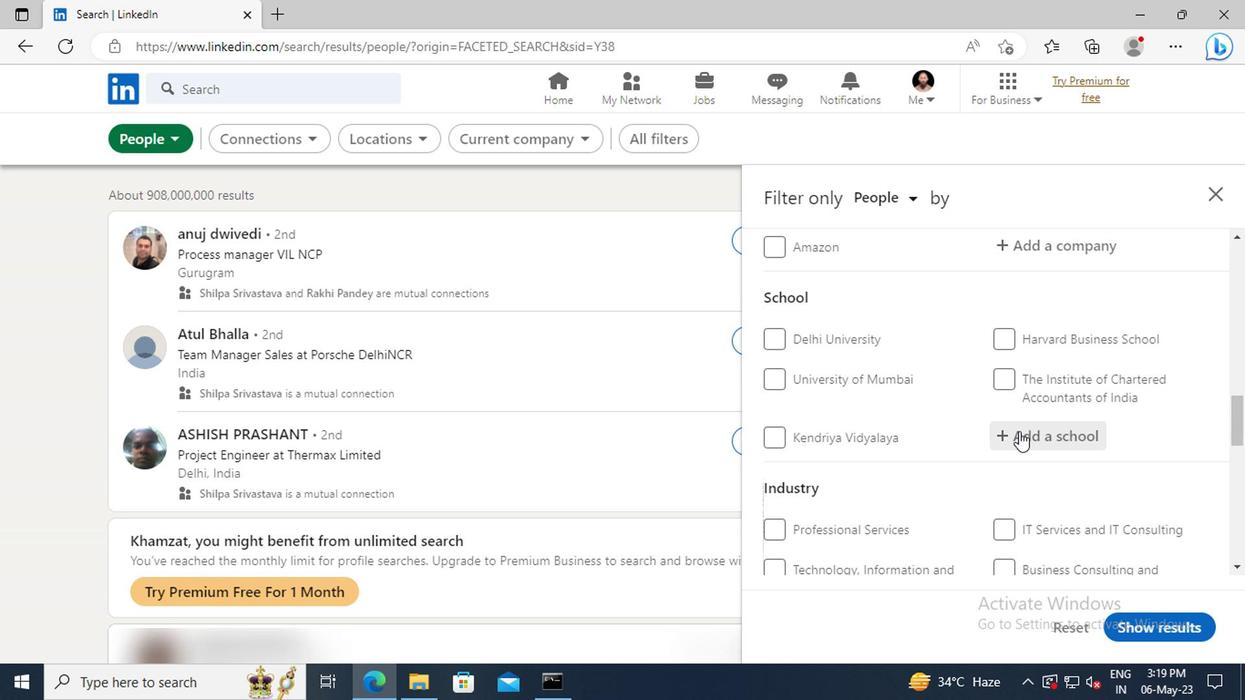 
Action: Key pressed <Key.shift>TEEGALA<Key.space><Key.shift>KR
Screenshot: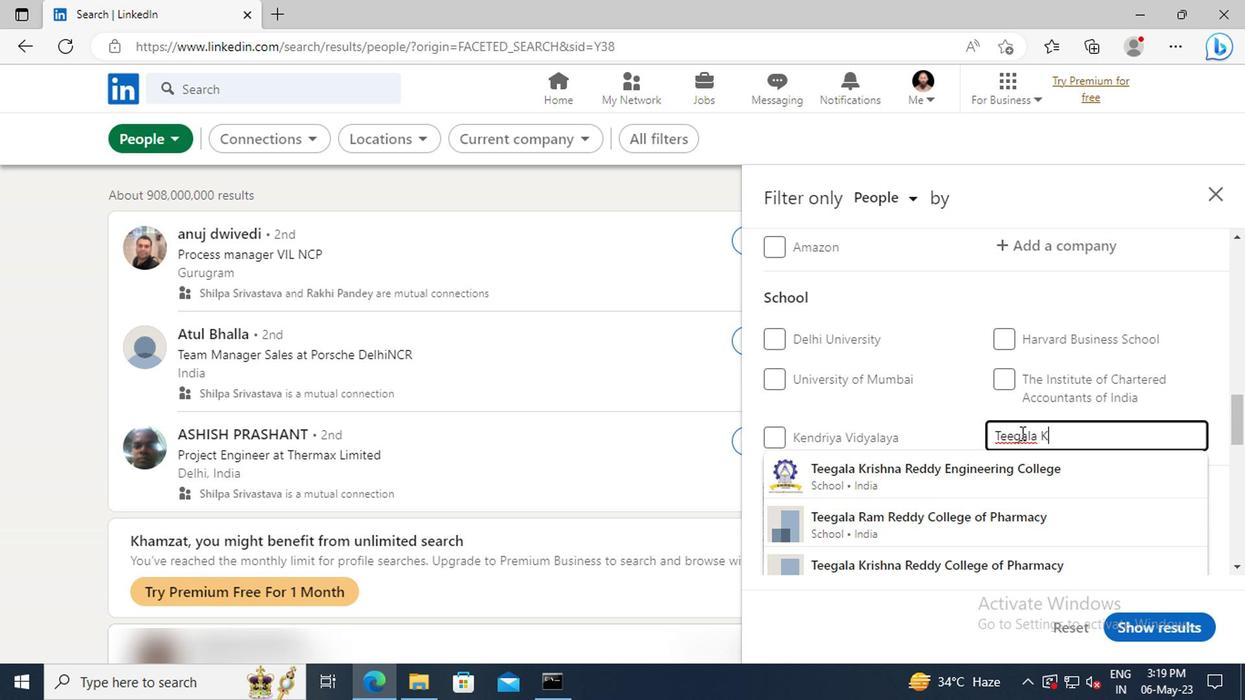 
Action: Mouse moved to (1023, 465)
Screenshot: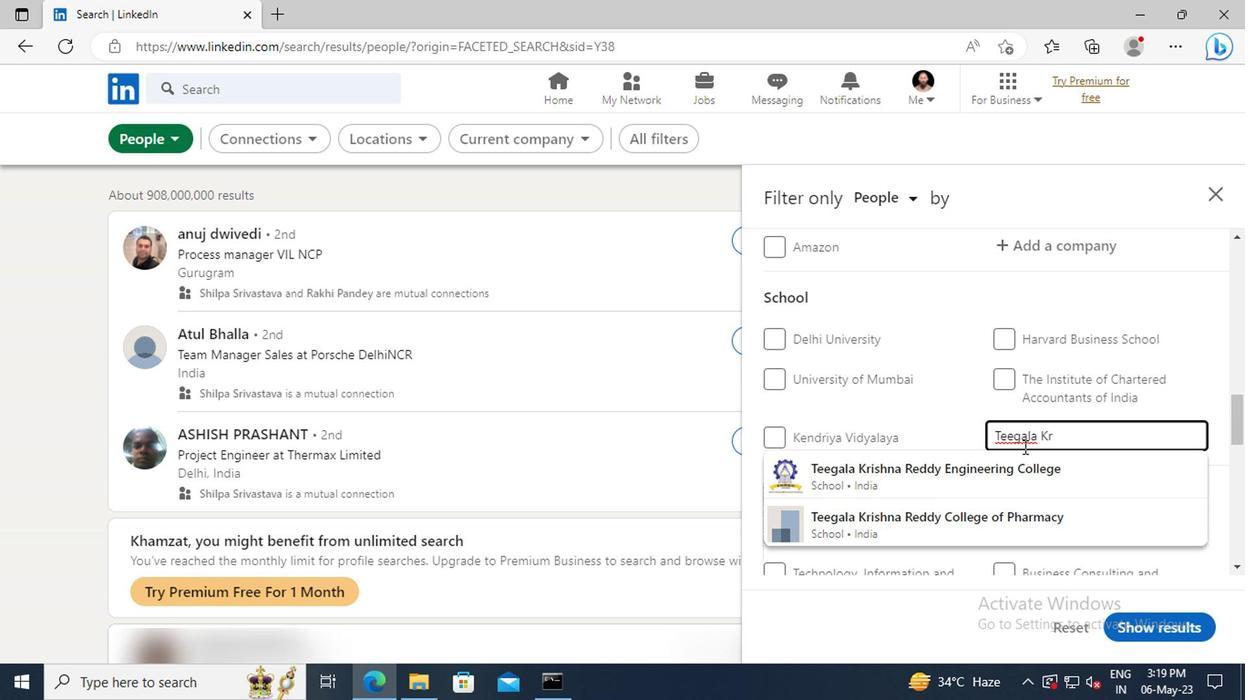 
Action: Mouse pressed left at (1023, 465)
Screenshot: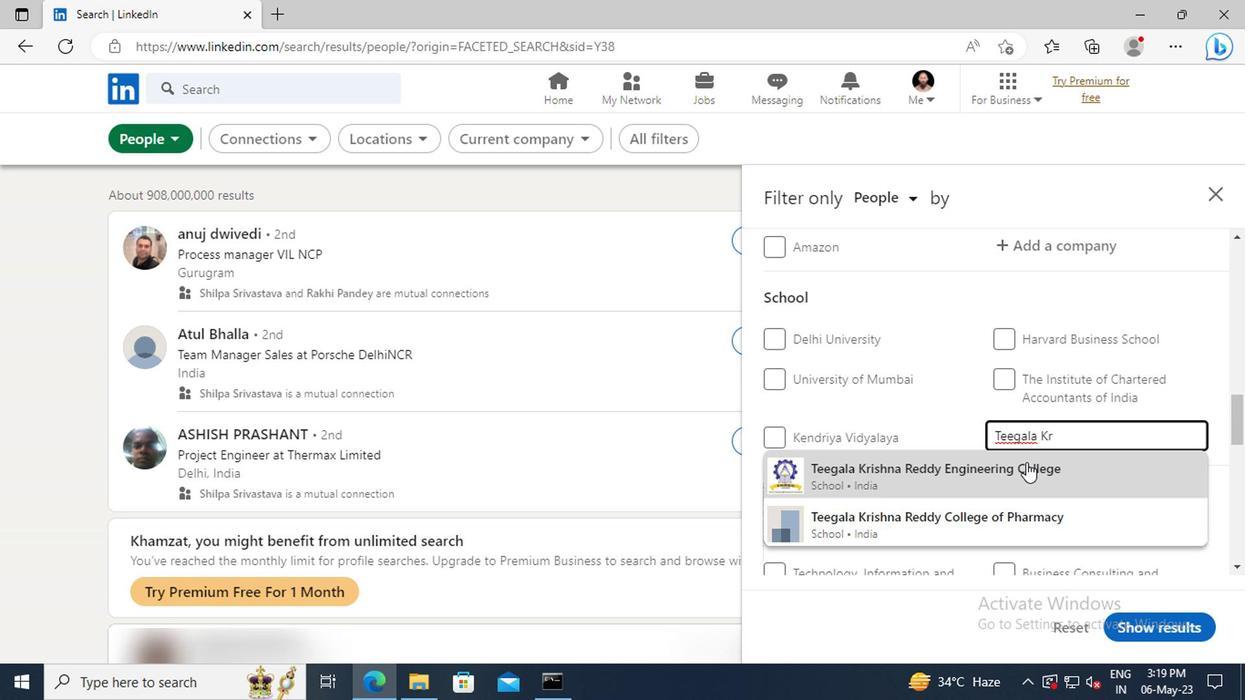 
Action: Mouse scrolled (1023, 464) with delta (0, 0)
Screenshot: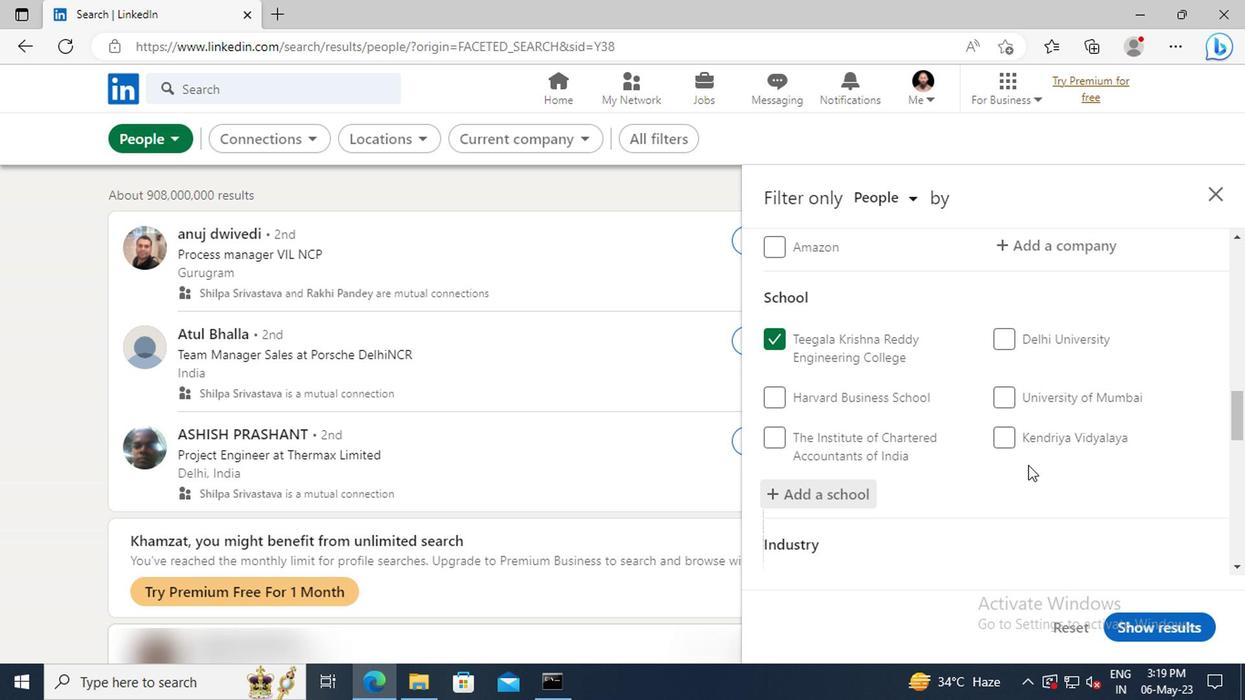 
Action: Mouse scrolled (1023, 464) with delta (0, 0)
Screenshot: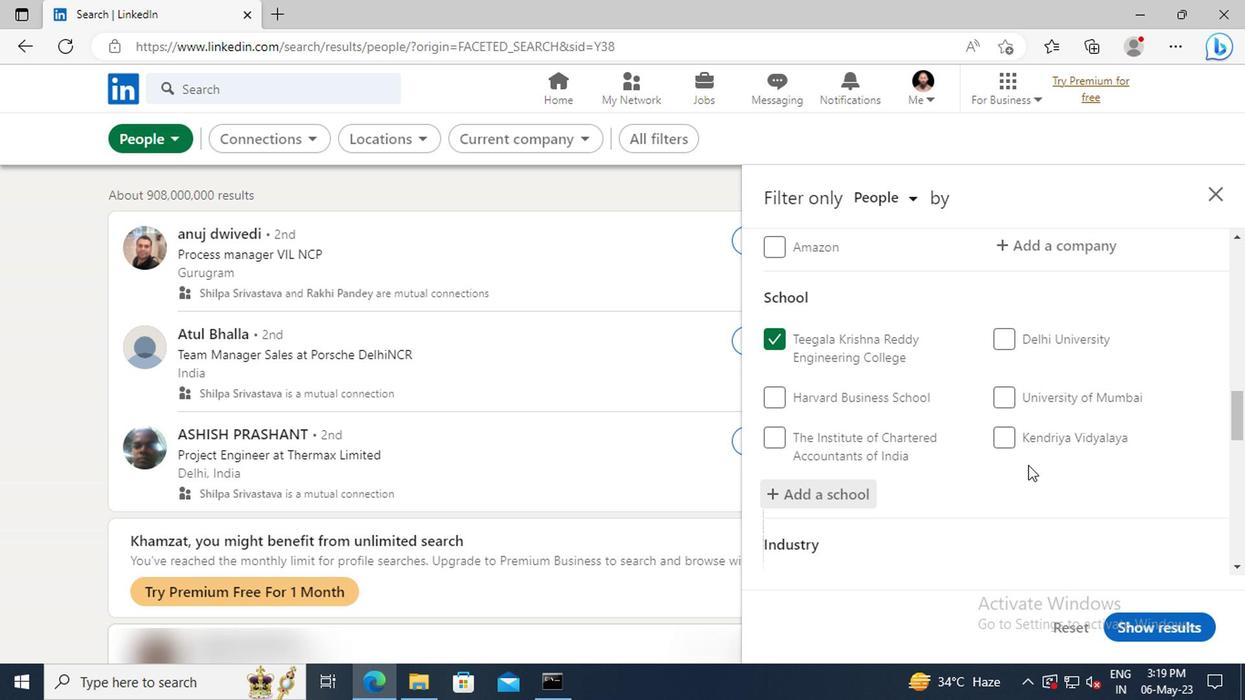 
Action: Mouse moved to (1016, 450)
Screenshot: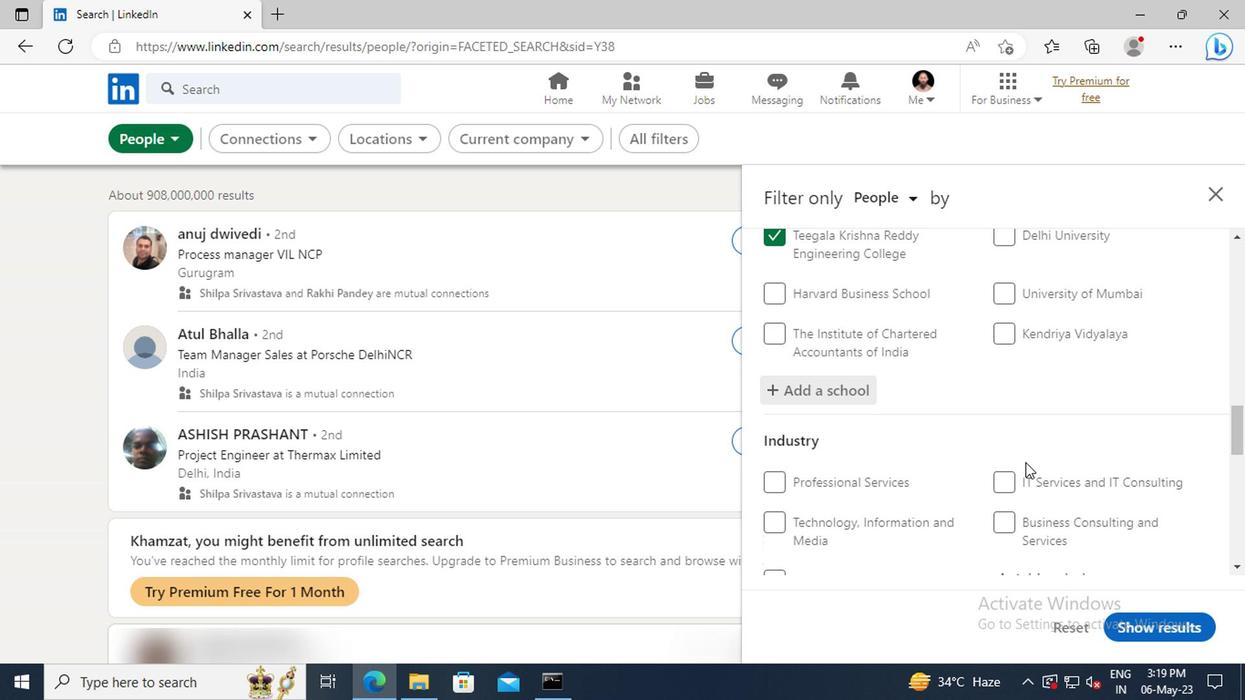 
Action: Mouse scrolled (1016, 450) with delta (0, 0)
Screenshot: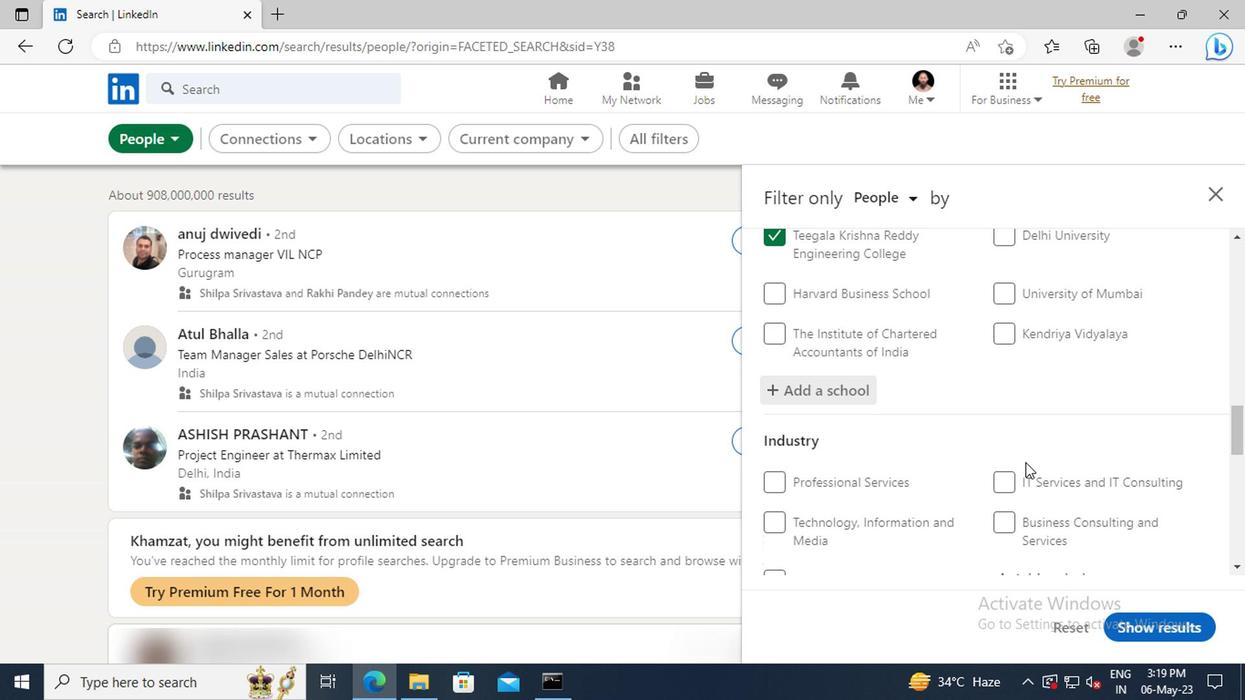 
Action: Mouse moved to (1014, 449)
Screenshot: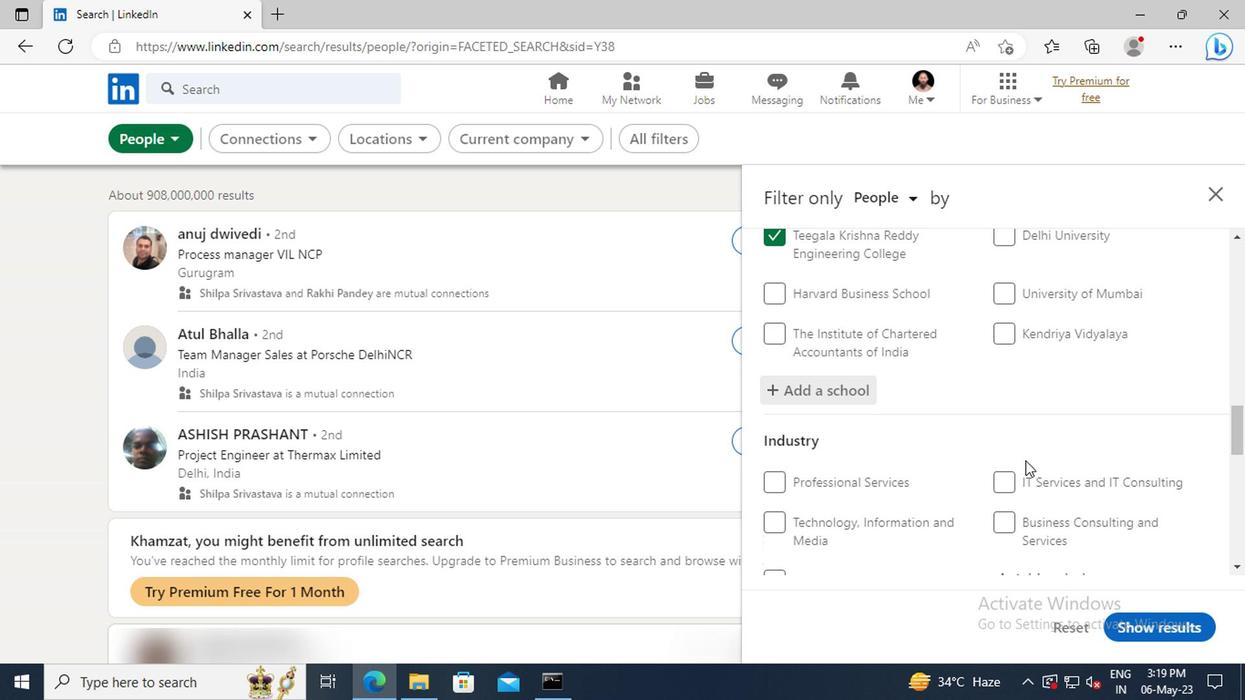 
Action: Mouse scrolled (1014, 448) with delta (0, 0)
Screenshot: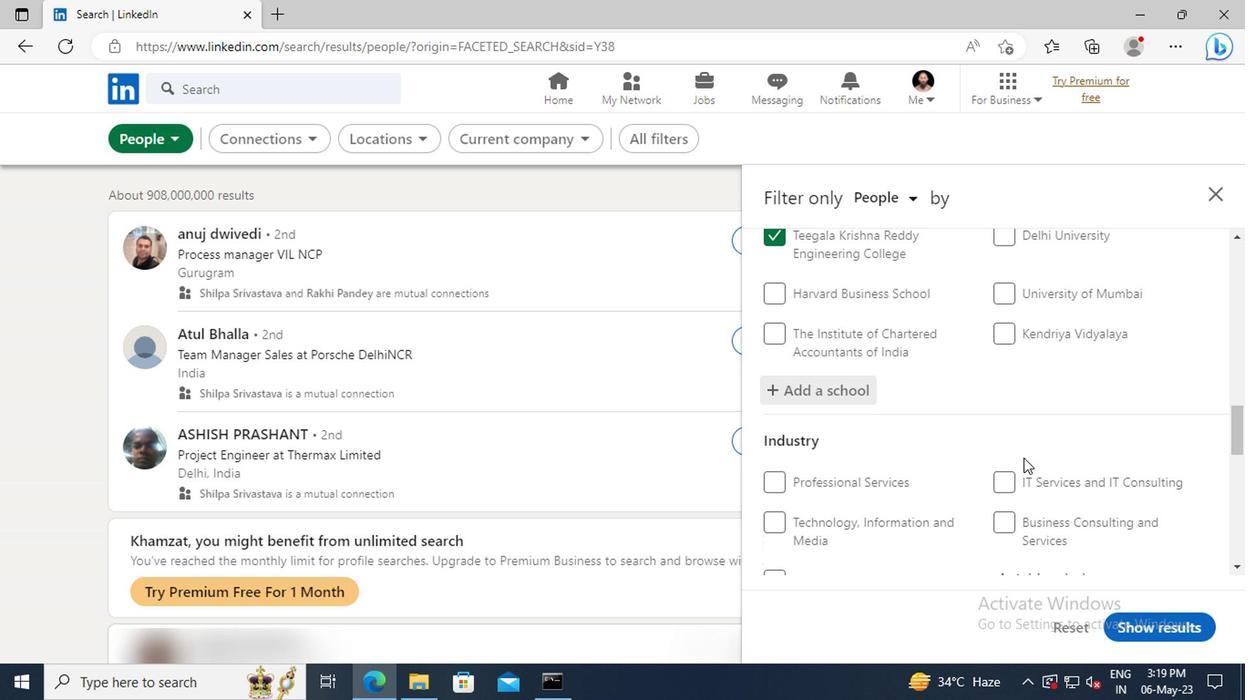 
Action: Mouse moved to (1008, 473)
Screenshot: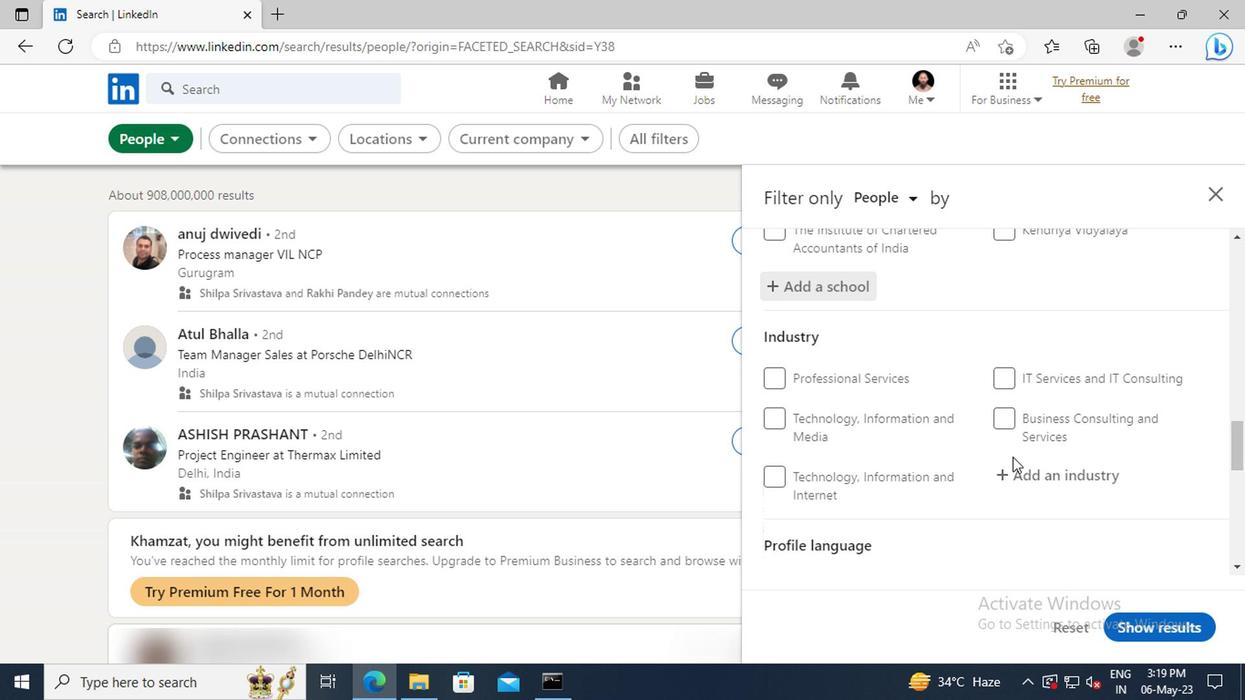 
Action: Mouse pressed left at (1008, 473)
Screenshot: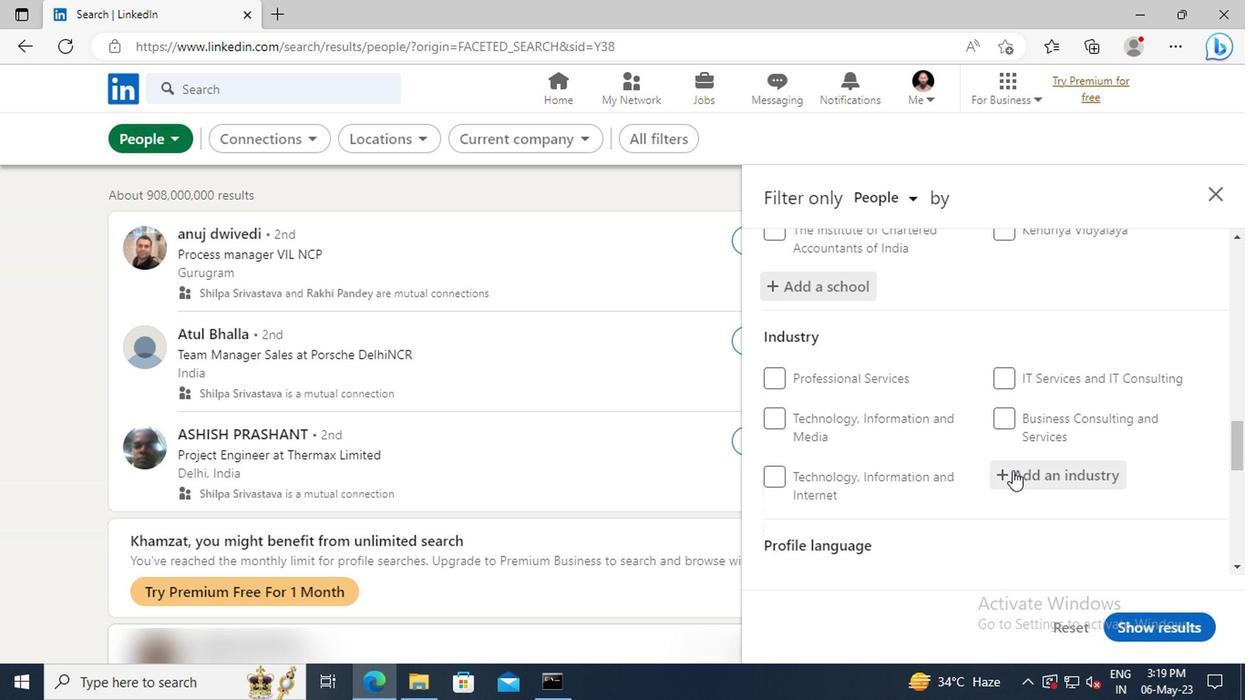 
Action: Key pressed <Key.shift>BAKED<Key.space><Key.shift>GOODS
Screenshot: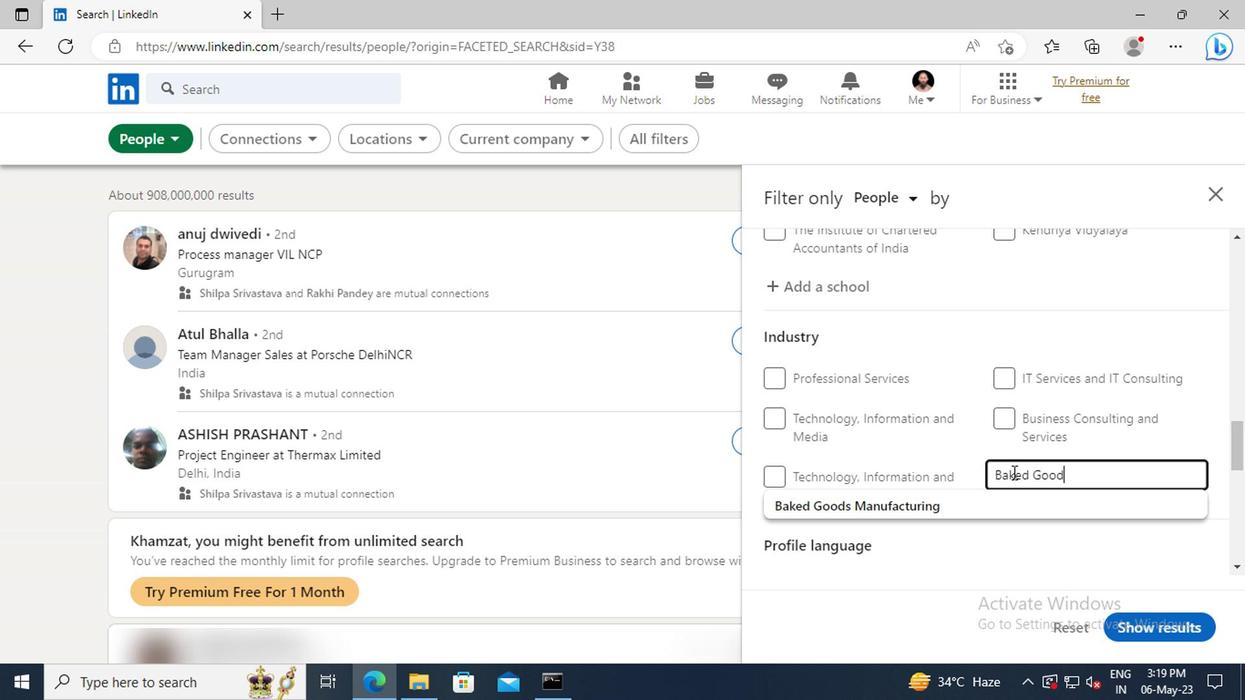 
Action: Mouse moved to (1012, 503)
Screenshot: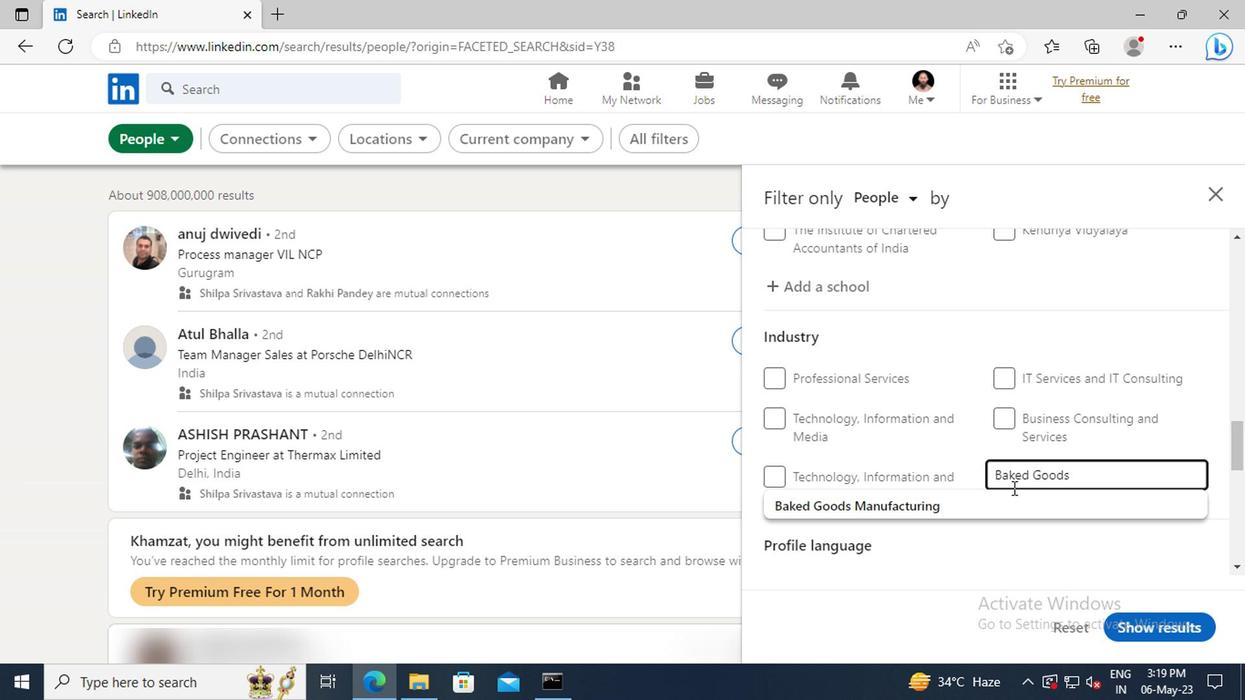 
Action: Mouse pressed left at (1012, 503)
Screenshot: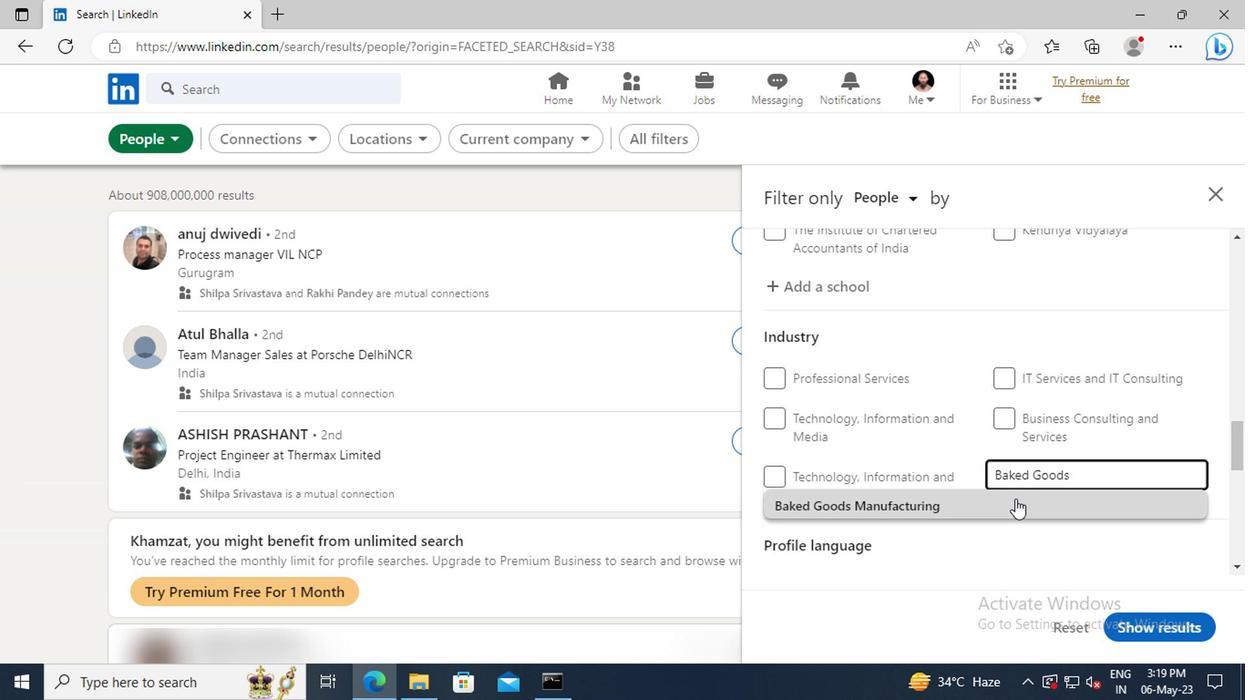 
Action: Mouse scrolled (1012, 502) with delta (0, 0)
Screenshot: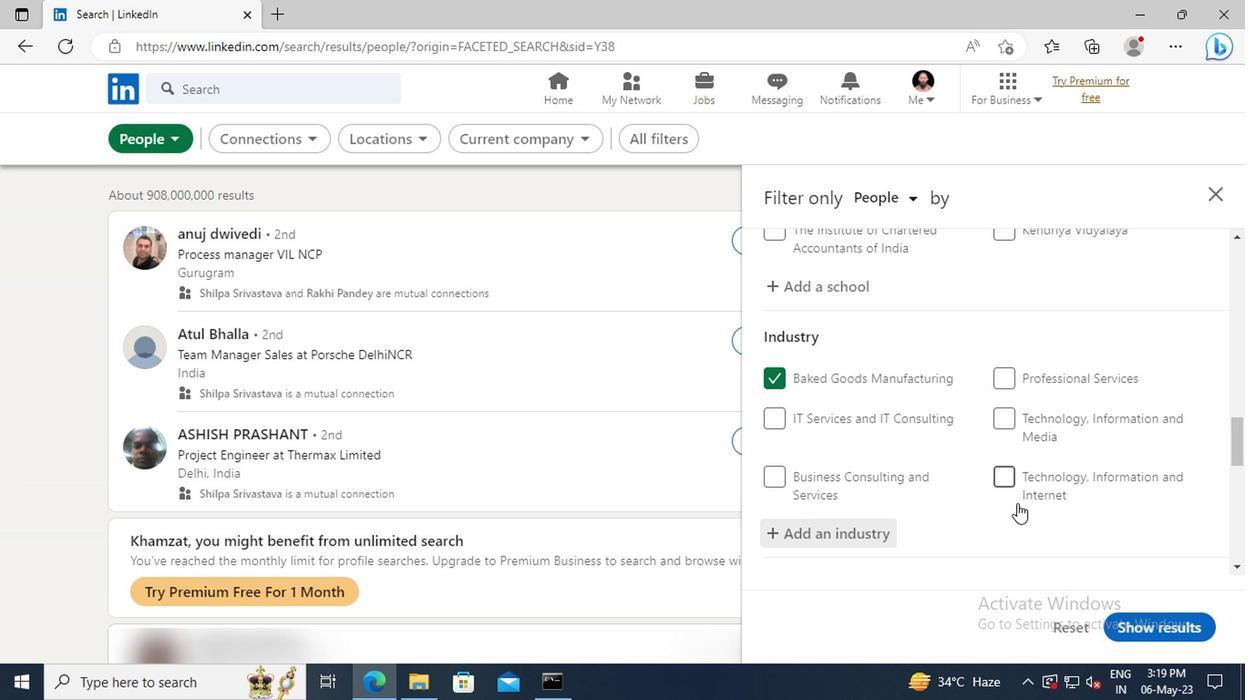 
Action: Mouse scrolled (1012, 502) with delta (0, 0)
Screenshot: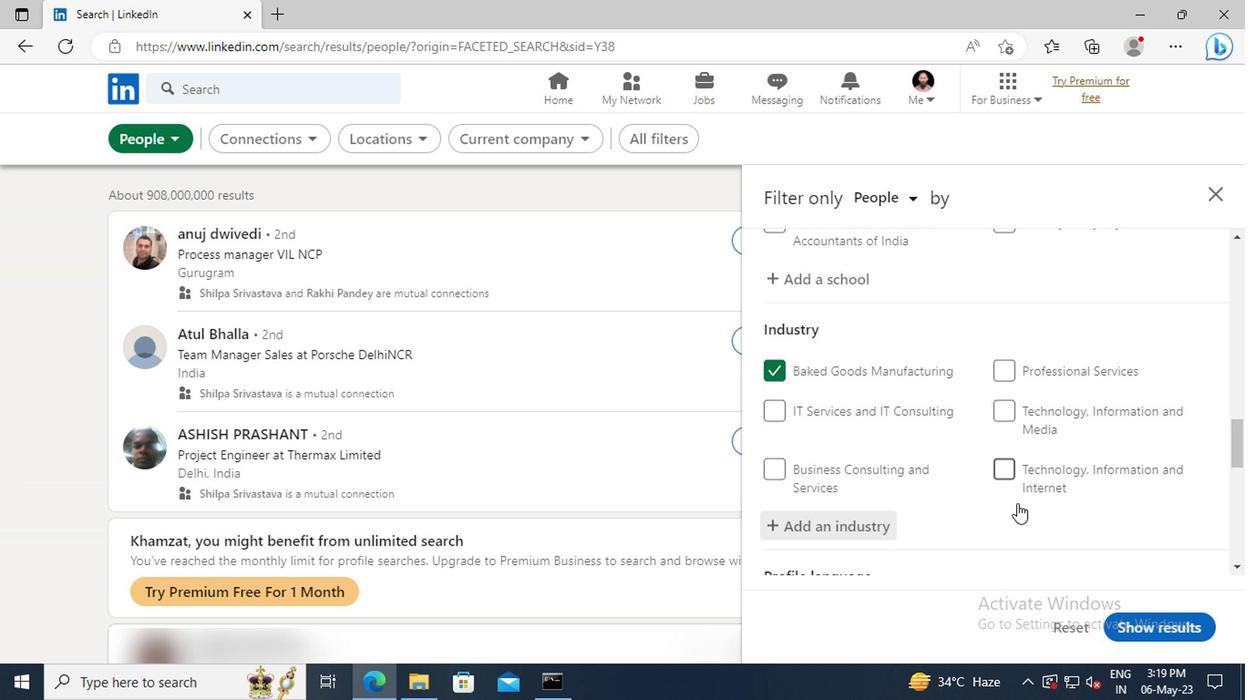 
Action: Mouse scrolled (1012, 502) with delta (0, 0)
Screenshot: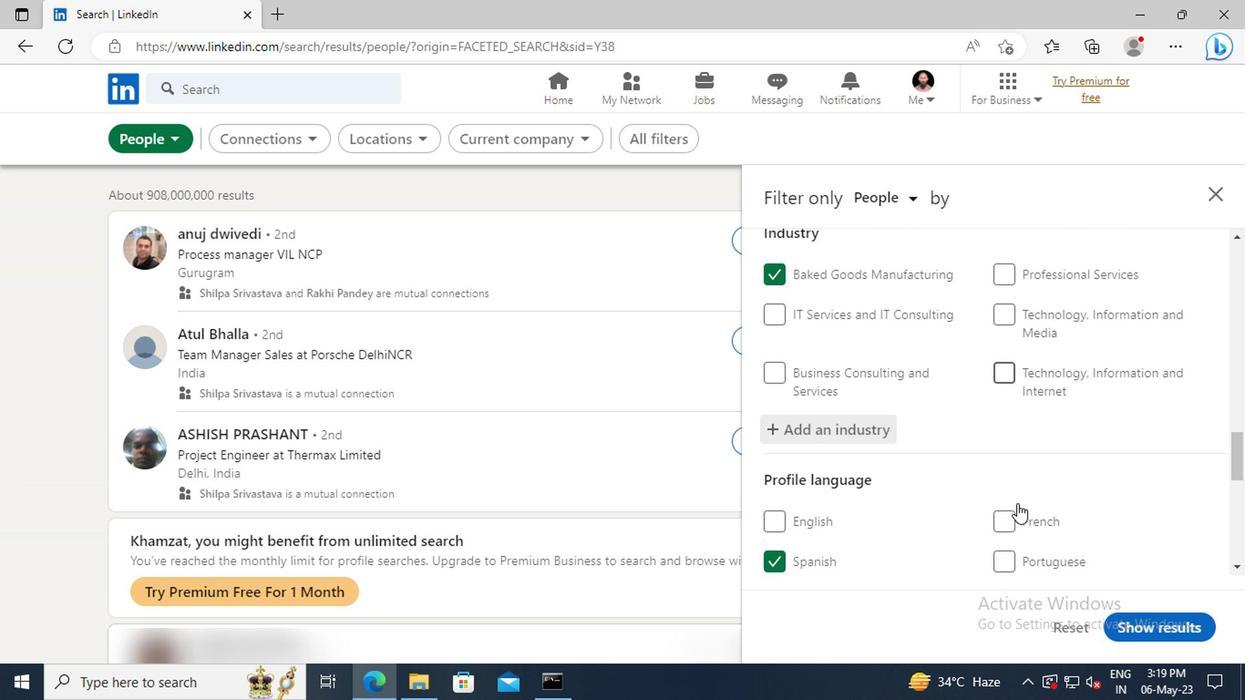 
Action: Mouse moved to (1012, 496)
Screenshot: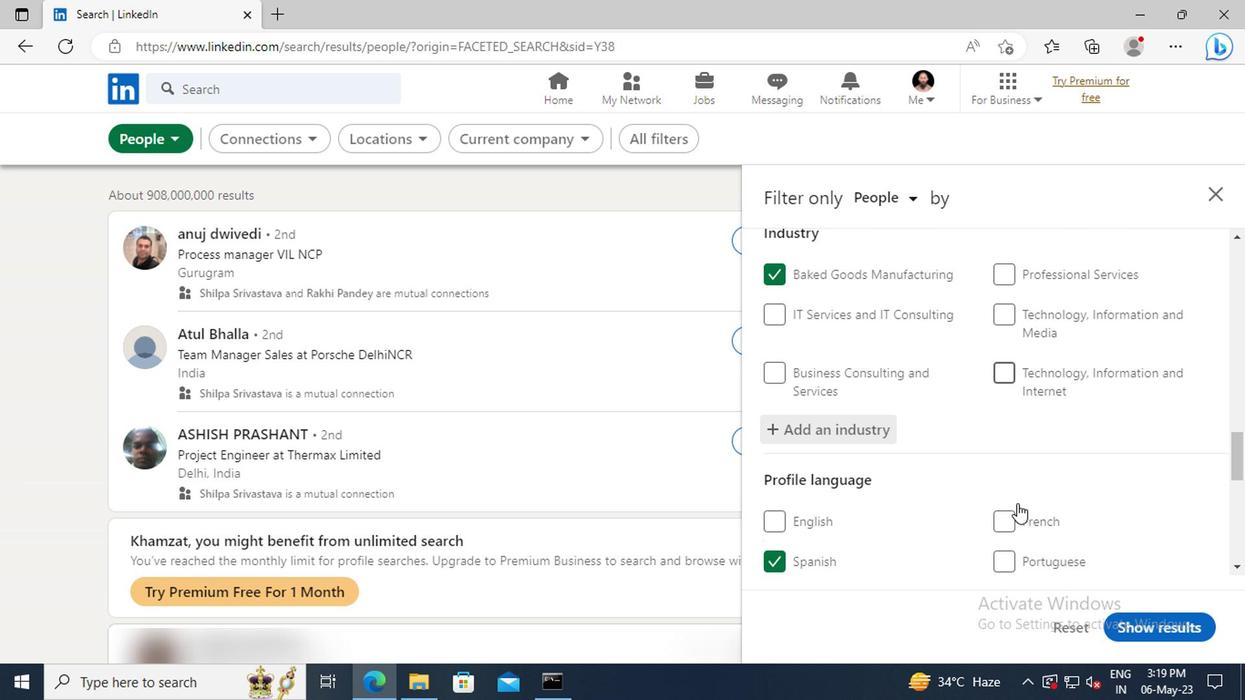 
Action: Mouse scrolled (1012, 495) with delta (0, 0)
Screenshot: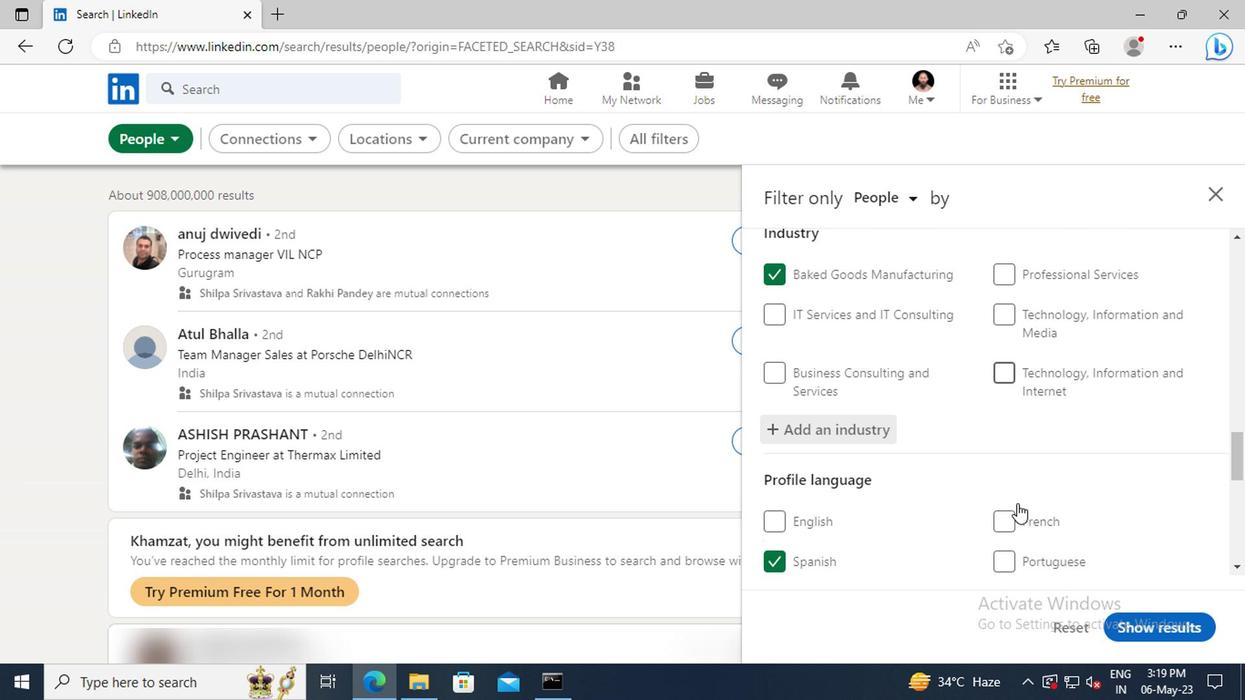 
Action: Mouse moved to (1005, 483)
Screenshot: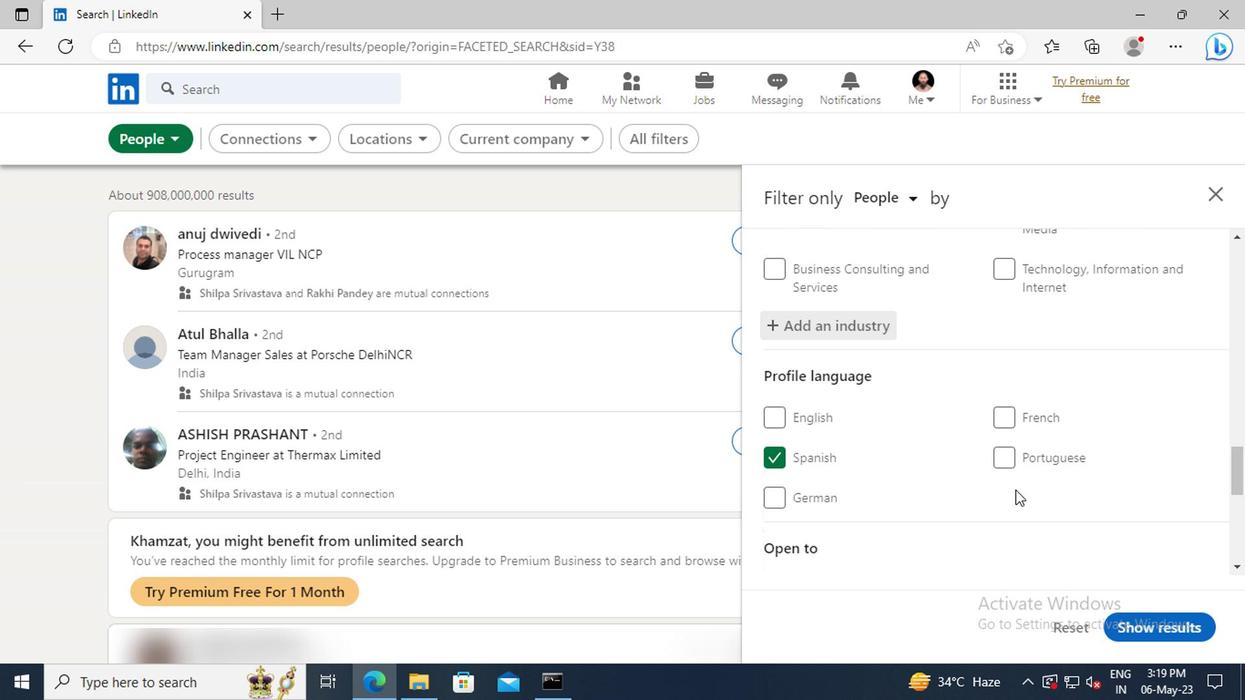 
Action: Mouse scrolled (1005, 482) with delta (0, 0)
Screenshot: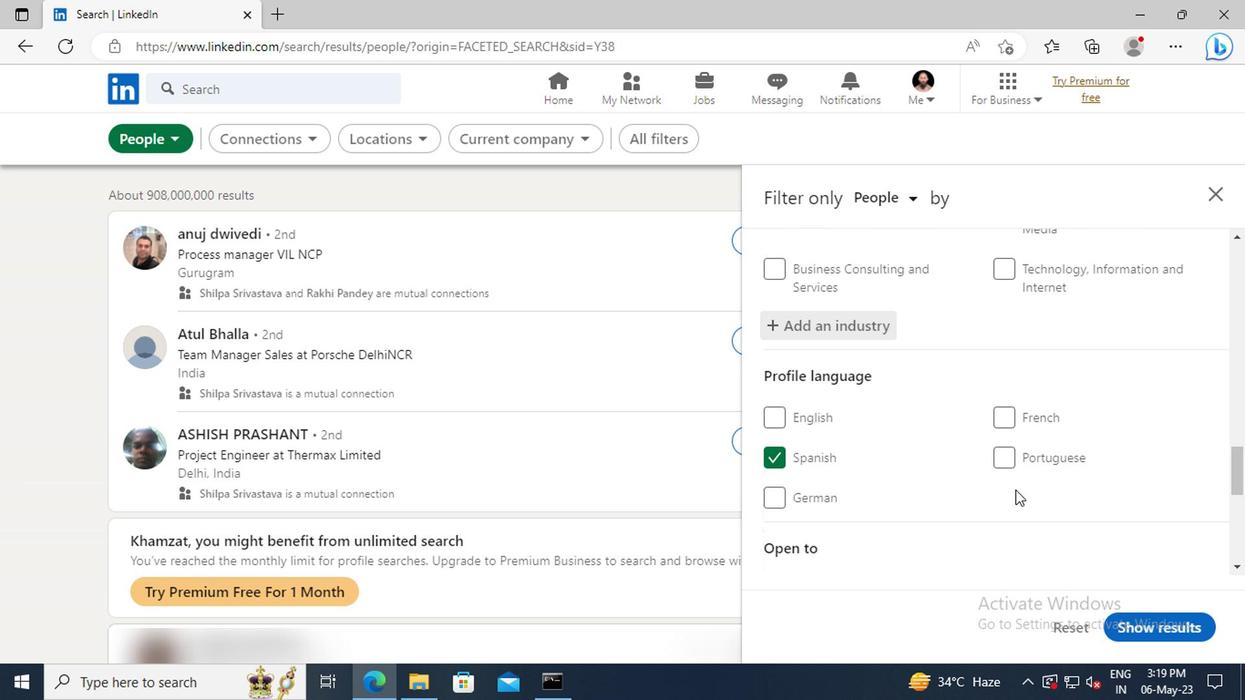 
Action: Mouse moved to (996, 447)
Screenshot: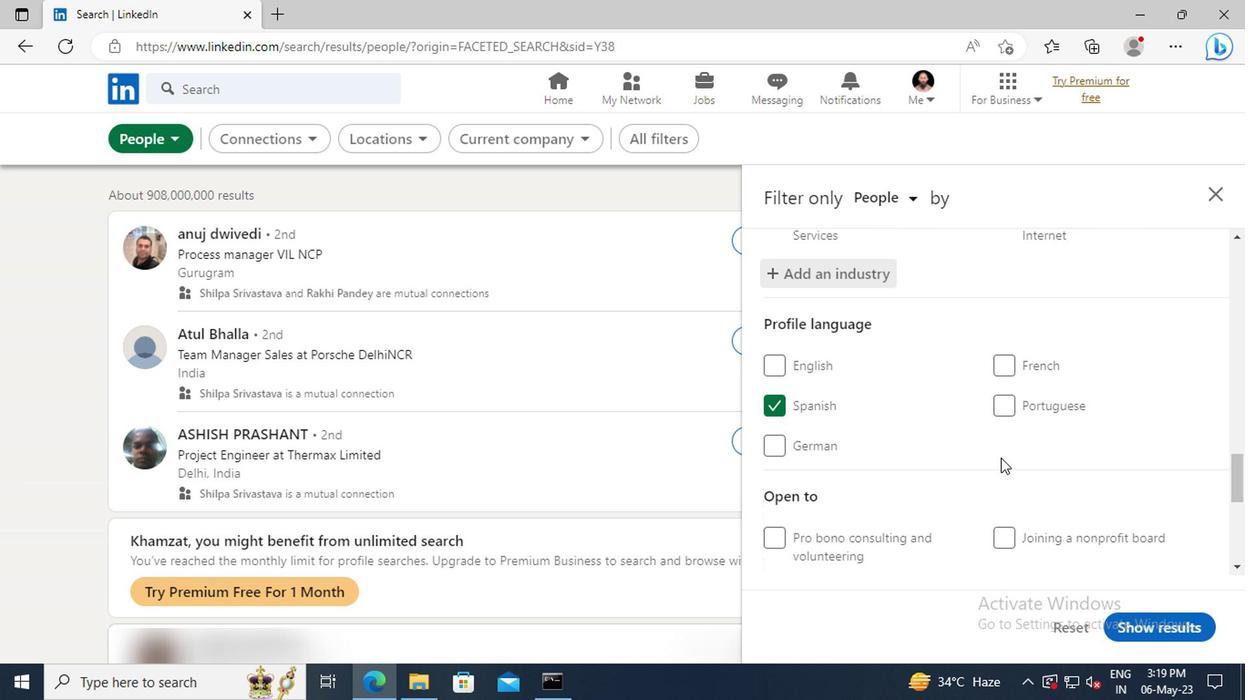 
Action: Mouse scrolled (996, 446) with delta (0, -1)
Screenshot: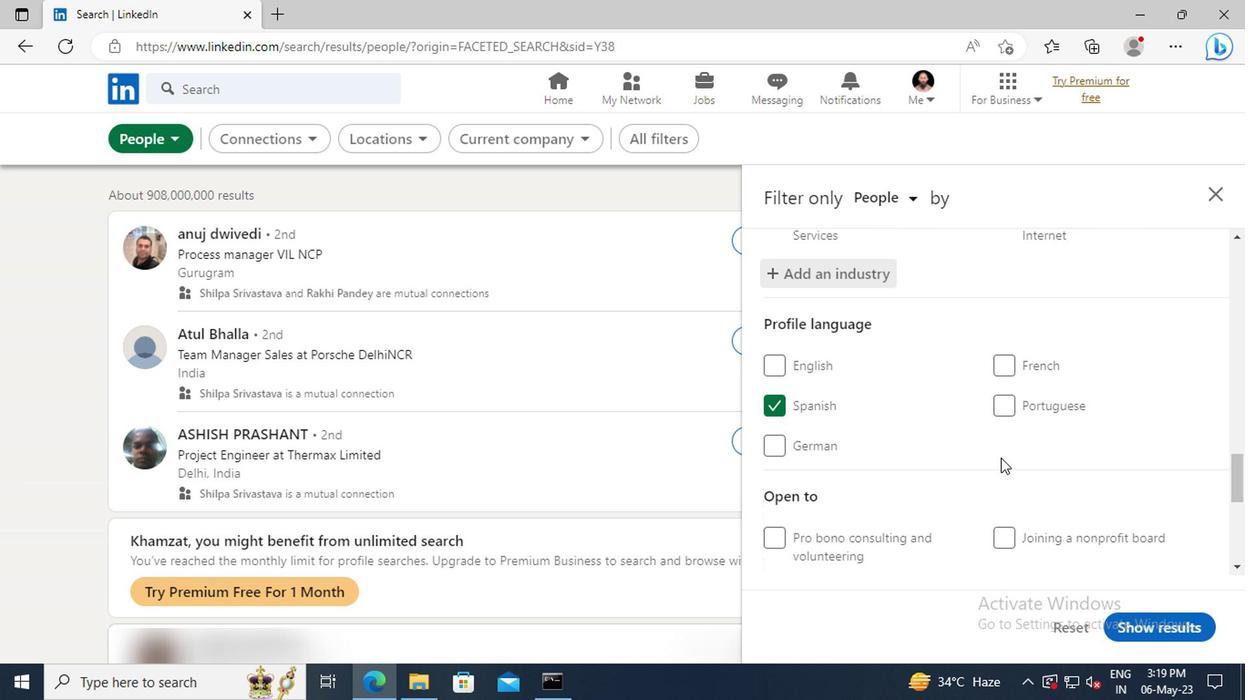 
Action: Mouse moved to (994, 444)
Screenshot: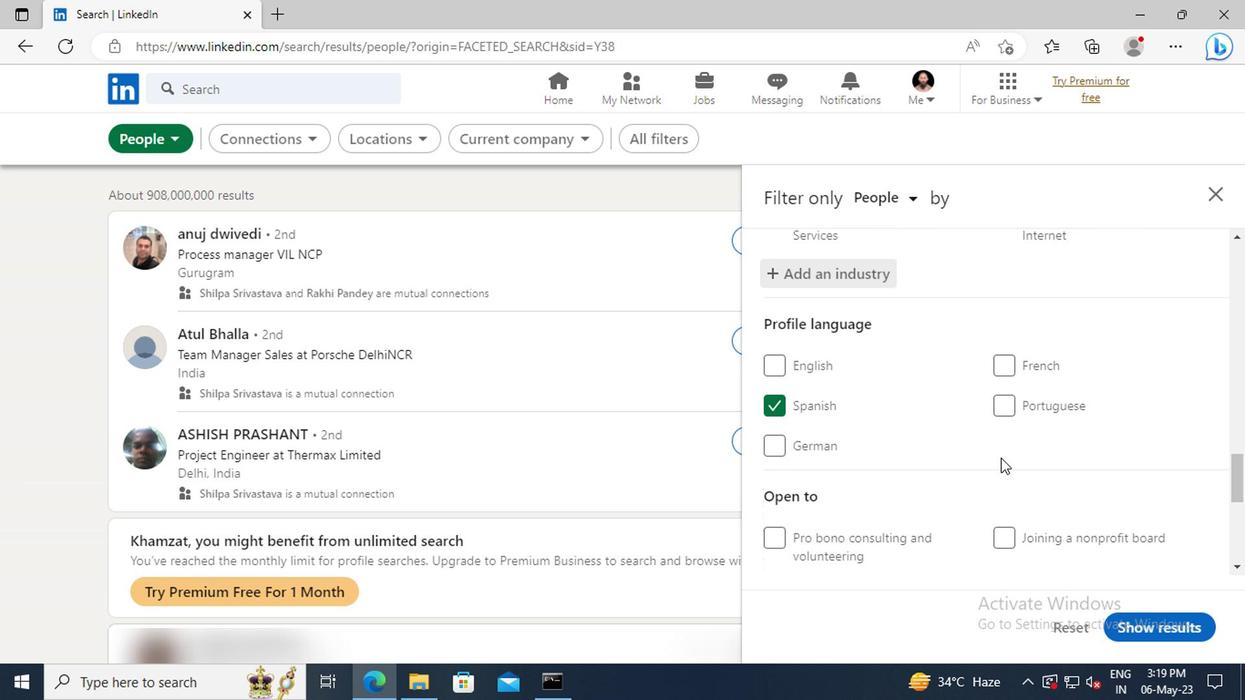 
Action: Mouse scrolled (994, 443) with delta (0, 0)
Screenshot: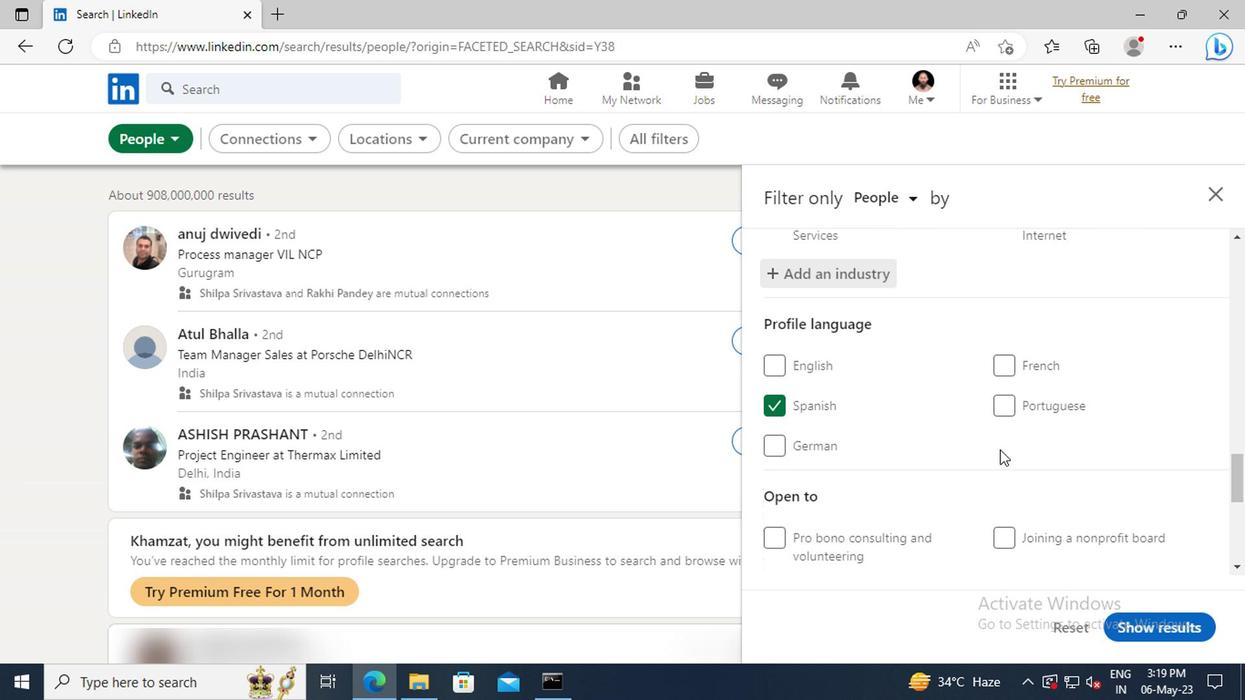 
Action: Mouse moved to (994, 443)
Screenshot: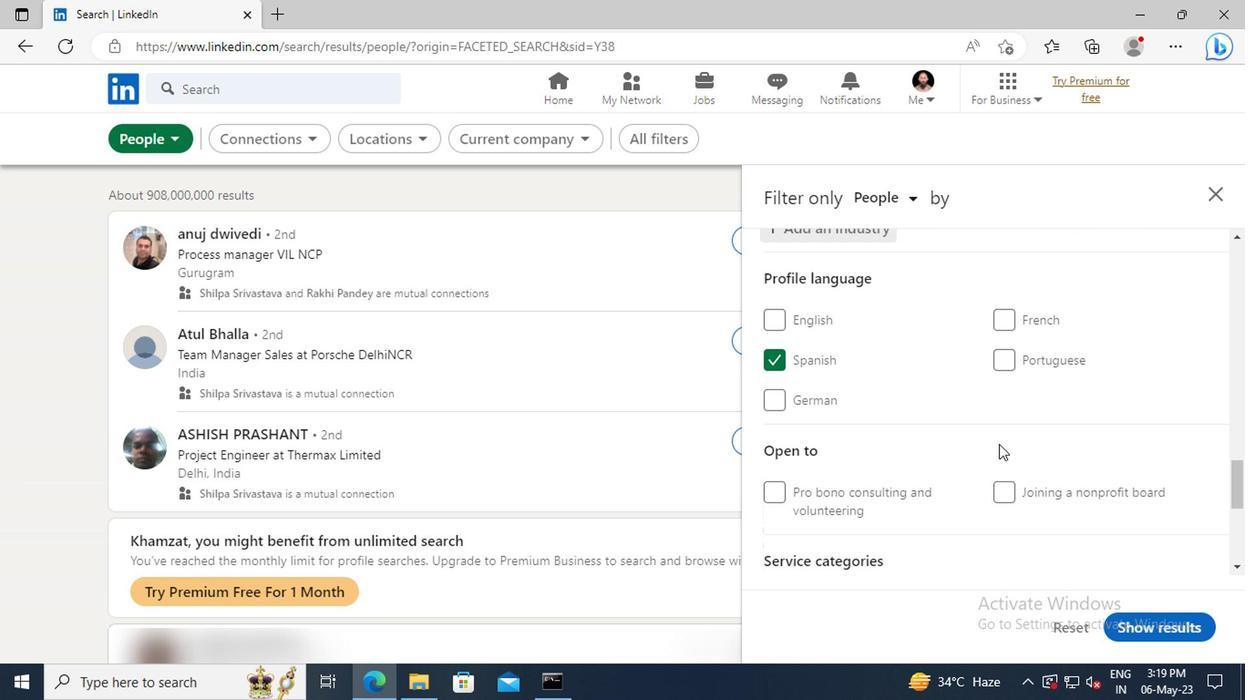 
Action: Mouse scrolled (994, 443) with delta (0, 0)
Screenshot: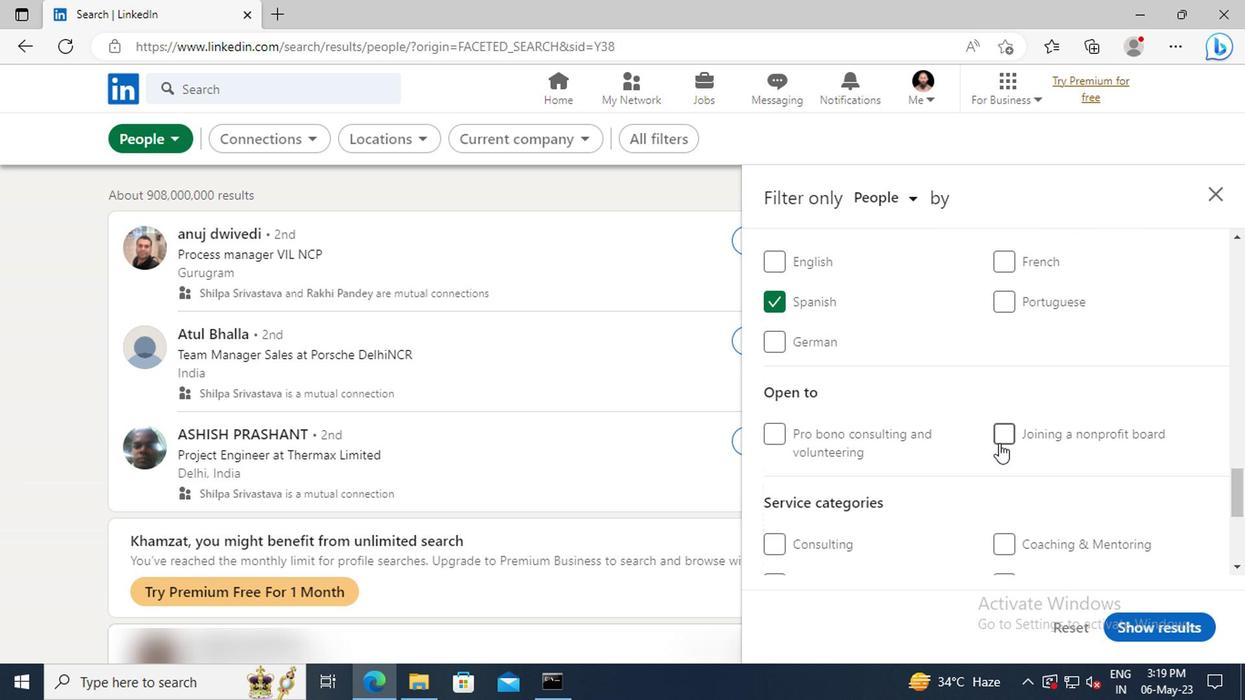 
Action: Mouse scrolled (994, 443) with delta (0, 0)
Screenshot: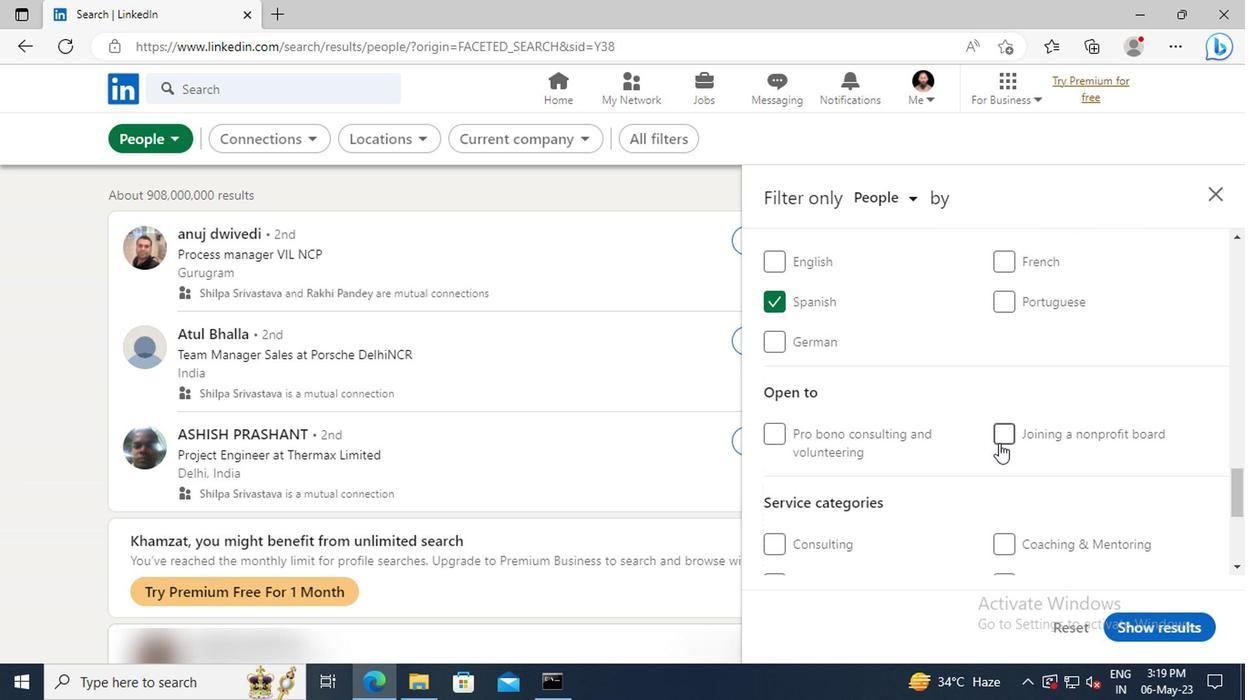 
Action: Mouse scrolled (994, 443) with delta (0, 0)
Screenshot: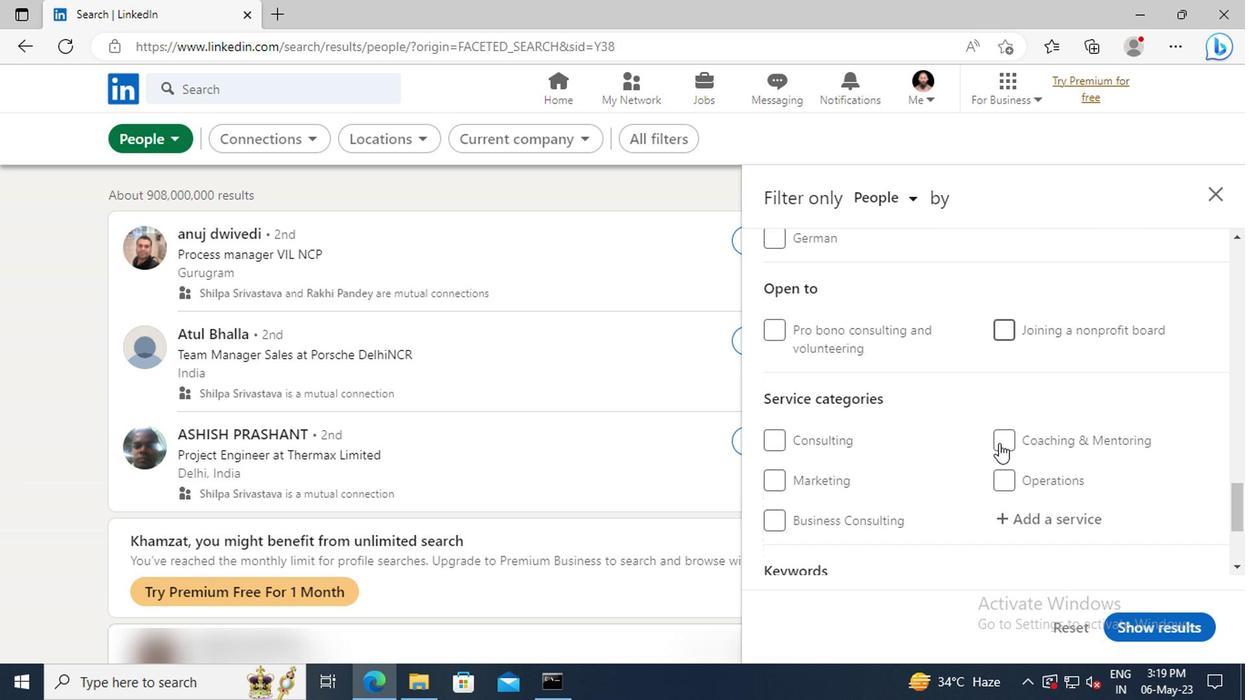 
Action: Mouse moved to (997, 465)
Screenshot: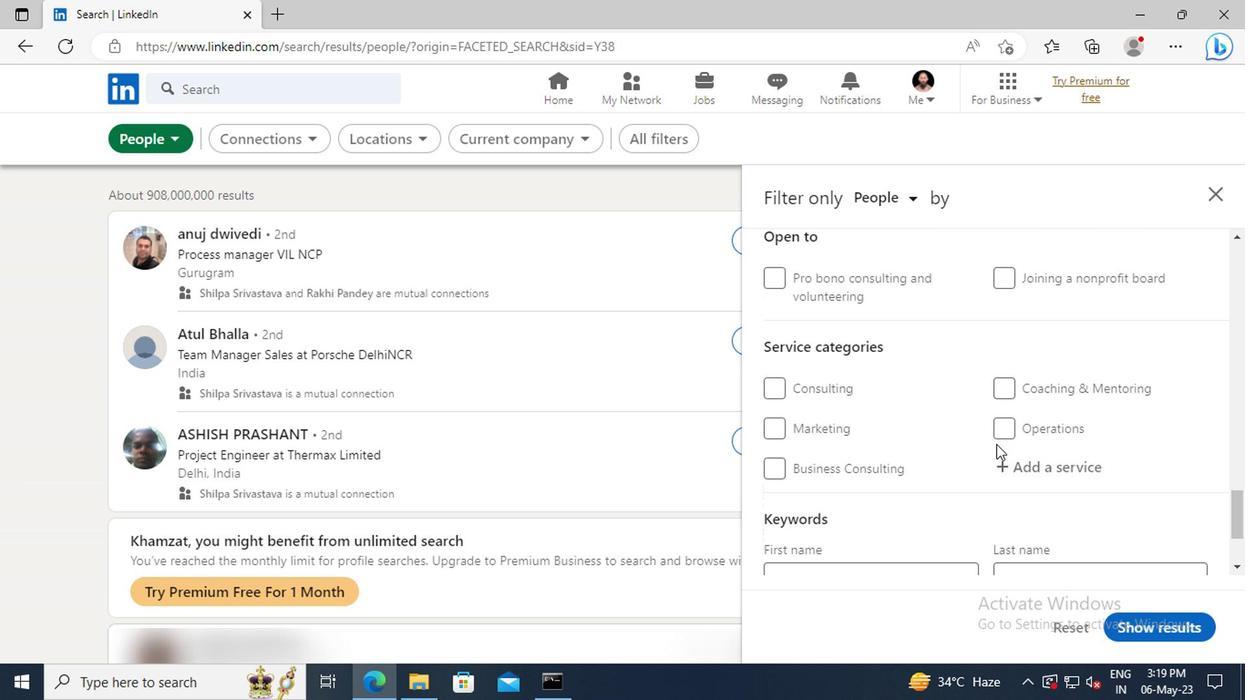 
Action: Mouse pressed left at (997, 465)
Screenshot: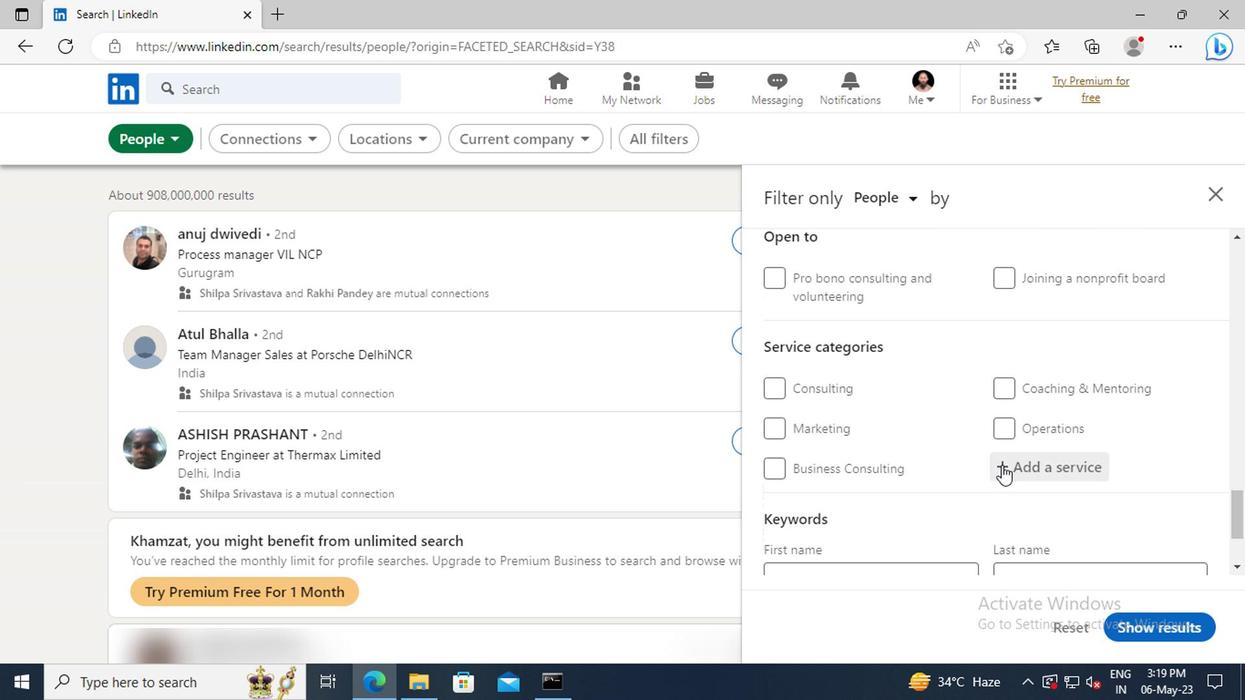 
Action: Mouse moved to (998, 465)
Screenshot: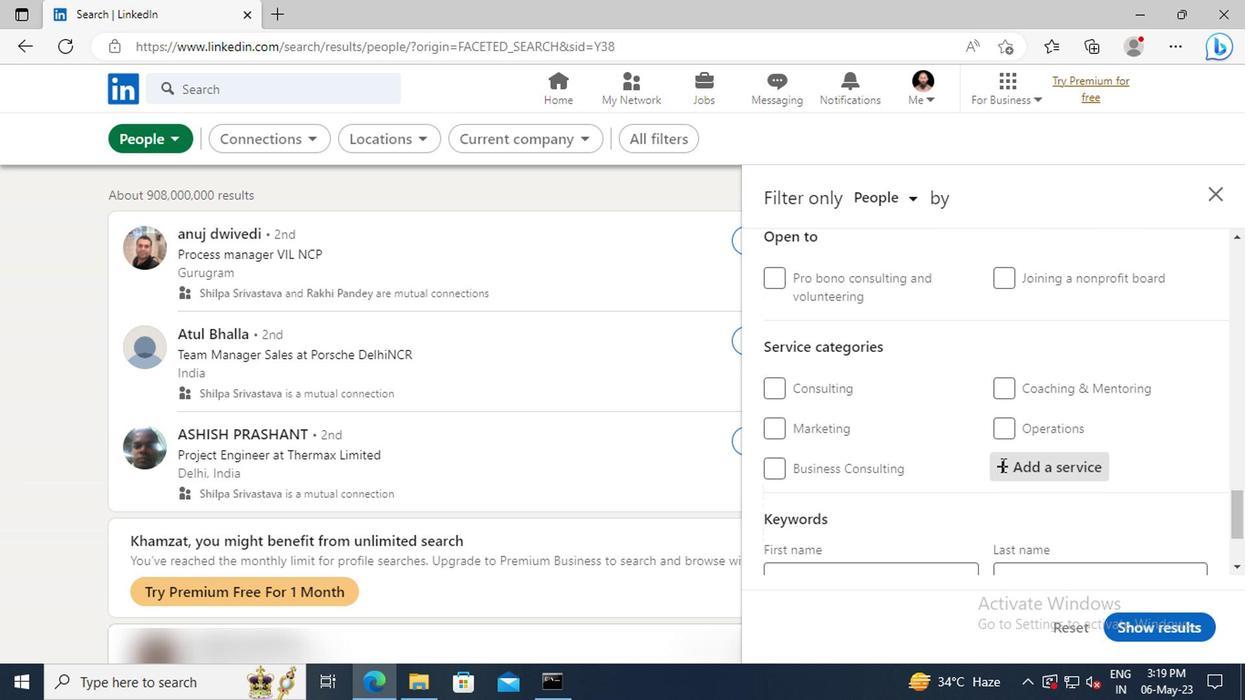 
Action: Key pressed <Key.shift>COMPUTER<Key.space><Key.shift>RE
Screenshot: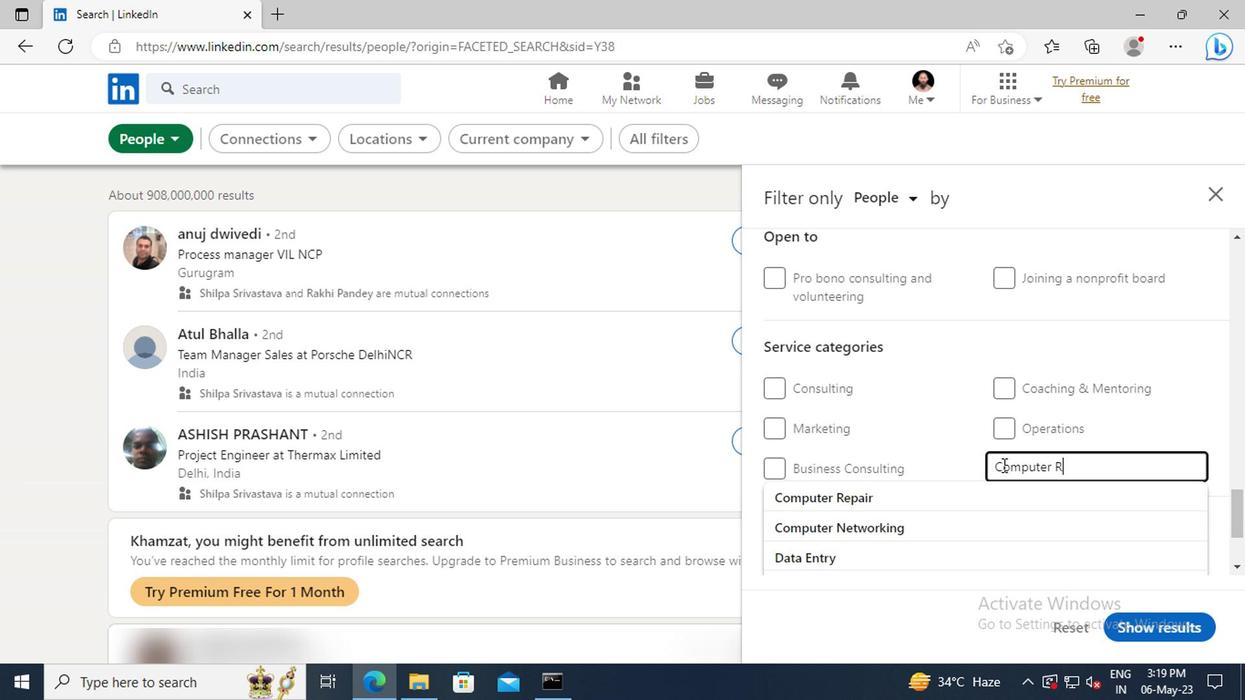 
Action: Mouse moved to (997, 484)
Screenshot: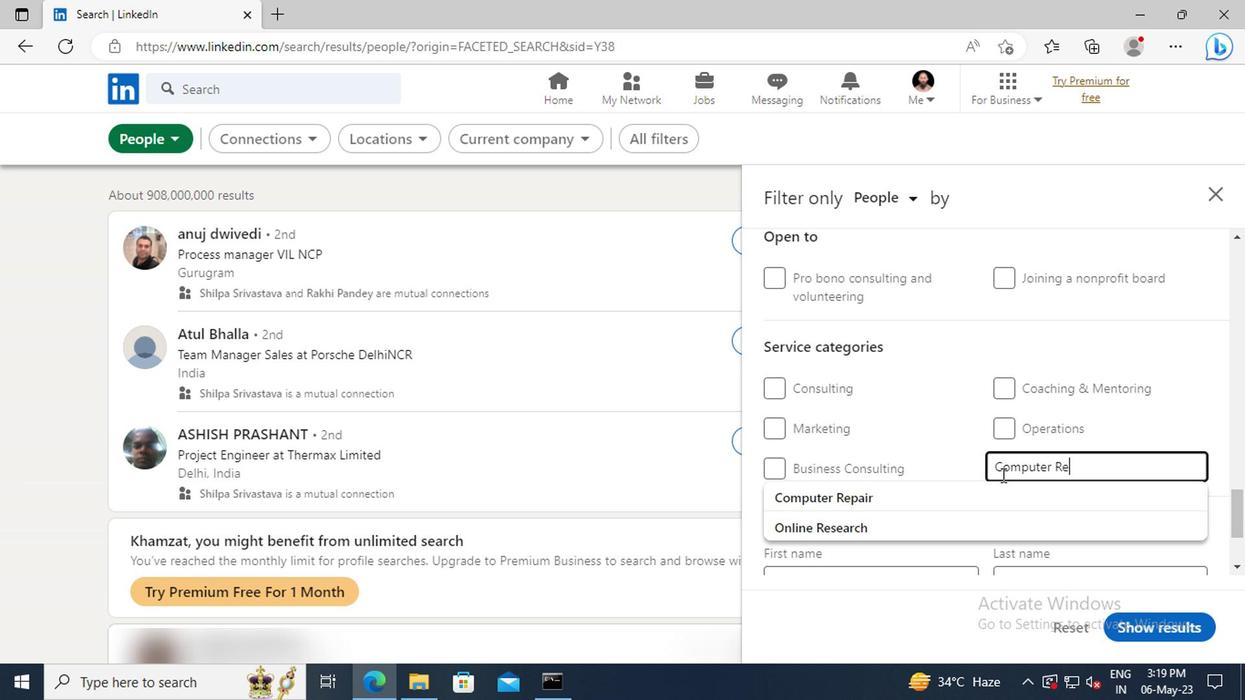 
Action: Mouse pressed left at (997, 484)
Screenshot: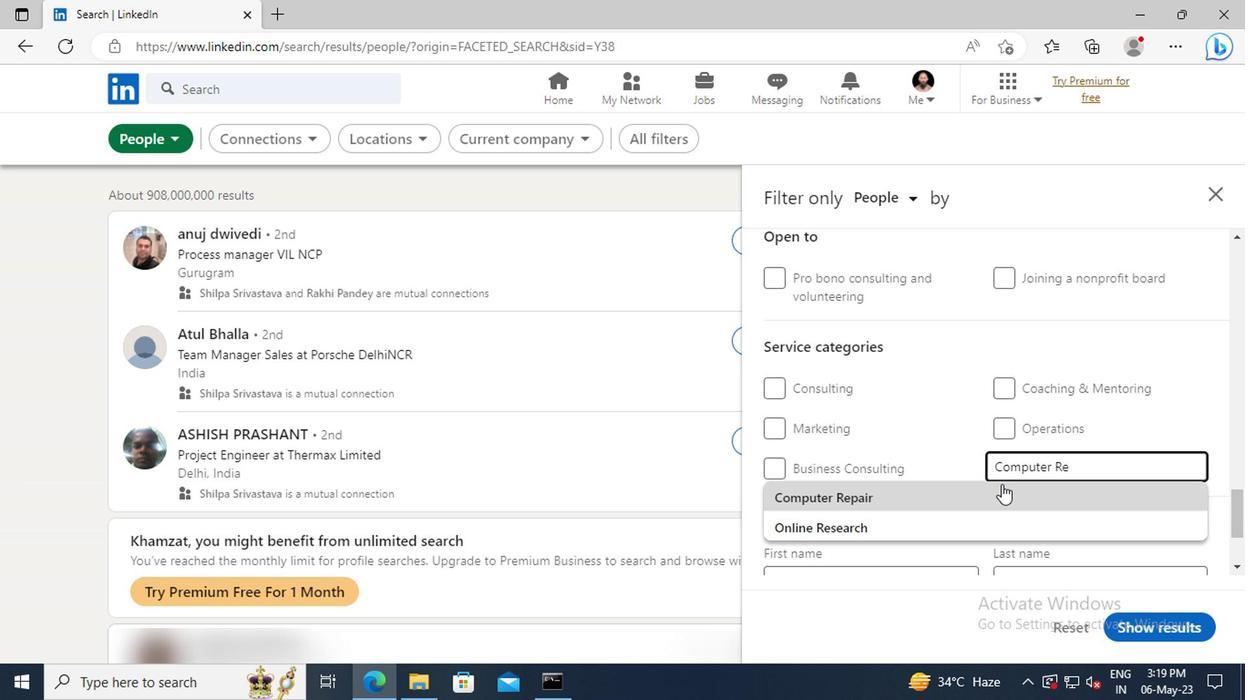 
Action: Mouse moved to (997, 485)
Screenshot: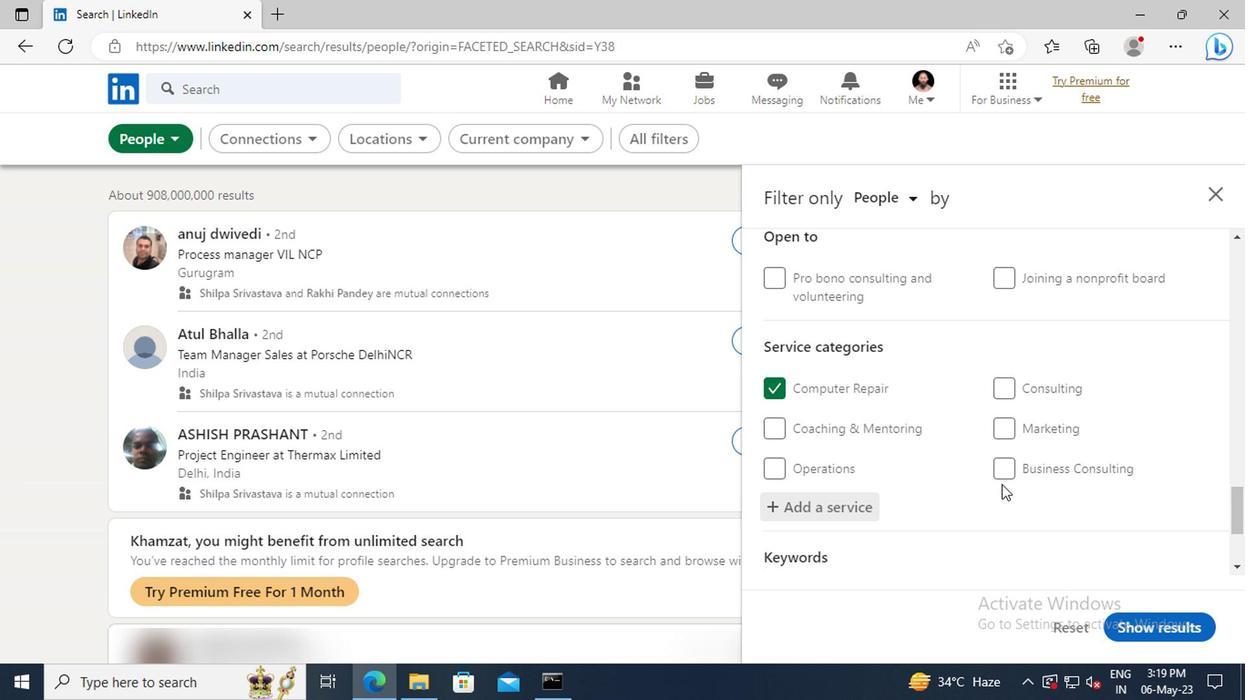 
Action: Mouse scrolled (997, 484) with delta (0, 0)
Screenshot: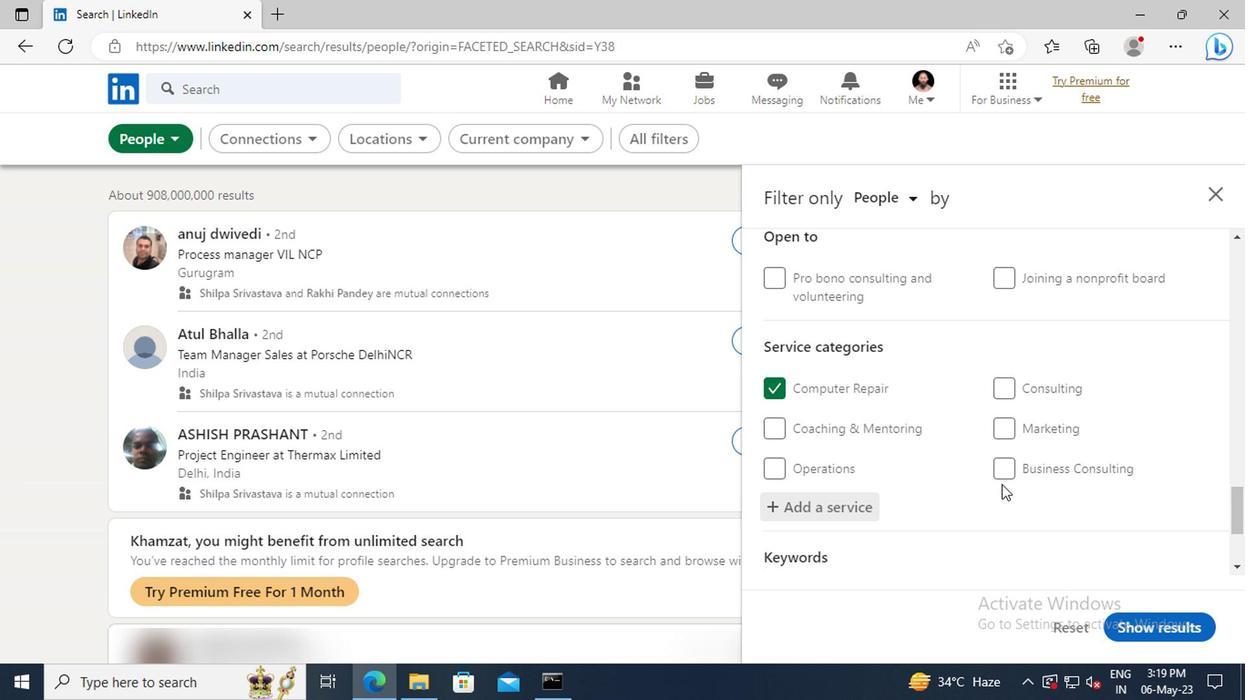 
Action: Mouse scrolled (997, 484) with delta (0, 0)
Screenshot: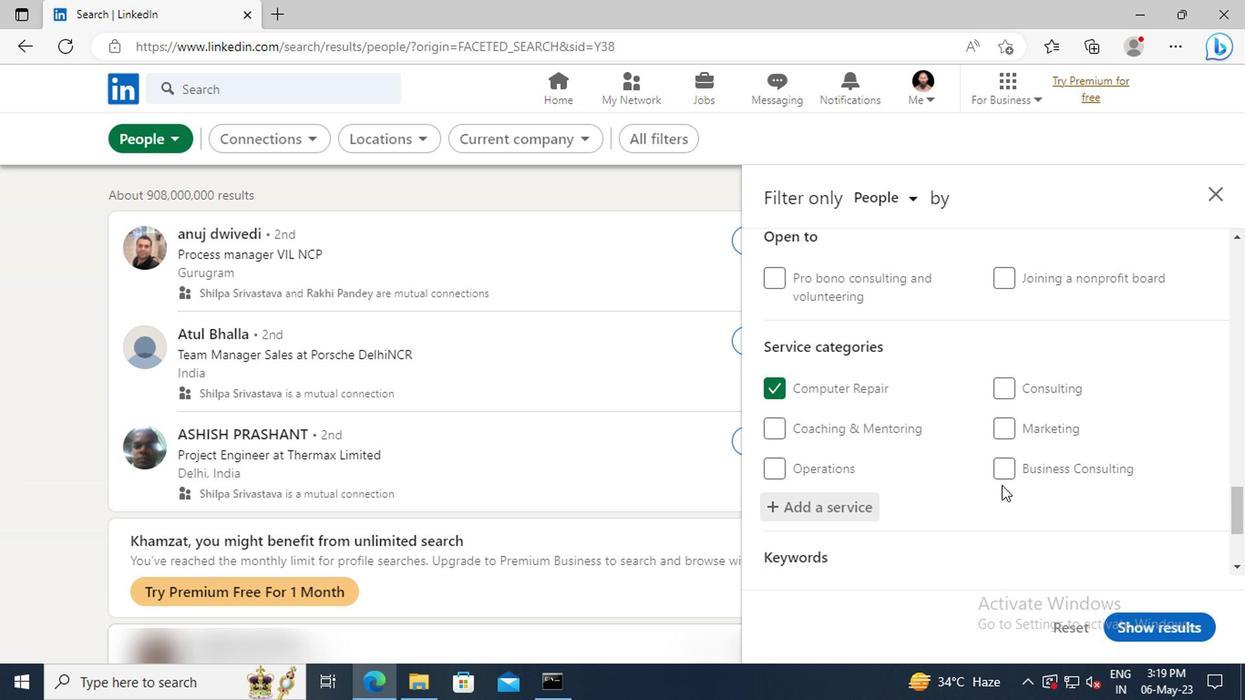 
Action: Mouse scrolled (997, 484) with delta (0, 0)
Screenshot: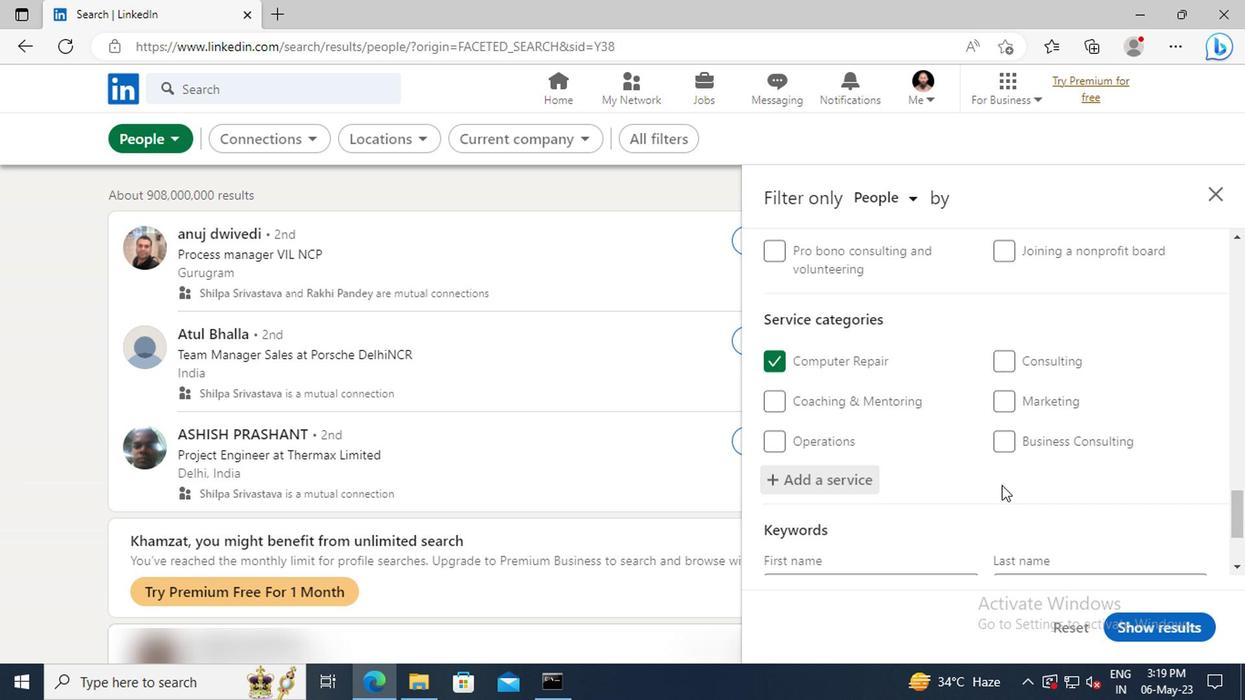
Action: Mouse scrolled (997, 484) with delta (0, 0)
Screenshot: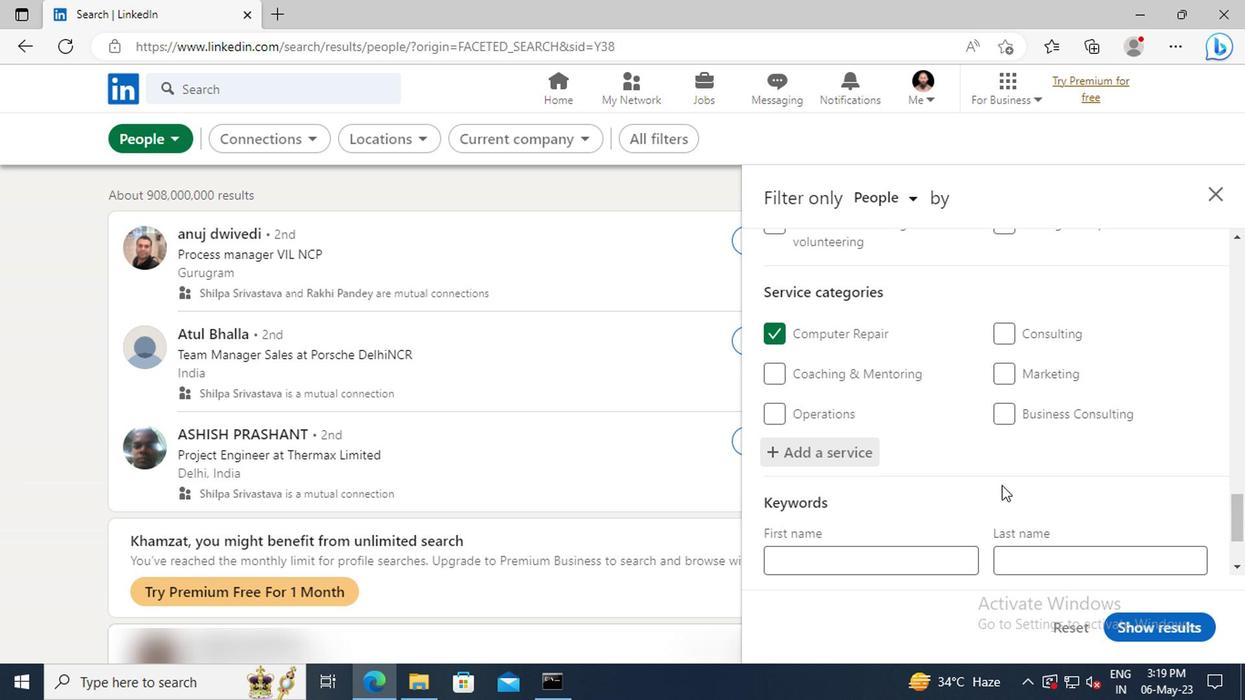 
Action: Mouse scrolled (997, 484) with delta (0, 0)
Screenshot: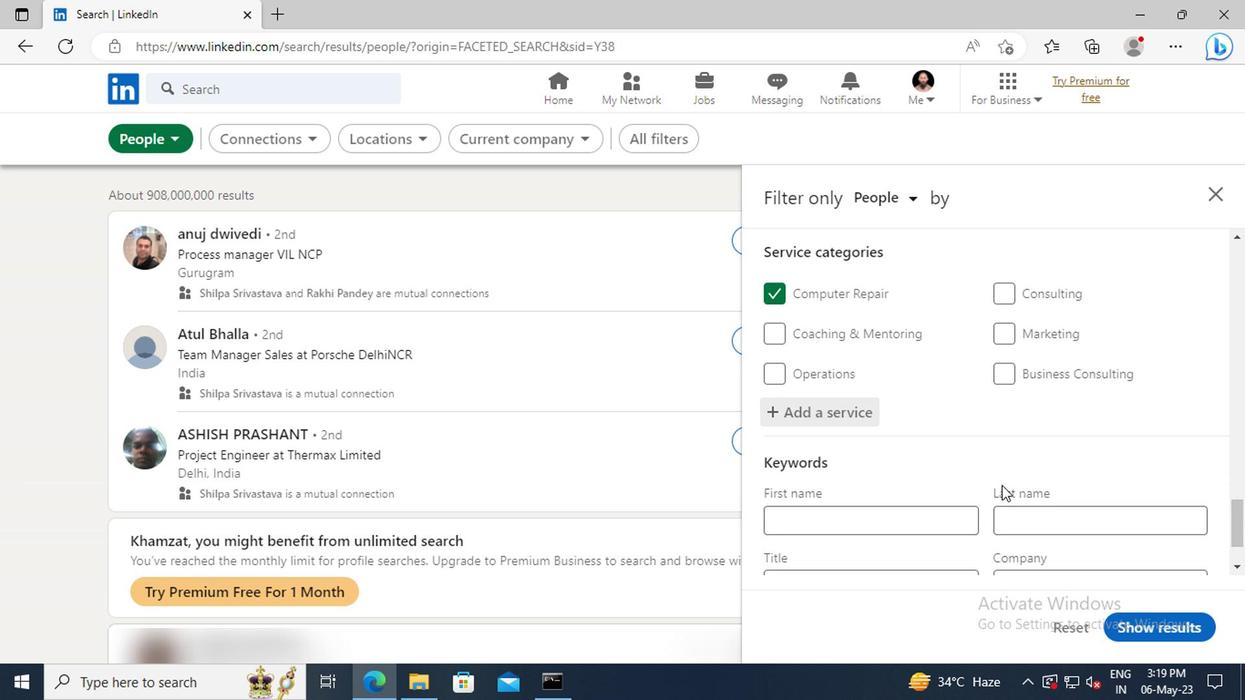 
Action: Mouse moved to (907, 498)
Screenshot: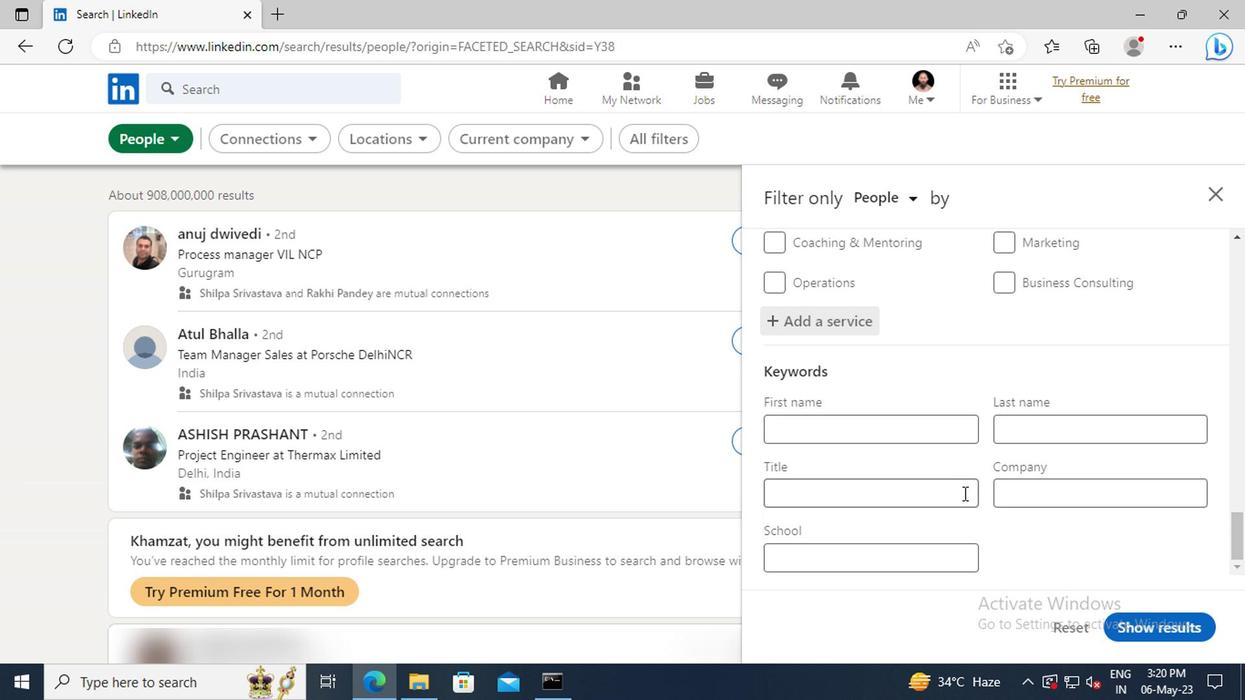 
Action: Mouse pressed left at (907, 498)
Screenshot: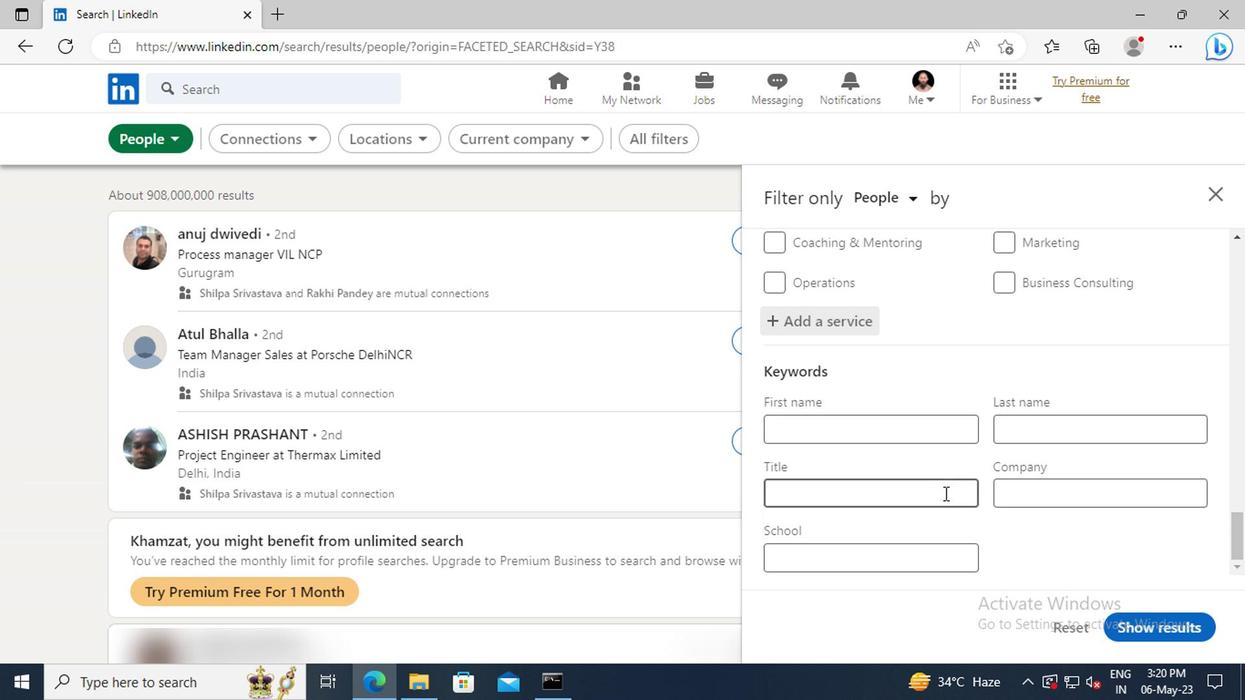 
Action: Key pressed <Key.shift>CONCIERGE<Key.enter>
Screenshot: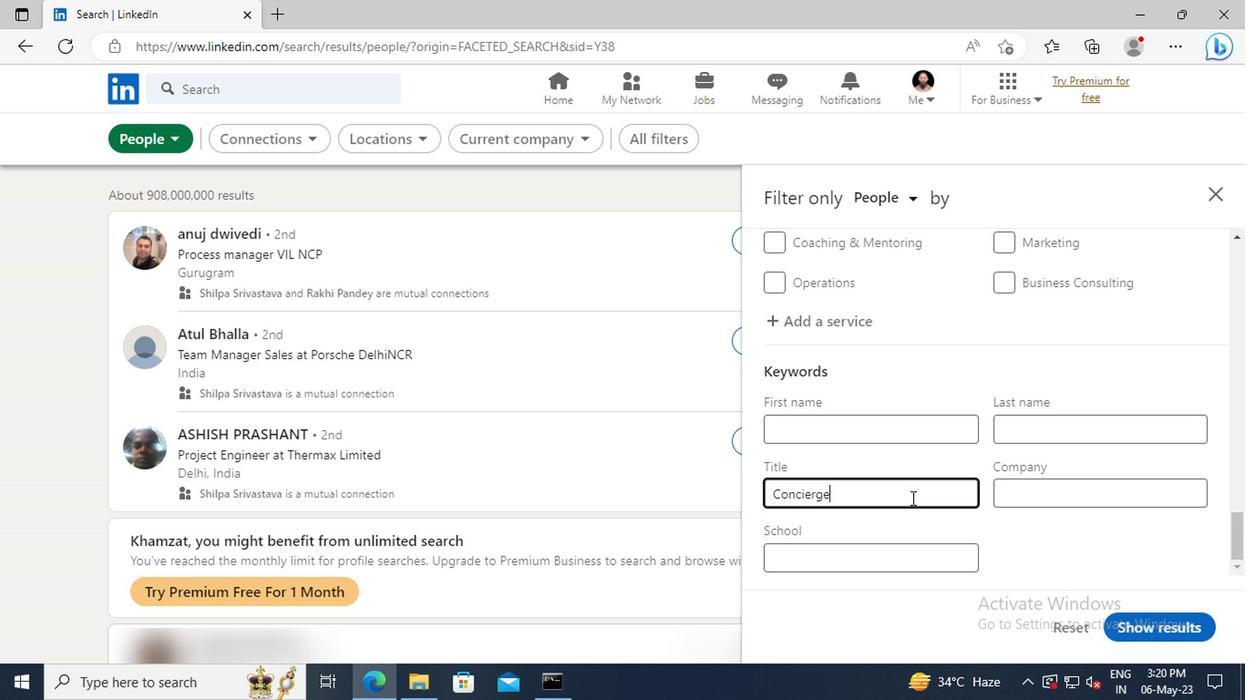 
Action: Mouse moved to (1124, 619)
Screenshot: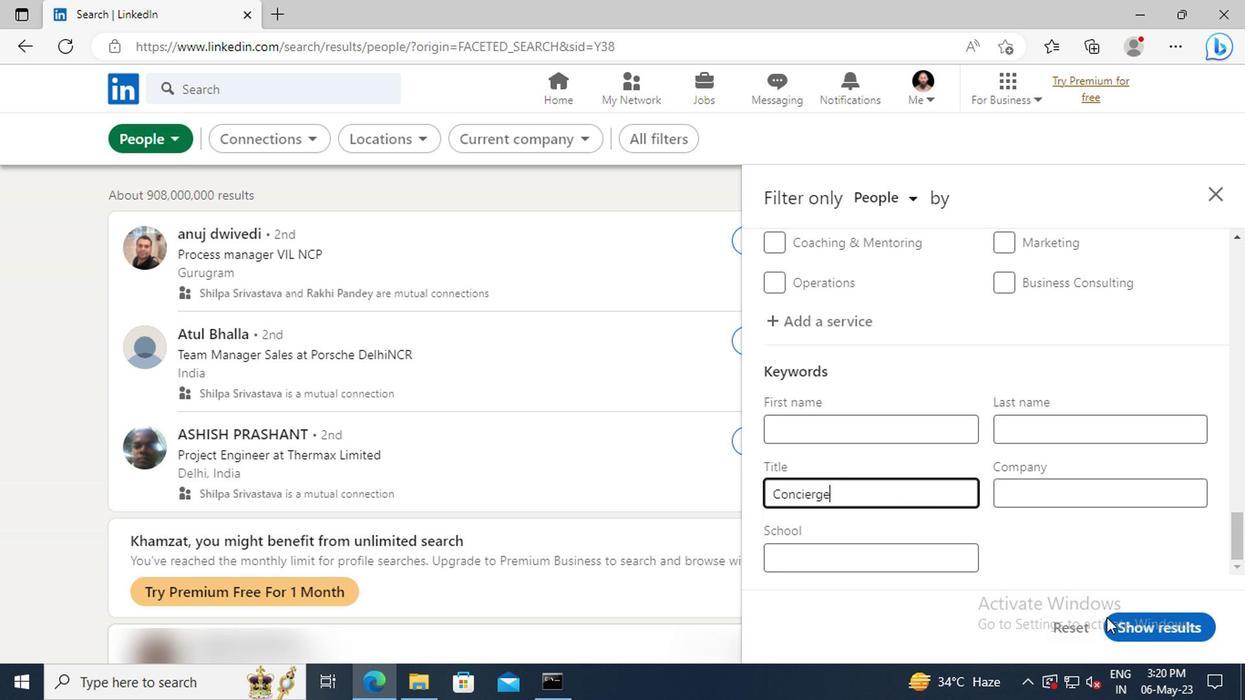 
Action: Mouse pressed left at (1124, 619)
Screenshot: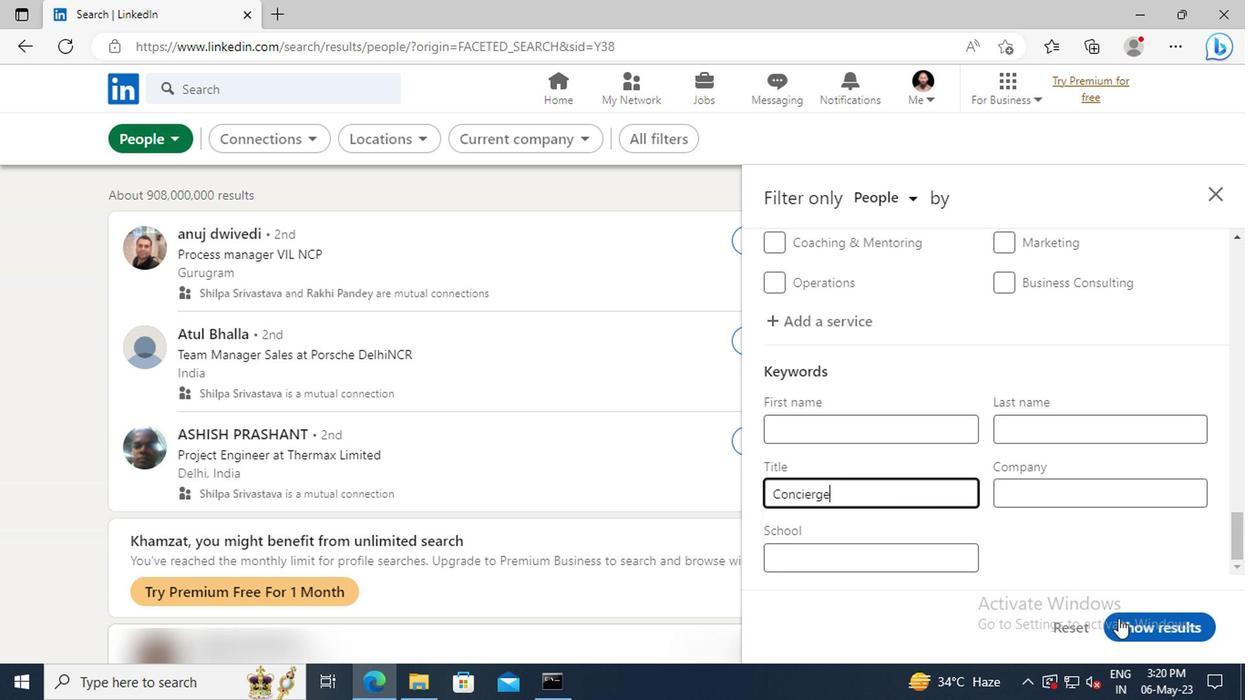 
